 Task: Buy 3 Bottle Pourer Spouts from Bar & Wine Tools section under best seller category for shipping address: Jamie Cooper, 2093 Pike Street, San Diego, California 92126, Cell Number 8585770212. Pay from credit card ending with 9757, CVV 798
Action: Mouse moved to (16, 100)
Screenshot: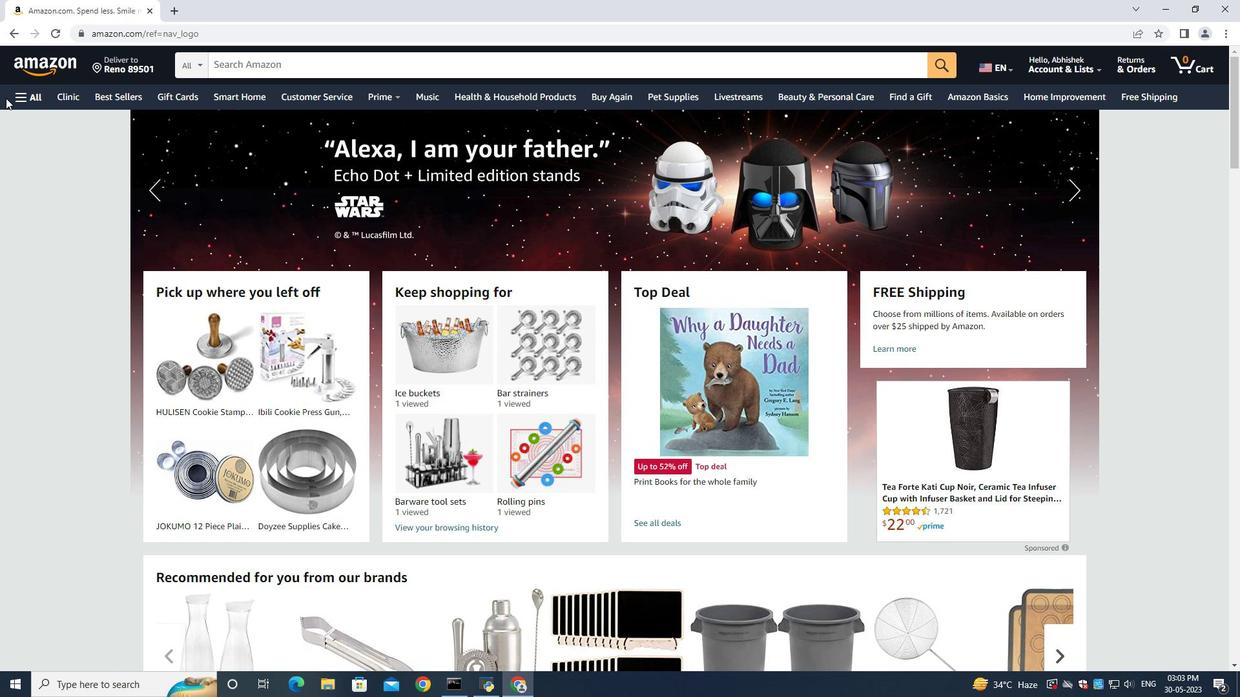 
Action: Mouse pressed left at (16, 100)
Screenshot: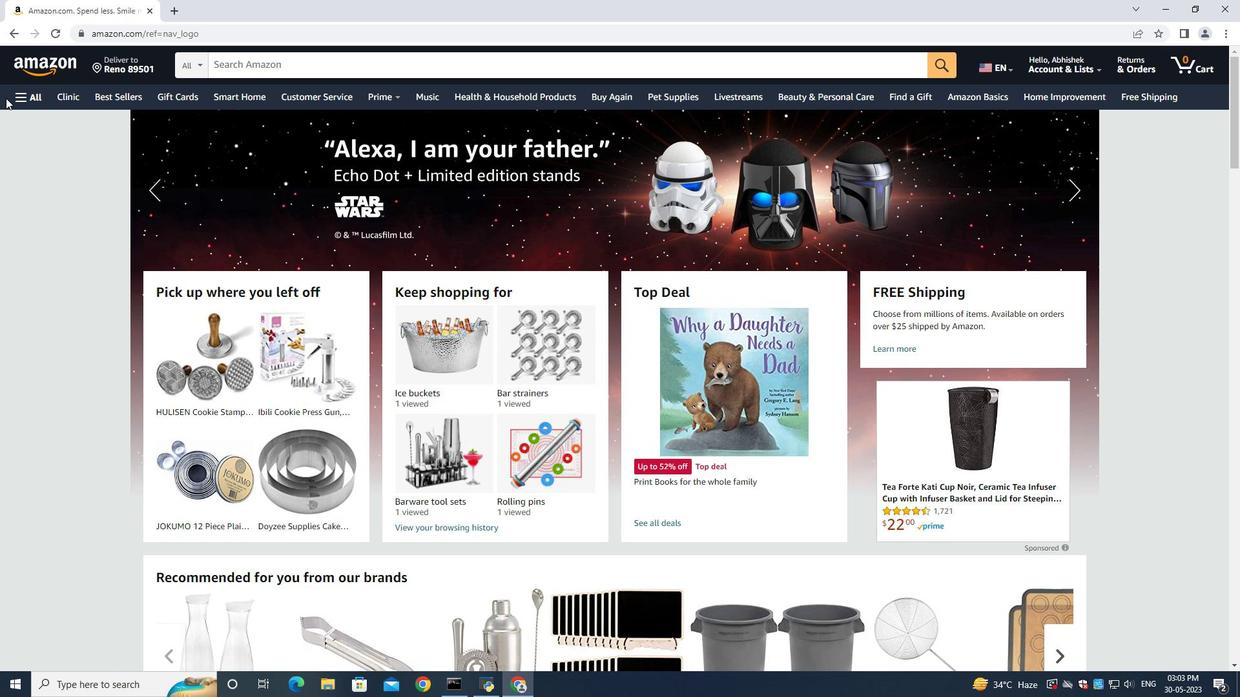 
Action: Mouse moved to (62, 125)
Screenshot: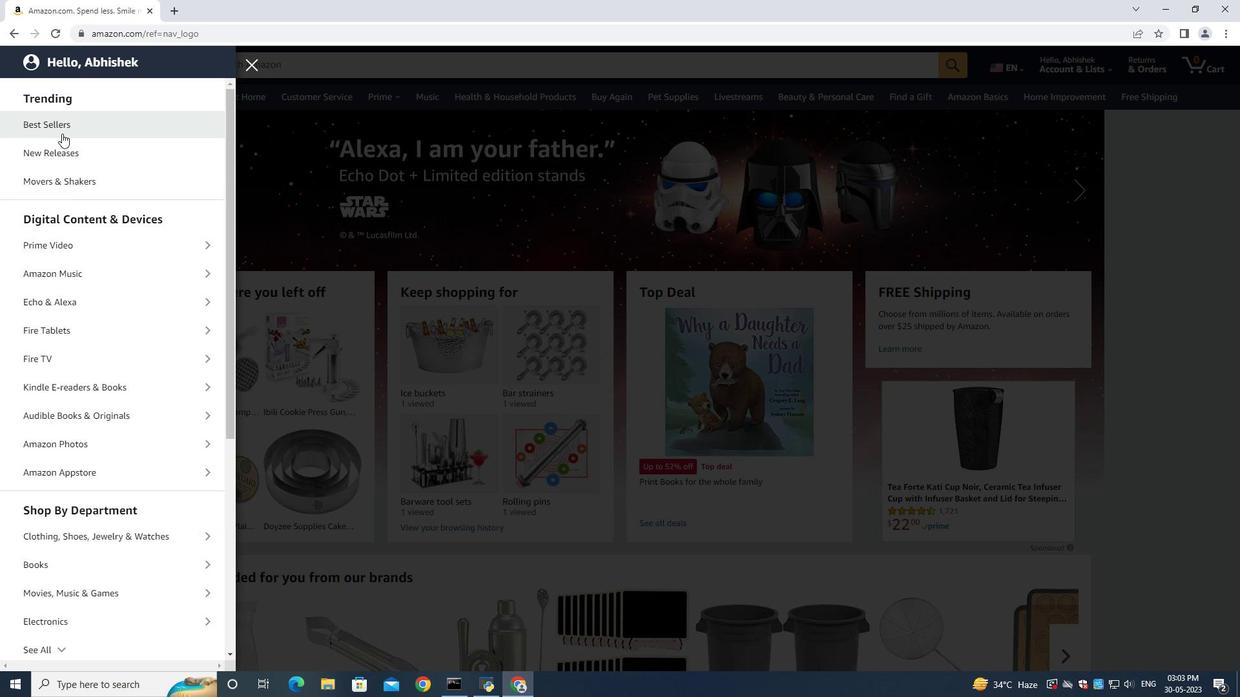 
Action: Mouse pressed left at (62, 125)
Screenshot: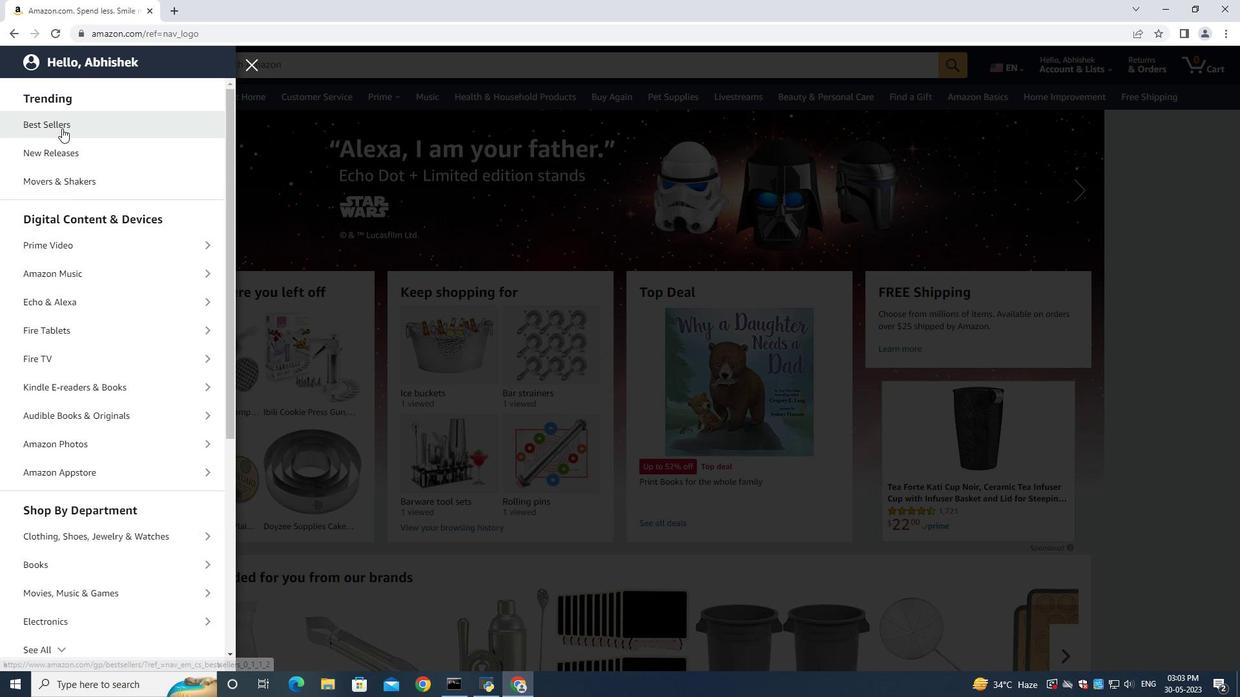 
Action: Mouse moved to (262, 58)
Screenshot: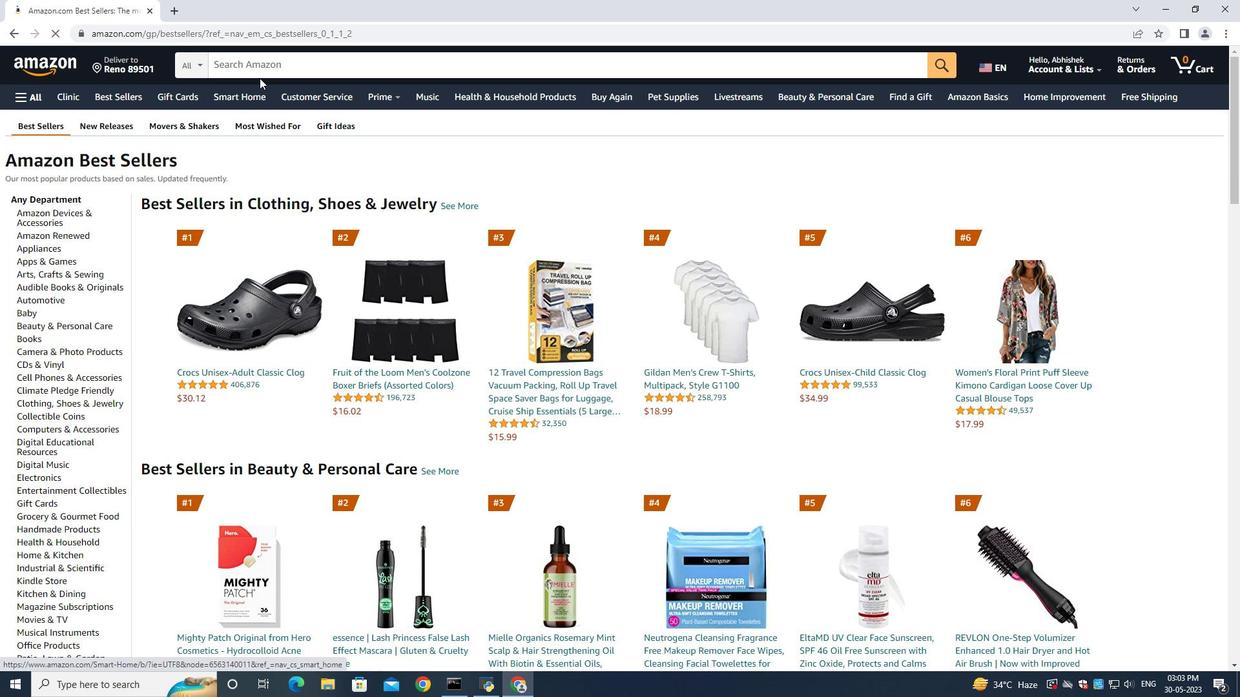 
Action: Mouse pressed left at (262, 58)
Screenshot: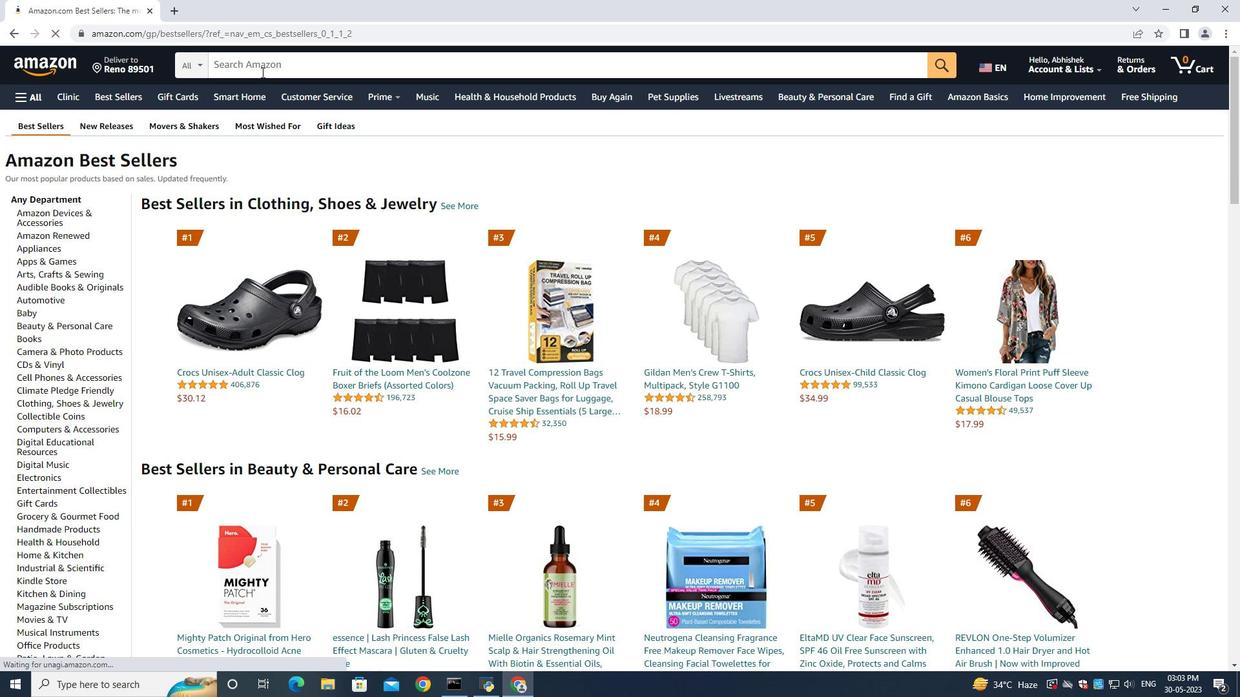 
Action: Mouse moved to (262, 60)
Screenshot: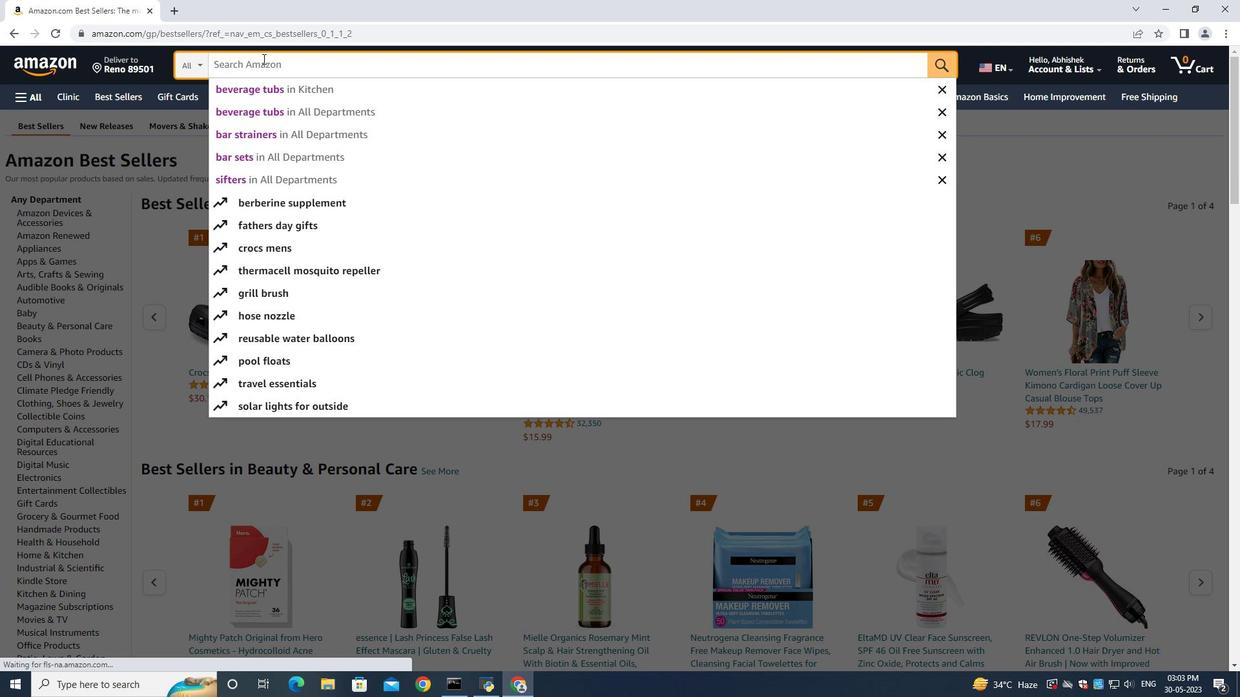 
Action: Key pressed <Key.shift><Key.shift><Key.shift><Key.shift><Key.shift><Key.shift><Key.shift><Key.shift><Key.shift><Key.shift><Key.shift><Key.shift><Key.shift><Key.shift><Key.shift><Key.shift><Key.shift><Key.shift><Key.shift><Key.shift><Key.shift><Key.shift><Key.shift><Key.shift><Key.shift><Key.shift><Key.shift><Key.shift><Key.shift><Key.shift><Key.shift><Key.shift><Key.shift><Key.shift><Key.shift><Key.shift><Key.shift><Key.shift><Key.shift><Key.shift><Key.shift><Key.shift><Key.shift><Key.shift><Key.shift><Key.shift><Key.shift><Key.shift><Key.shift><Key.shift><Key.shift><Key.shift><Key.shift><Key.shift><Key.shift><Key.shift><Key.shift><Key.shift><Key.shift><Key.shift><Key.shift><Key.shift><Key.shift><Key.shift><Key.shift><Key.shift><Key.shift><Key.shift><Key.shift><Key.shift><Key.shift><Key.shift><Key.shift><Key.shift><Key.shift><Key.shift><Key.shift><Key.shift><Key.shift><Key.shift><Key.shift><Key.shift><Key.shift>Bottle<Key.space><Key.shift><Key.shift><Key.shift><Key.shift><Key.shift><Key.shift><Key.shift><Key.shift><Key.shift><Key.shift><Key.shift><Key.shift><Key.shift><Key.shift><Key.shift><Key.shift><Key.shift><Key.shift><Key.shift><Key.shift>Pourerspouts<Key.enter>
Screenshot: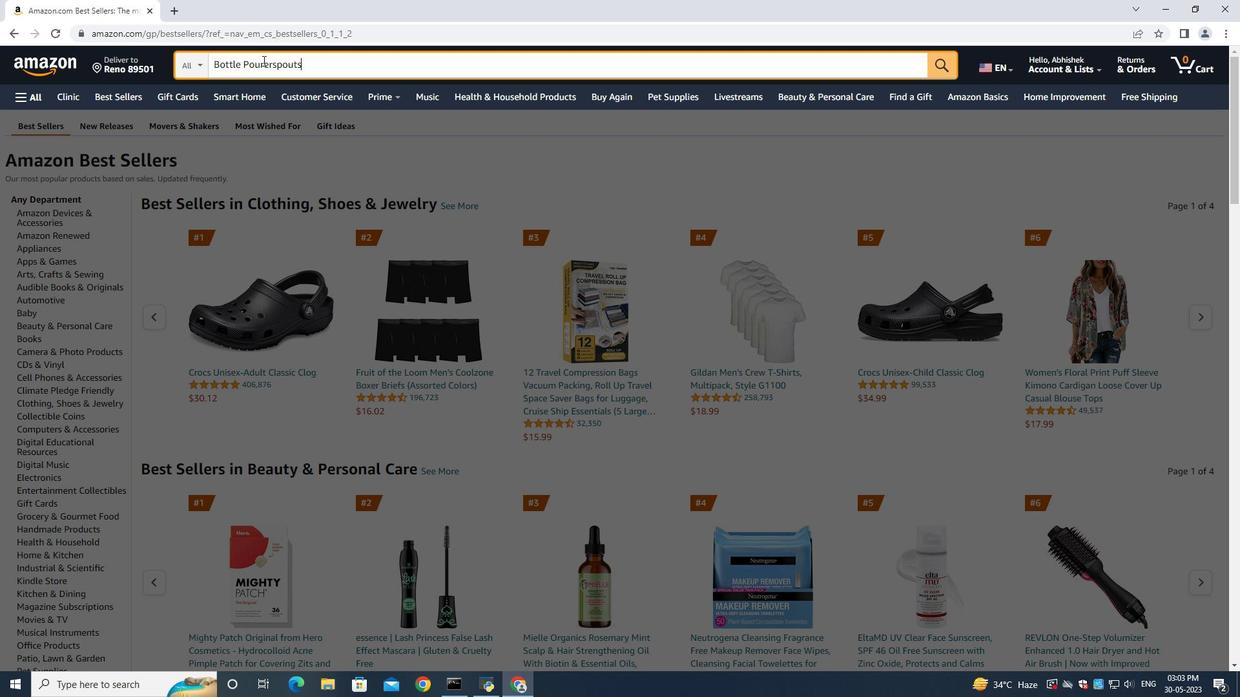 
Action: Mouse moved to (499, 386)
Screenshot: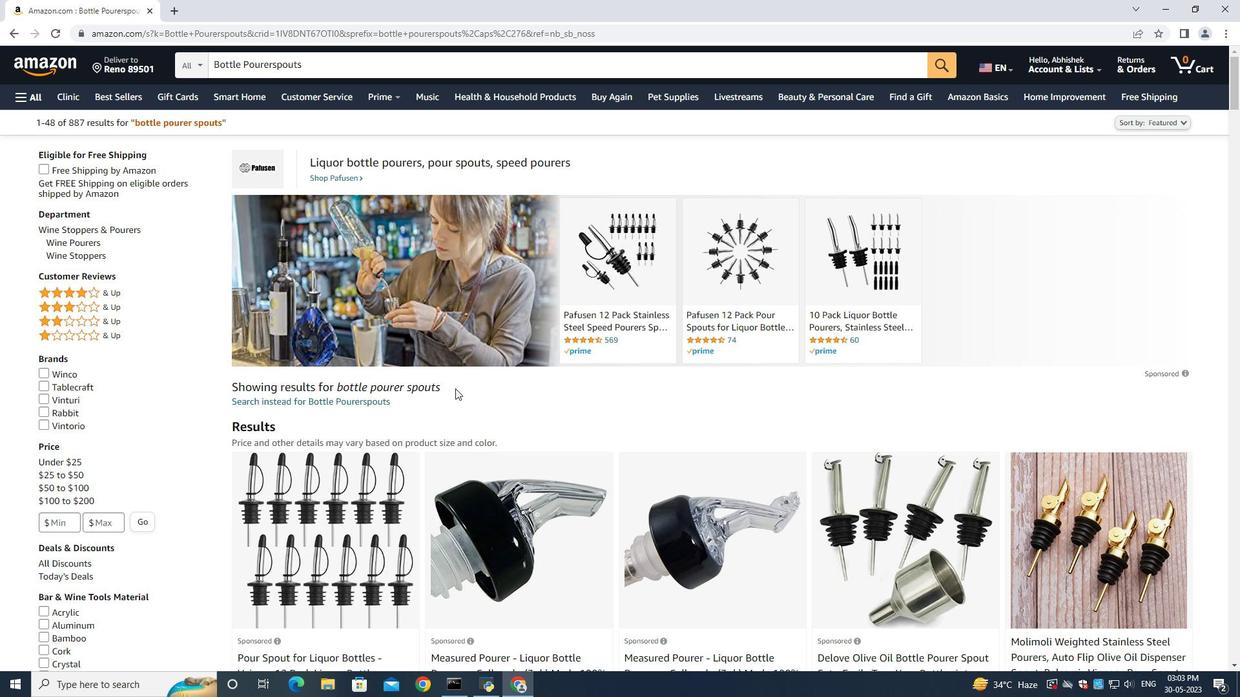 
Action: Mouse scrolled (499, 385) with delta (0, 0)
Screenshot: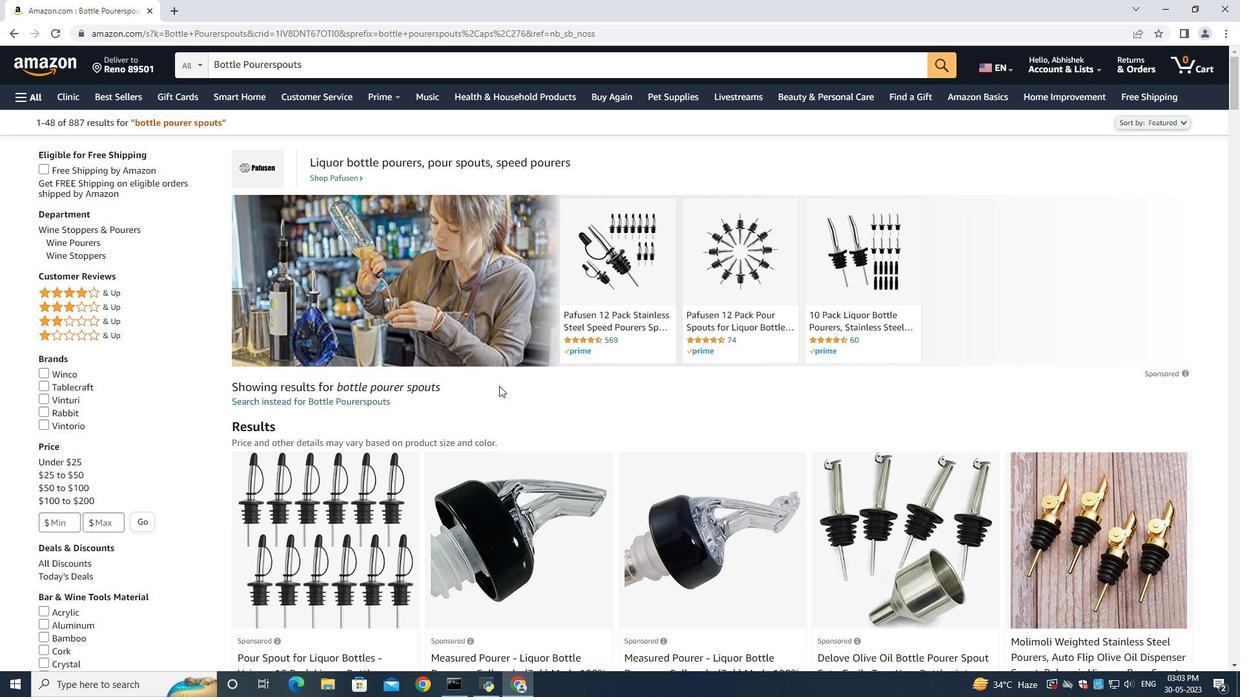 
Action: Mouse scrolled (499, 385) with delta (0, 0)
Screenshot: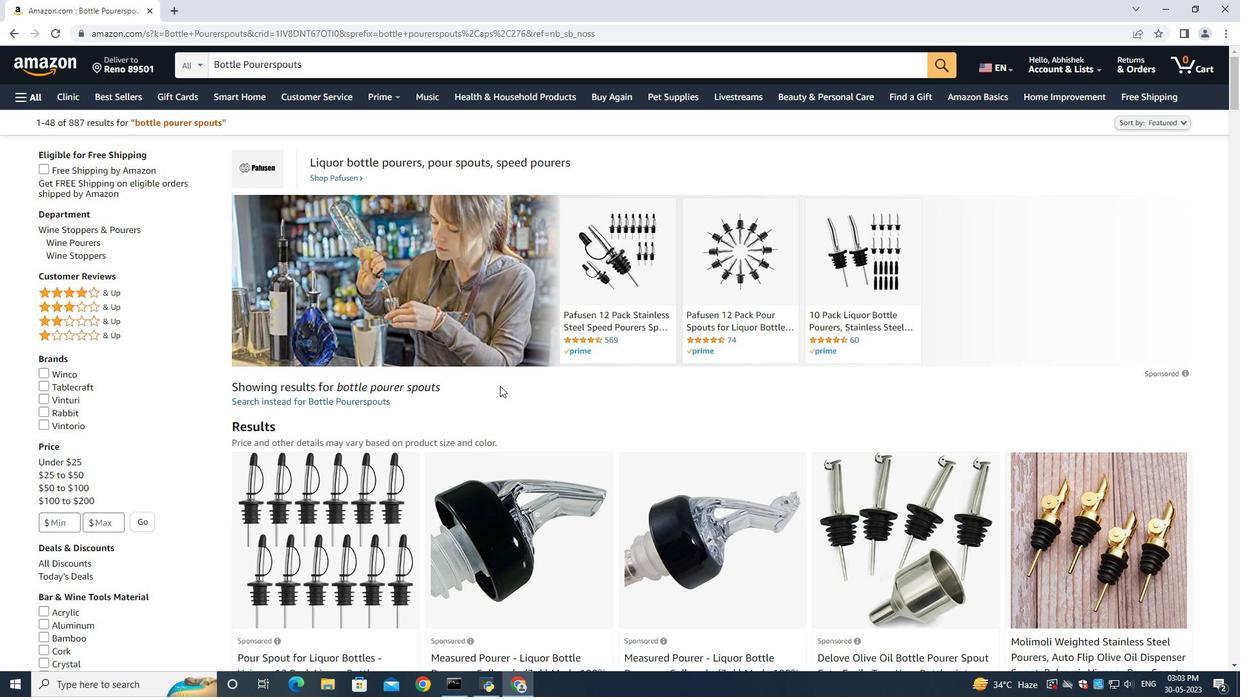 
Action: Mouse moved to (521, 538)
Screenshot: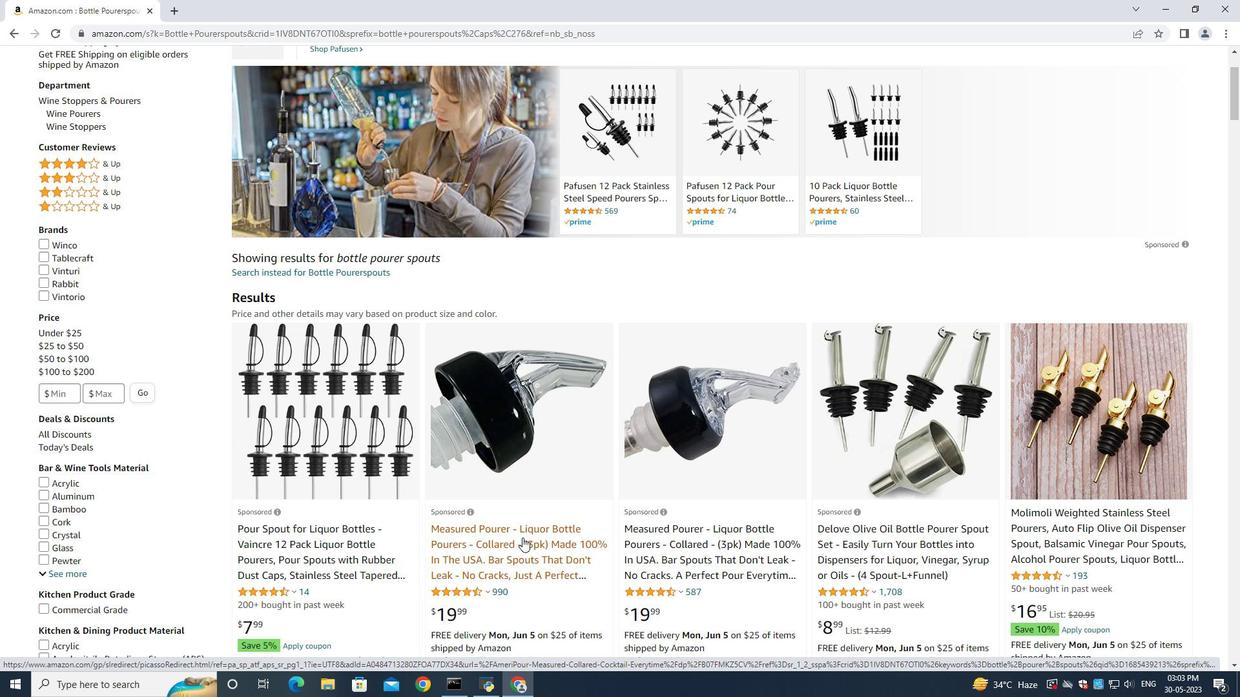 
Action: Mouse scrolled (521, 538) with delta (0, 0)
Screenshot: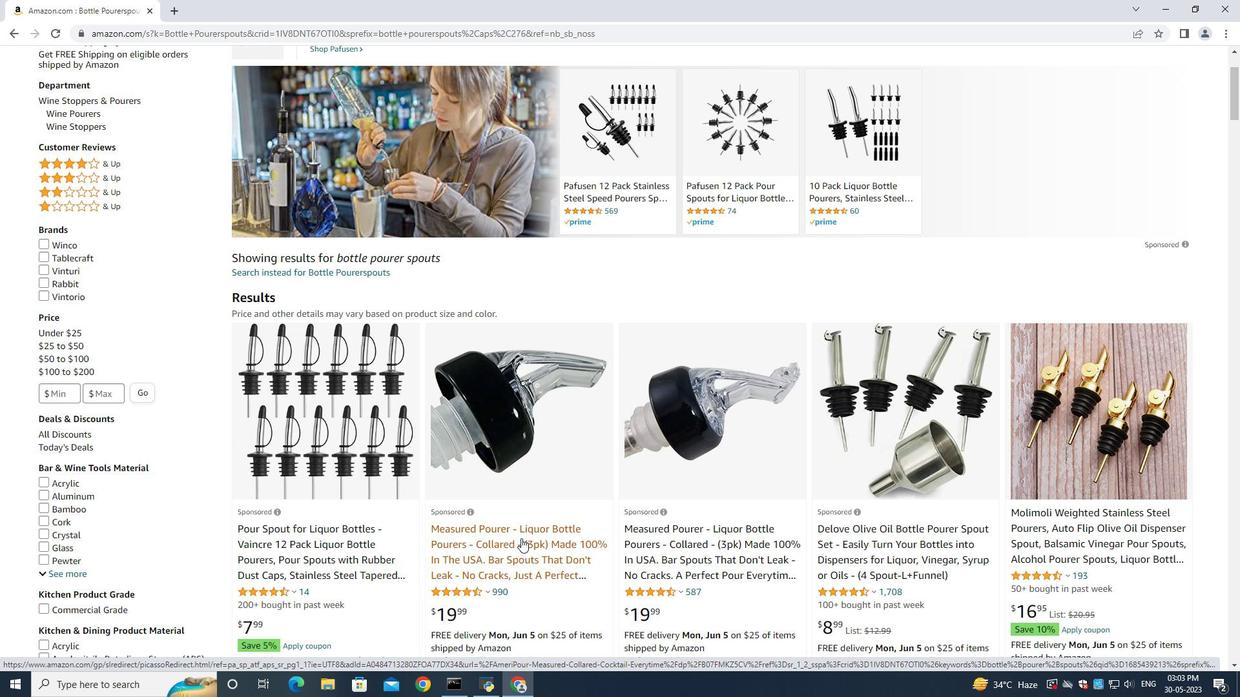 
Action: Mouse moved to (521, 539)
Screenshot: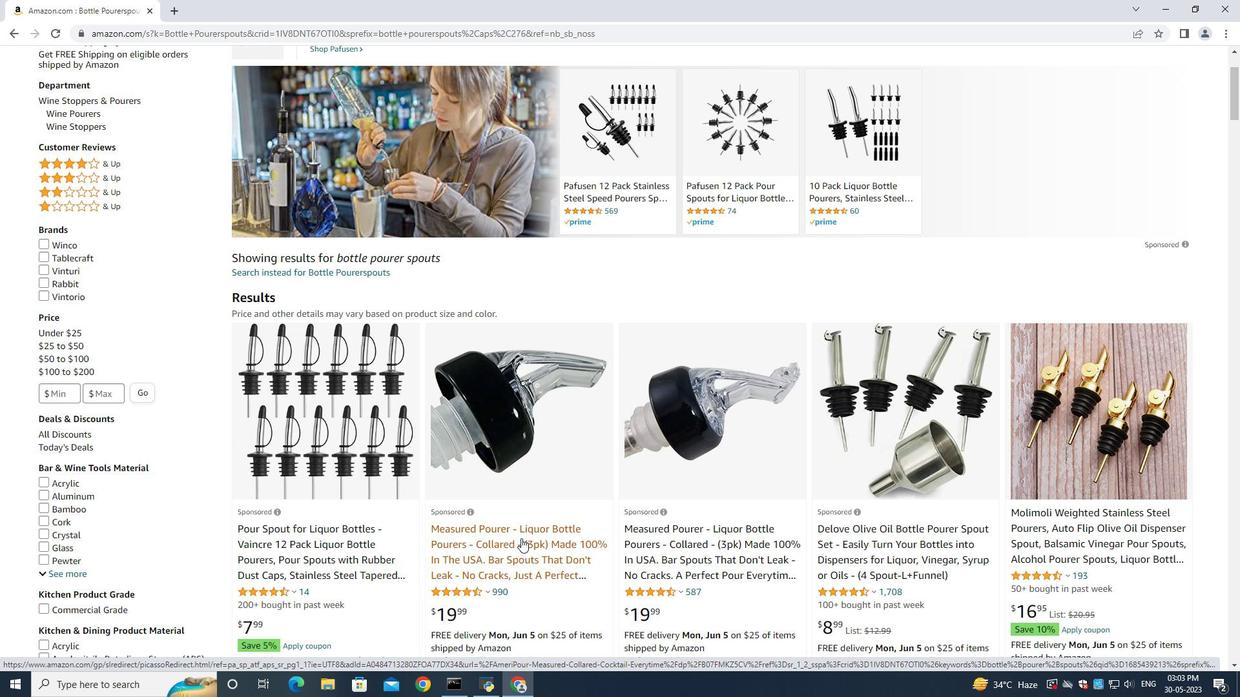 
Action: Mouse scrolled (521, 538) with delta (0, 0)
Screenshot: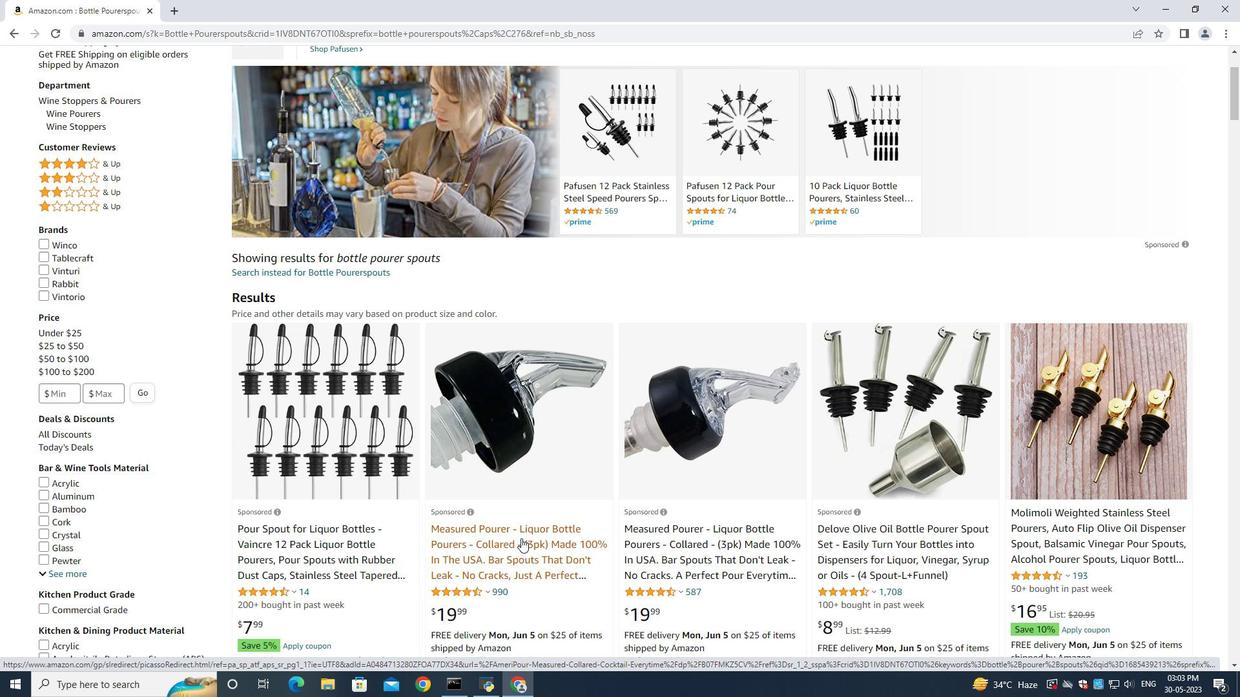 
Action: Mouse moved to (521, 539)
Screenshot: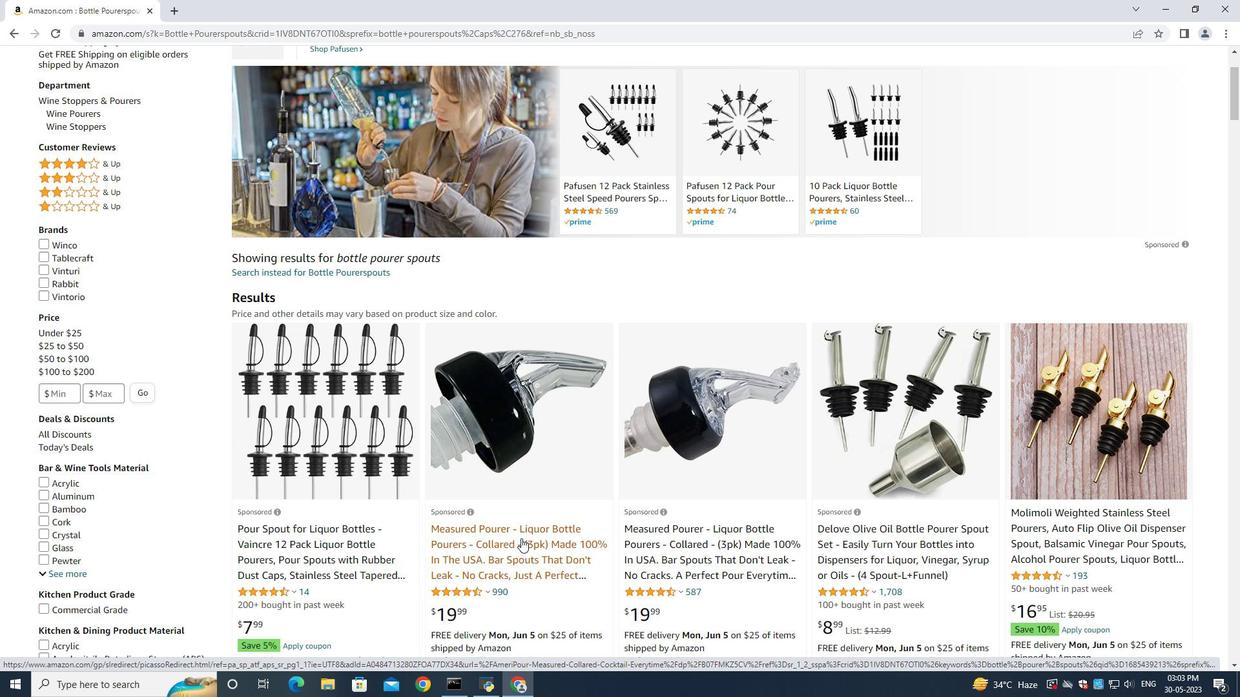 
Action: Mouse scrolled (521, 538) with delta (0, 0)
Screenshot: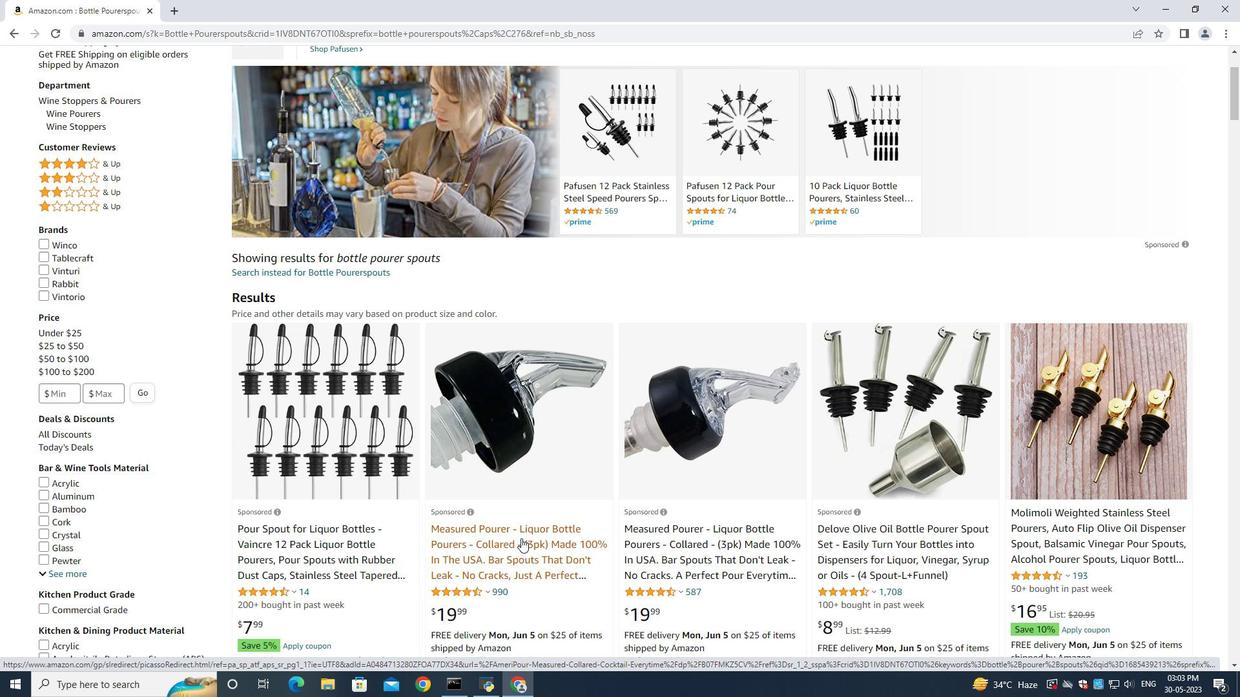 
Action: Mouse scrolled (521, 538) with delta (0, 0)
Screenshot: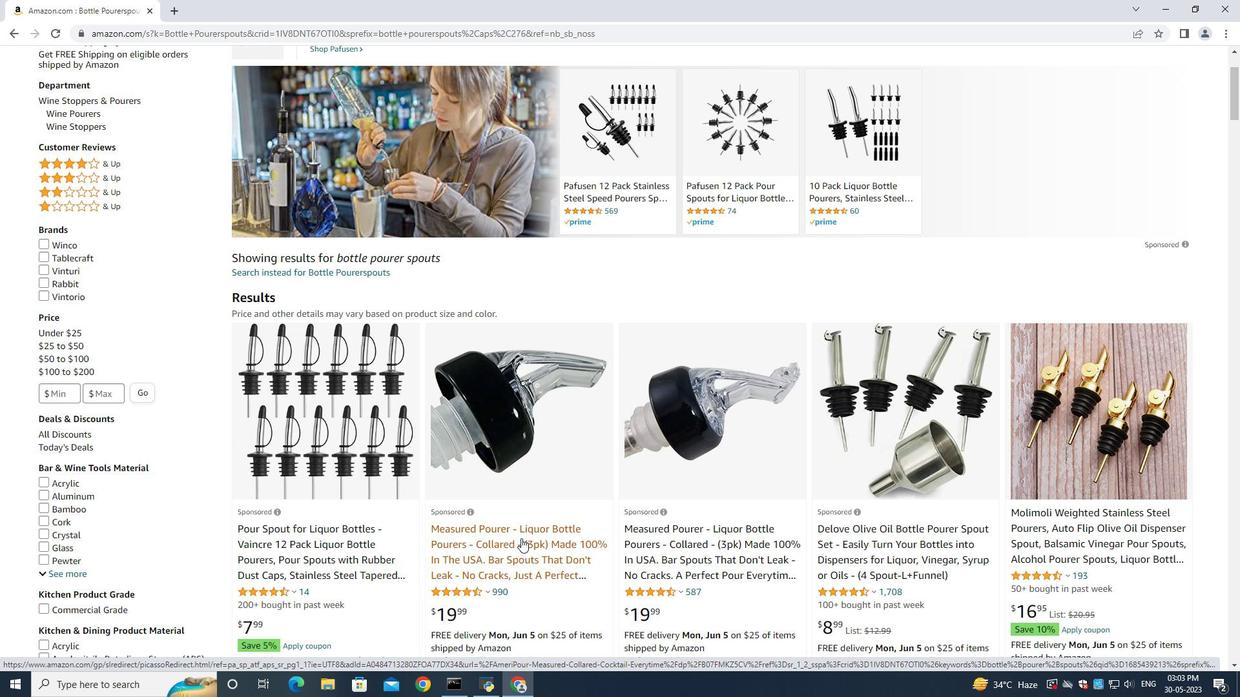 
Action: Mouse moved to (853, 292)
Screenshot: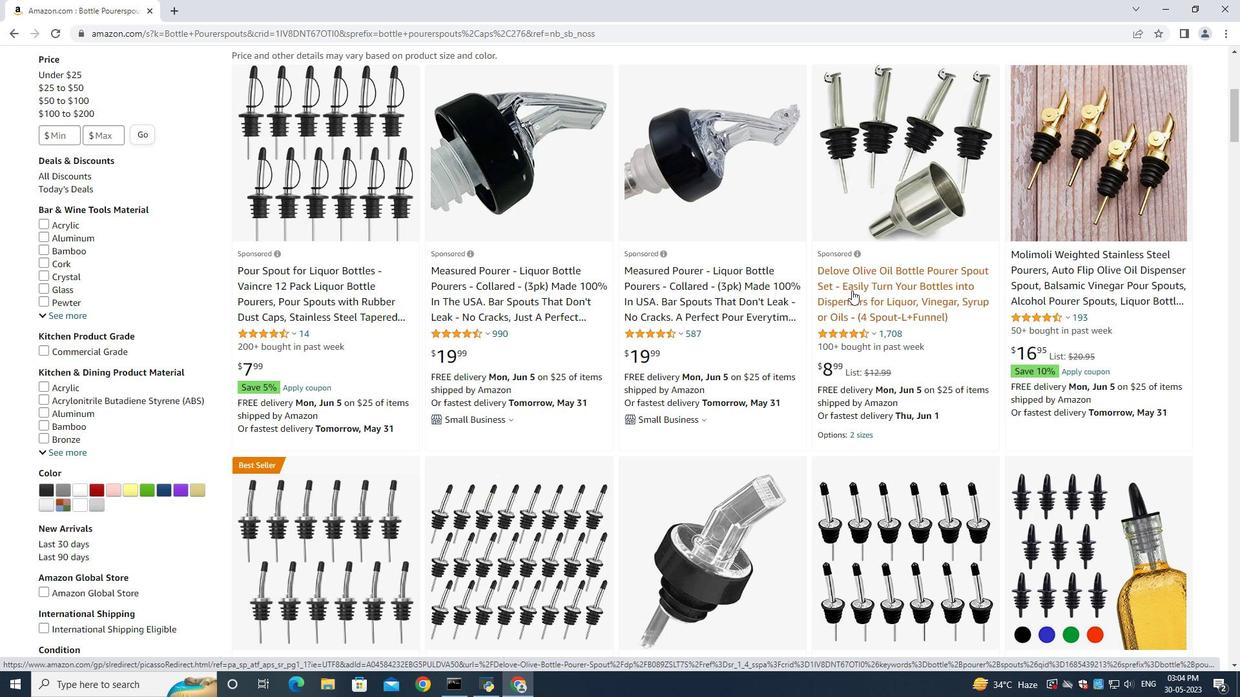 
Action: Mouse pressed left at (853, 292)
Screenshot: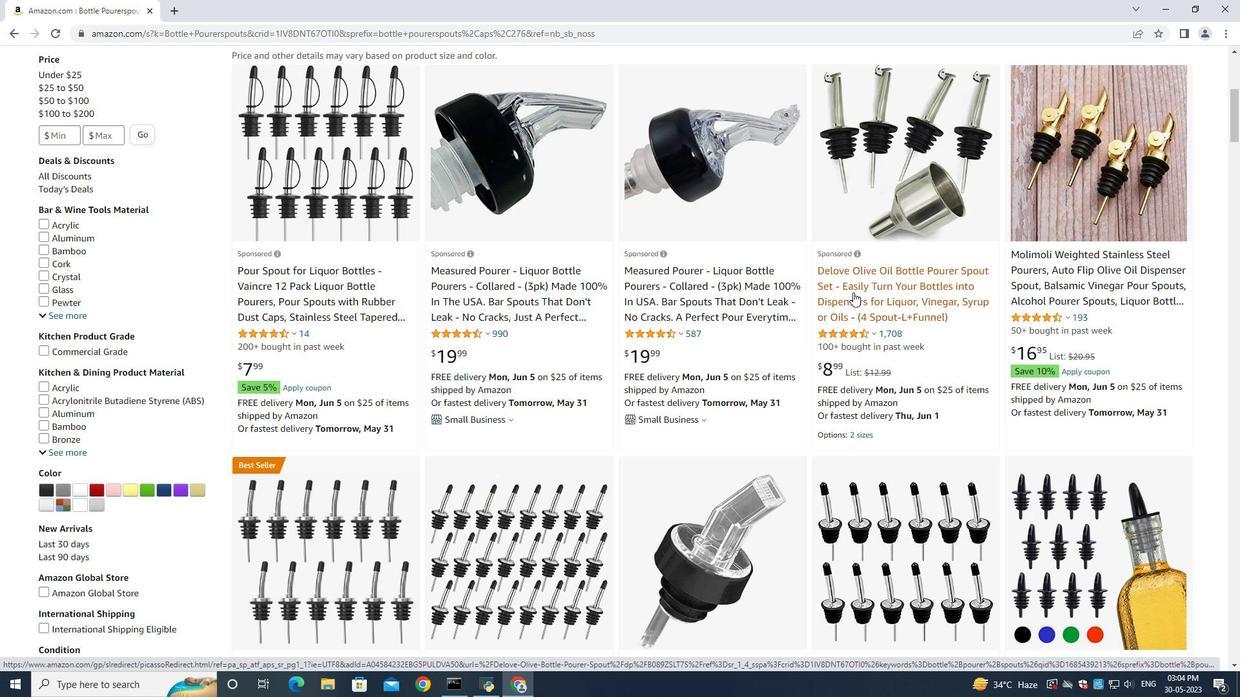 
Action: Mouse moved to (972, 502)
Screenshot: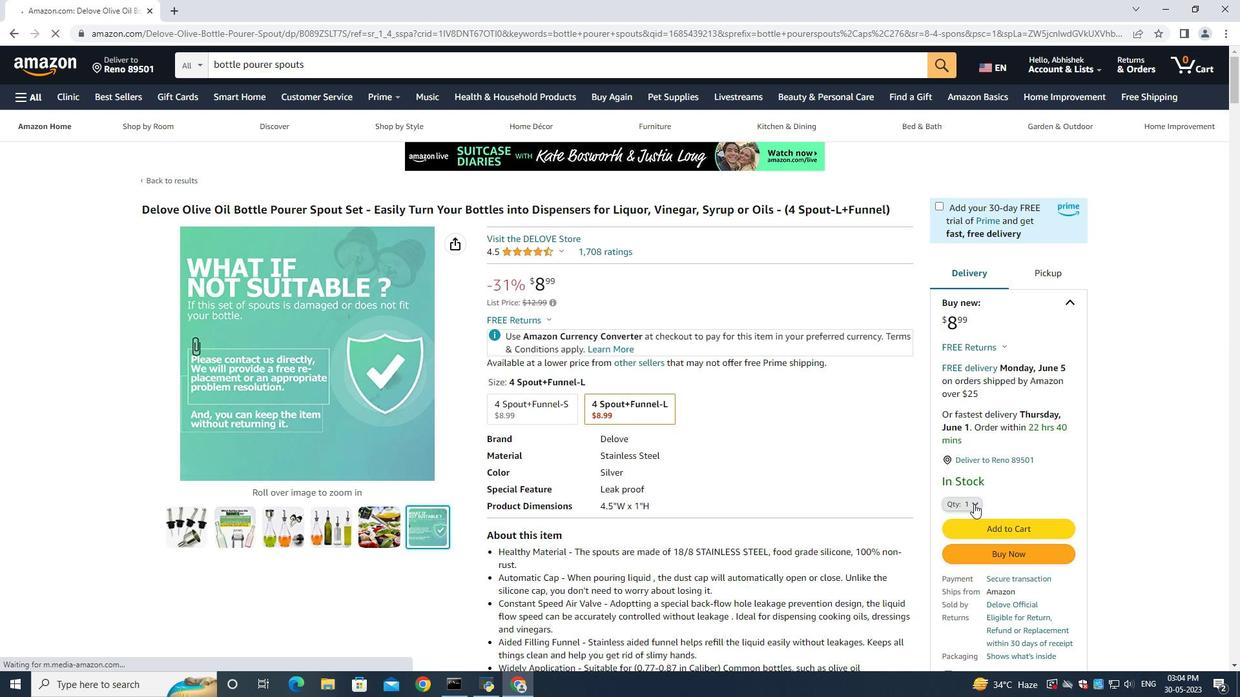 
Action: Mouse pressed left at (972, 502)
Screenshot: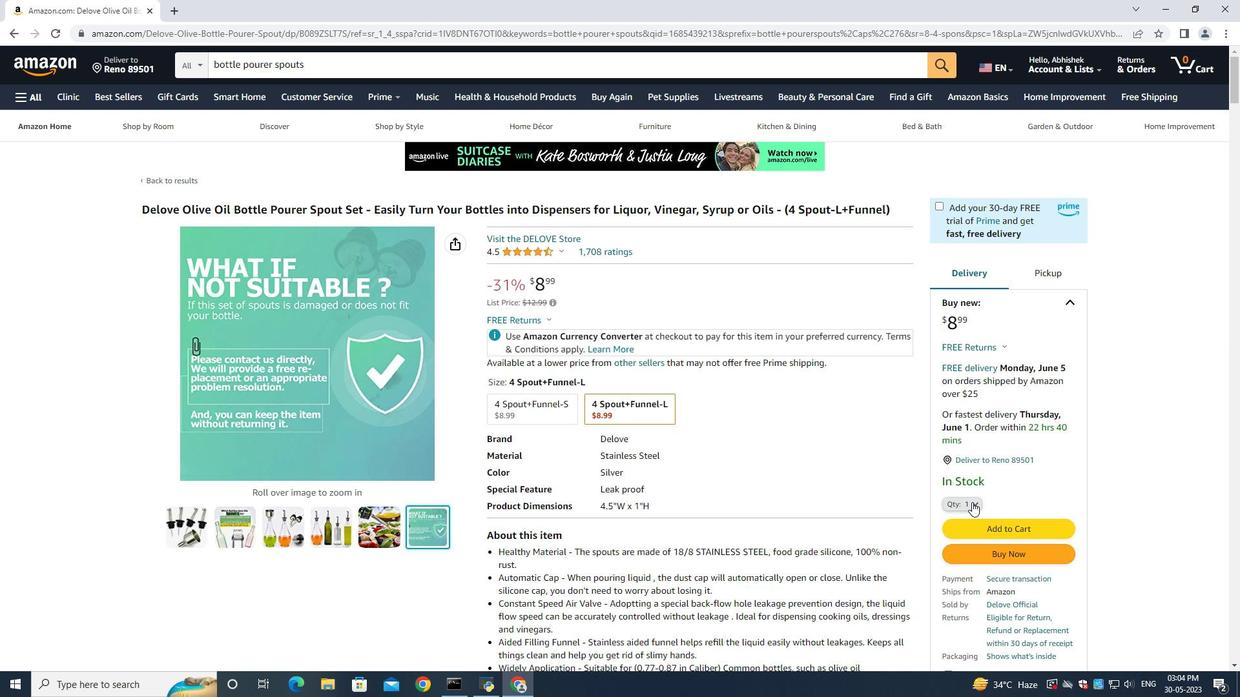 
Action: Mouse moved to (955, 229)
Screenshot: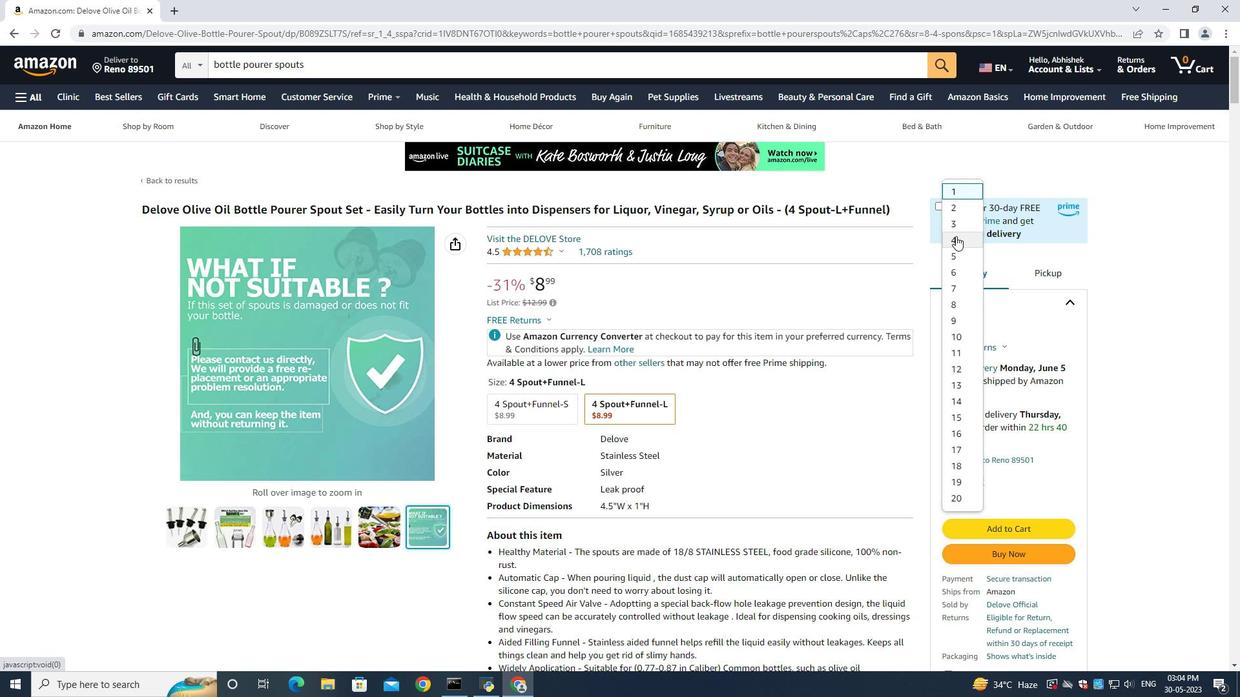 
Action: Mouse pressed left at (955, 229)
Screenshot: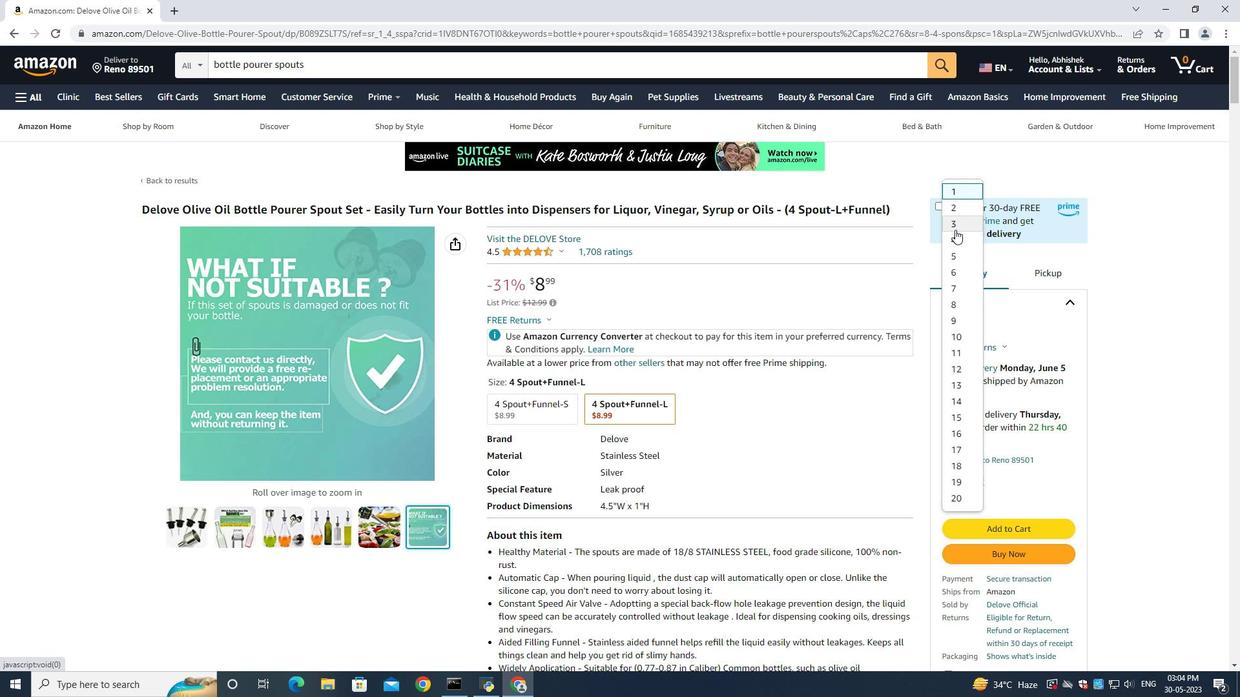 
Action: Mouse moved to (1001, 516)
Screenshot: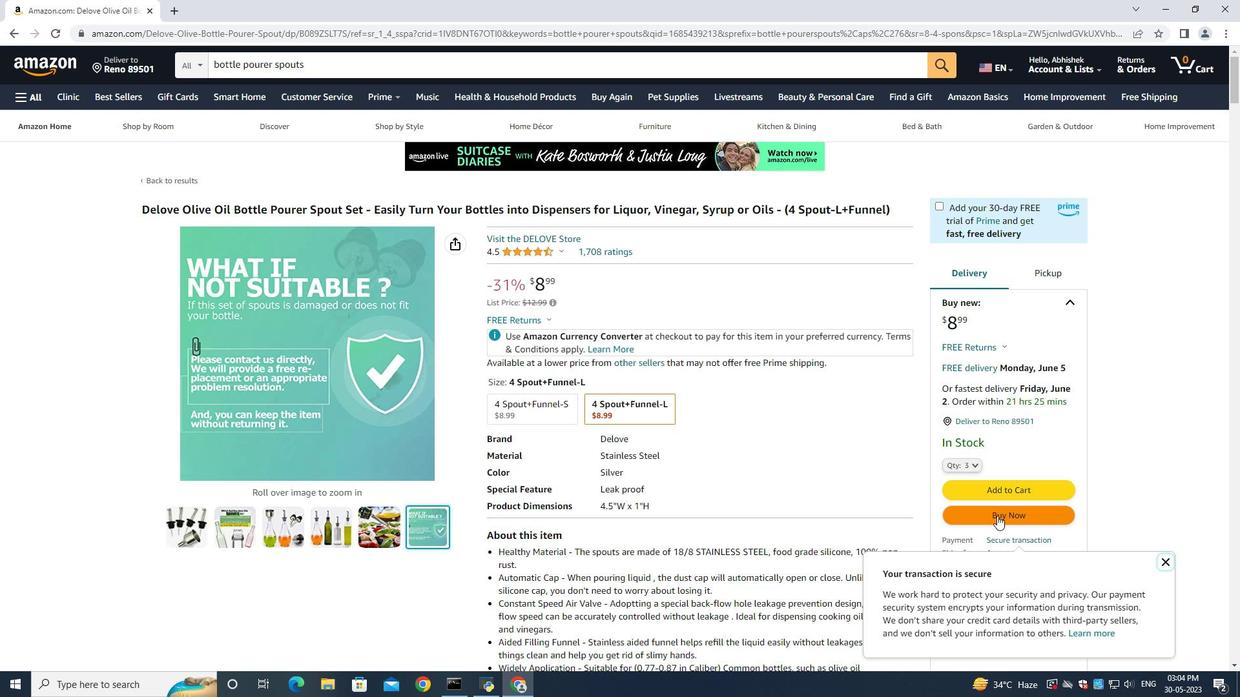 
Action: Mouse pressed left at (1001, 516)
Screenshot: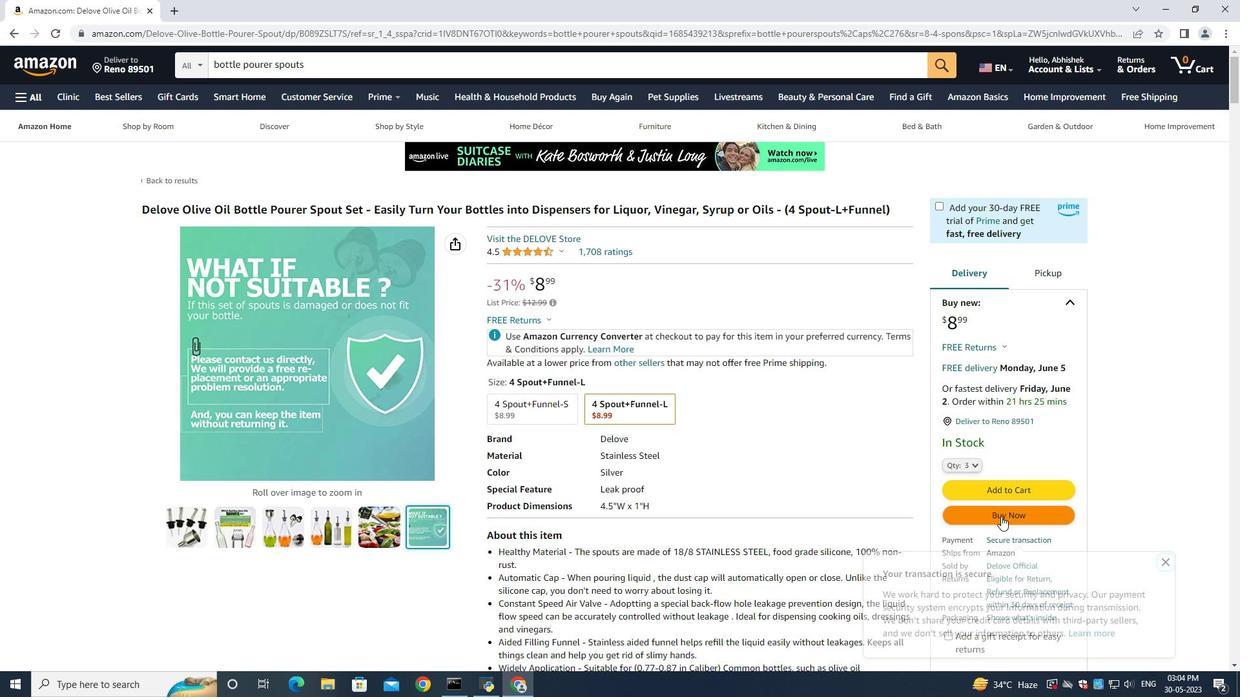
Action: Mouse moved to (603, 374)
Screenshot: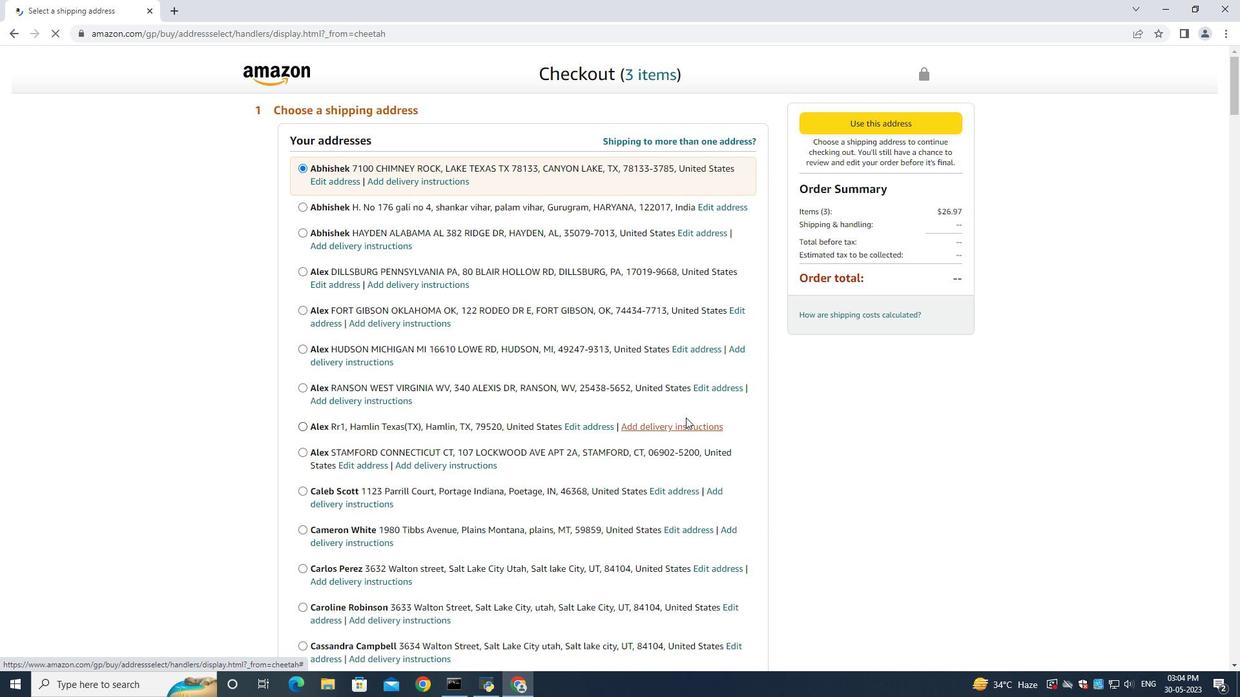 
Action: Mouse scrolled (603, 373) with delta (0, 0)
Screenshot: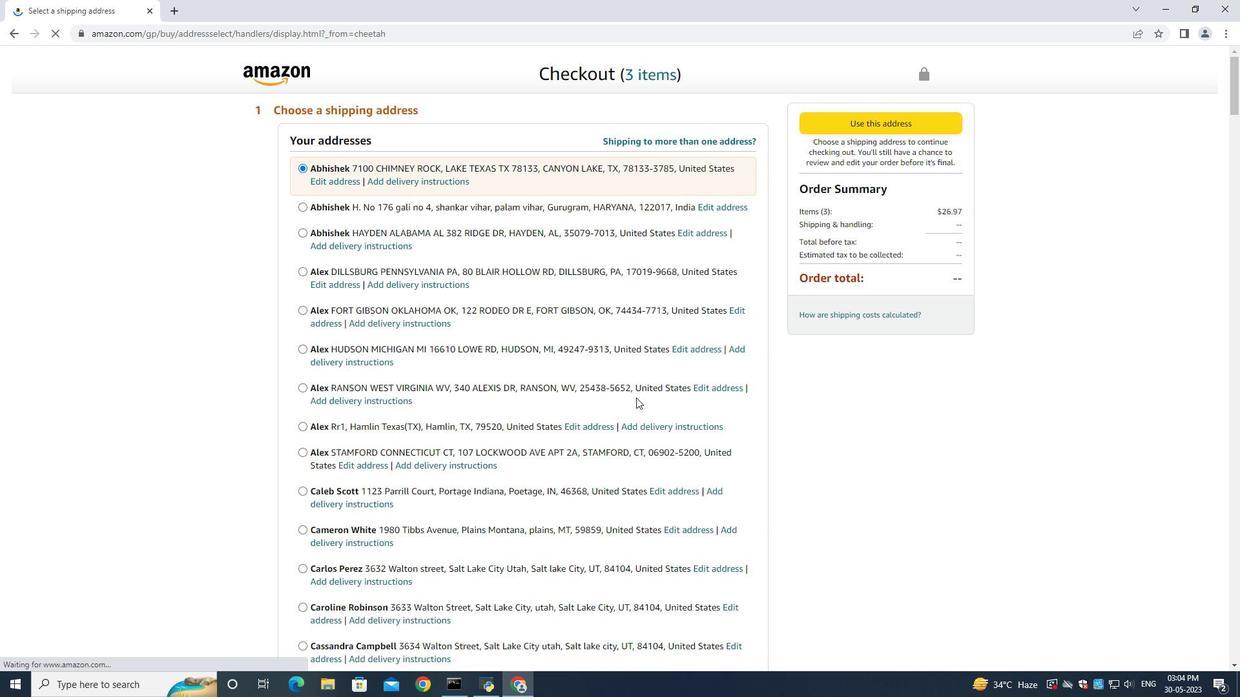 
Action: Mouse moved to (602, 377)
Screenshot: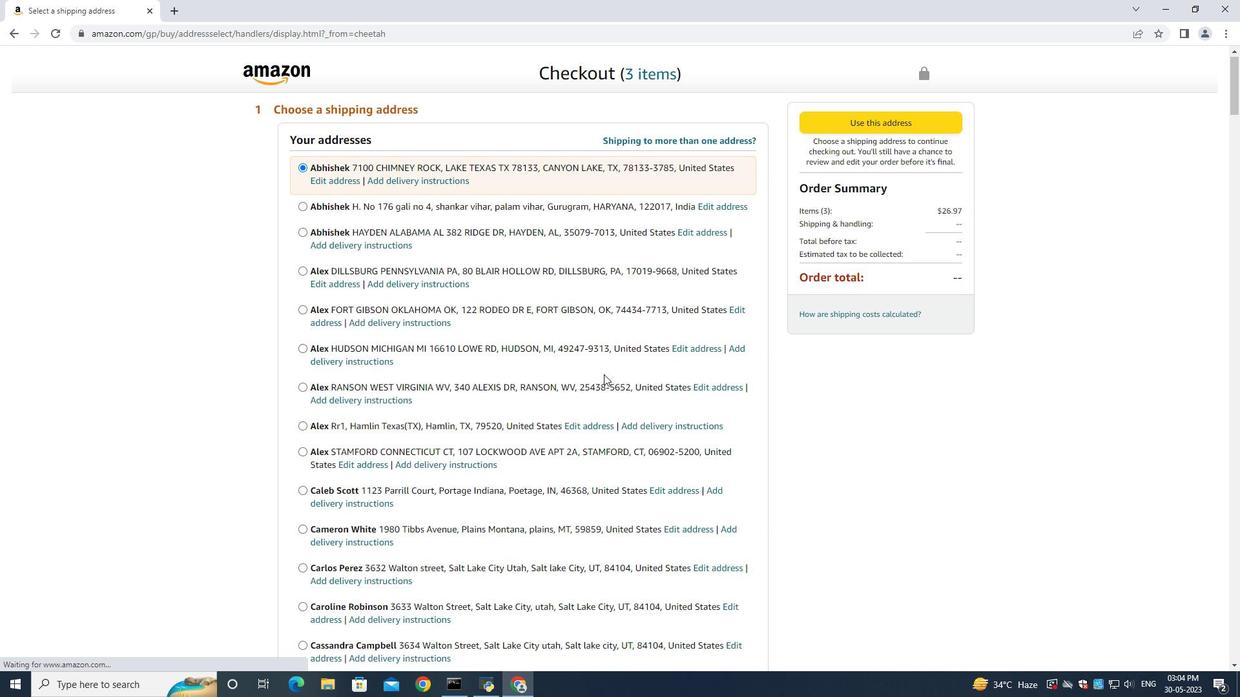 
Action: Mouse scrolled (602, 375) with delta (0, 0)
Screenshot: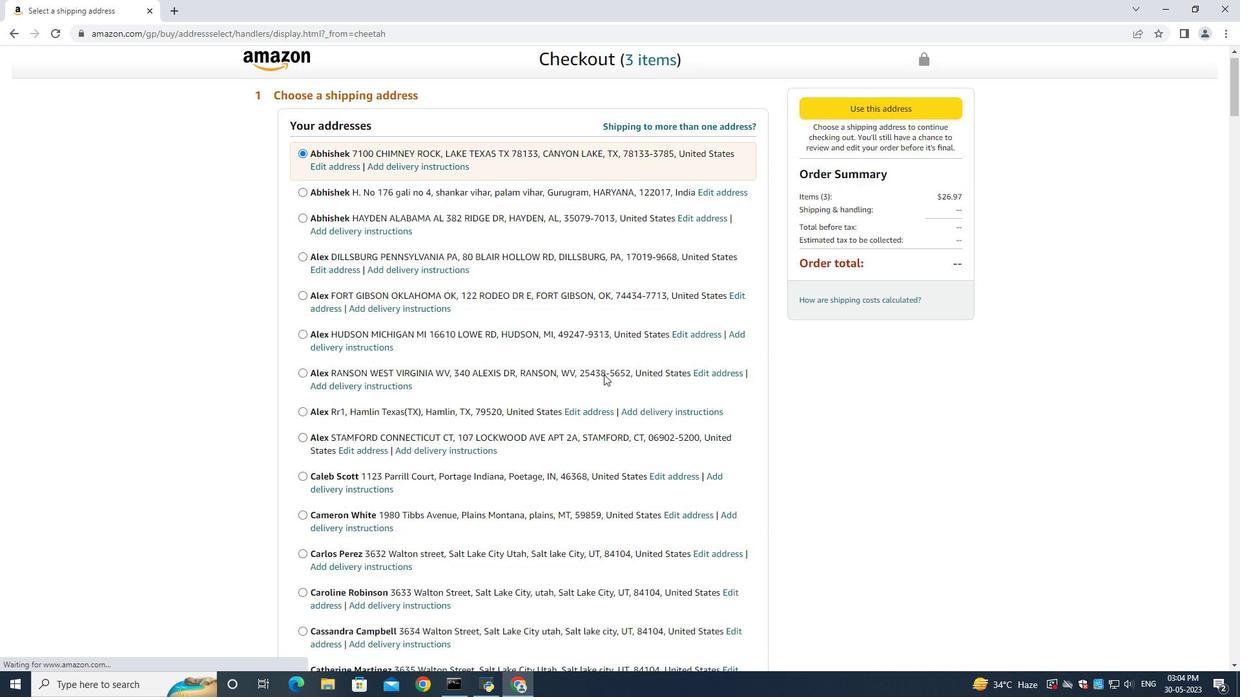 
Action: Mouse scrolled (602, 377) with delta (0, 0)
Screenshot: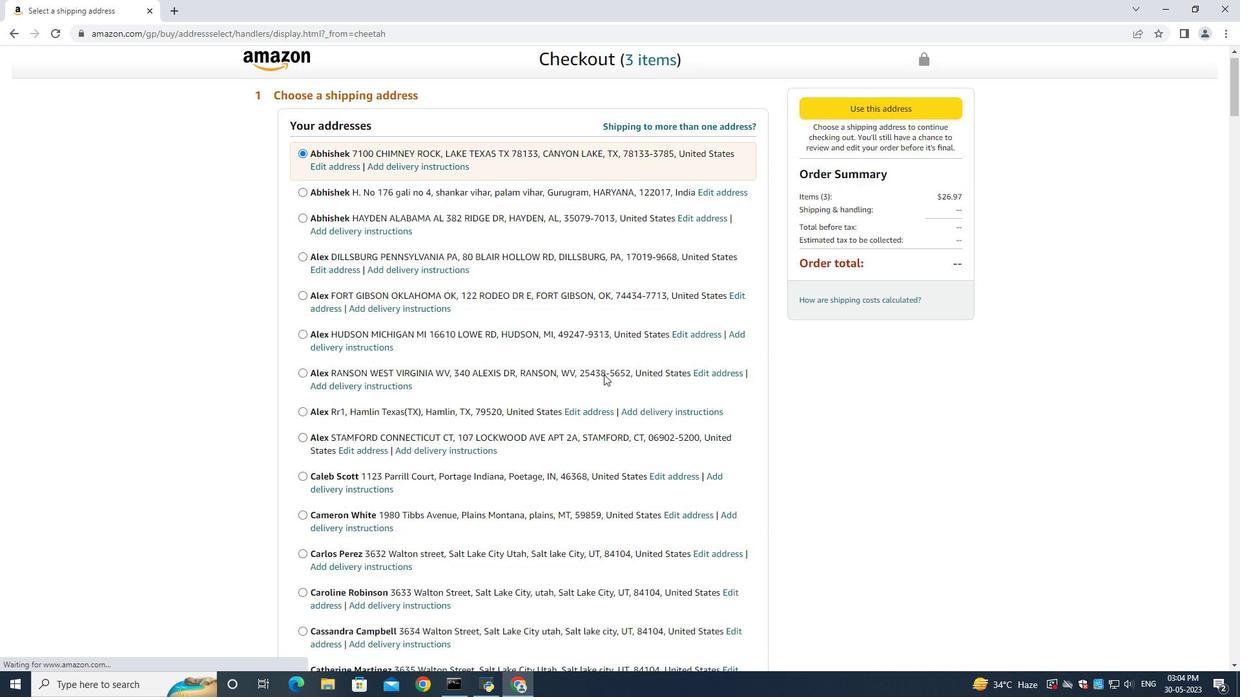 
Action: Mouse scrolled (602, 377) with delta (0, 0)
Screenshot: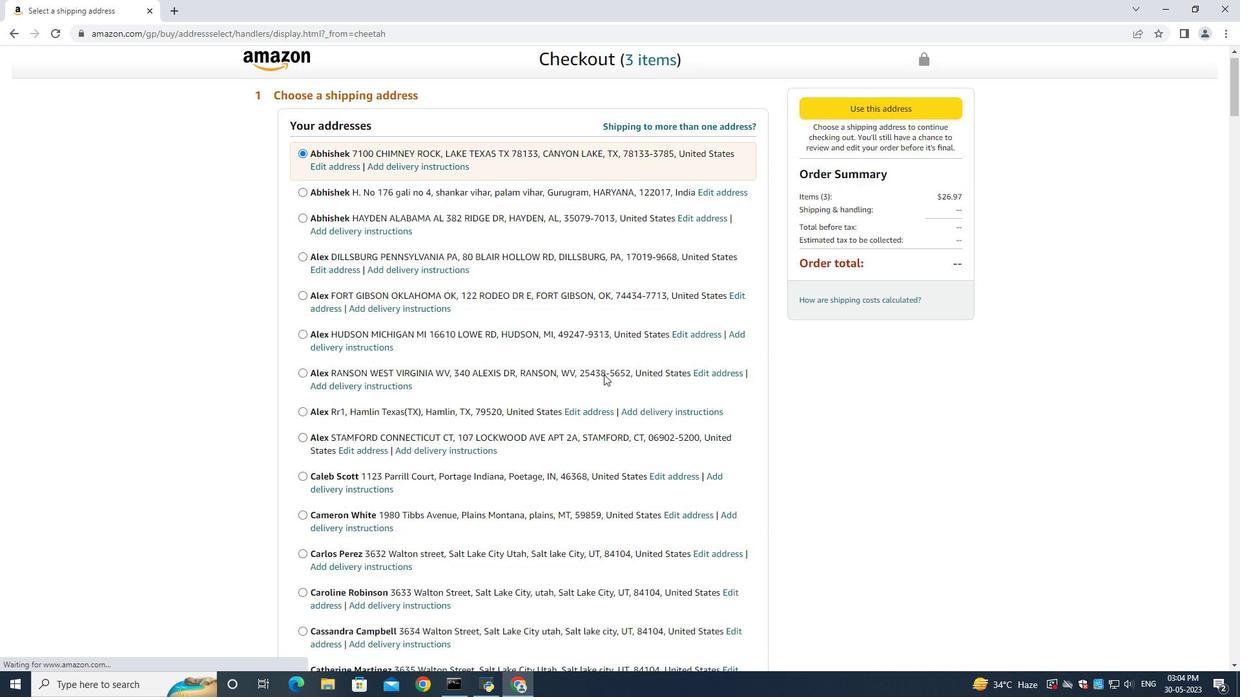 
Action: Mouse scrolled (602, 377) with delta (0, 0)
Screenshot: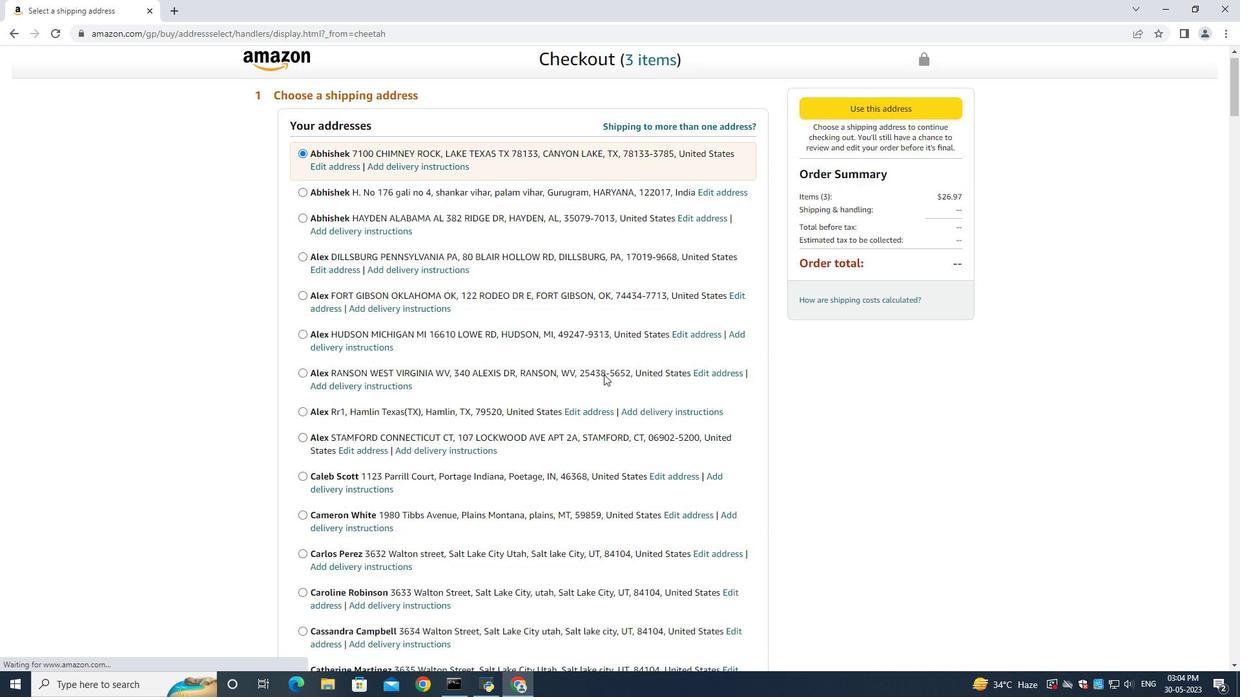 
Action: Mouse scrolled (602, 377) with delta (0, 0)
Screenshot: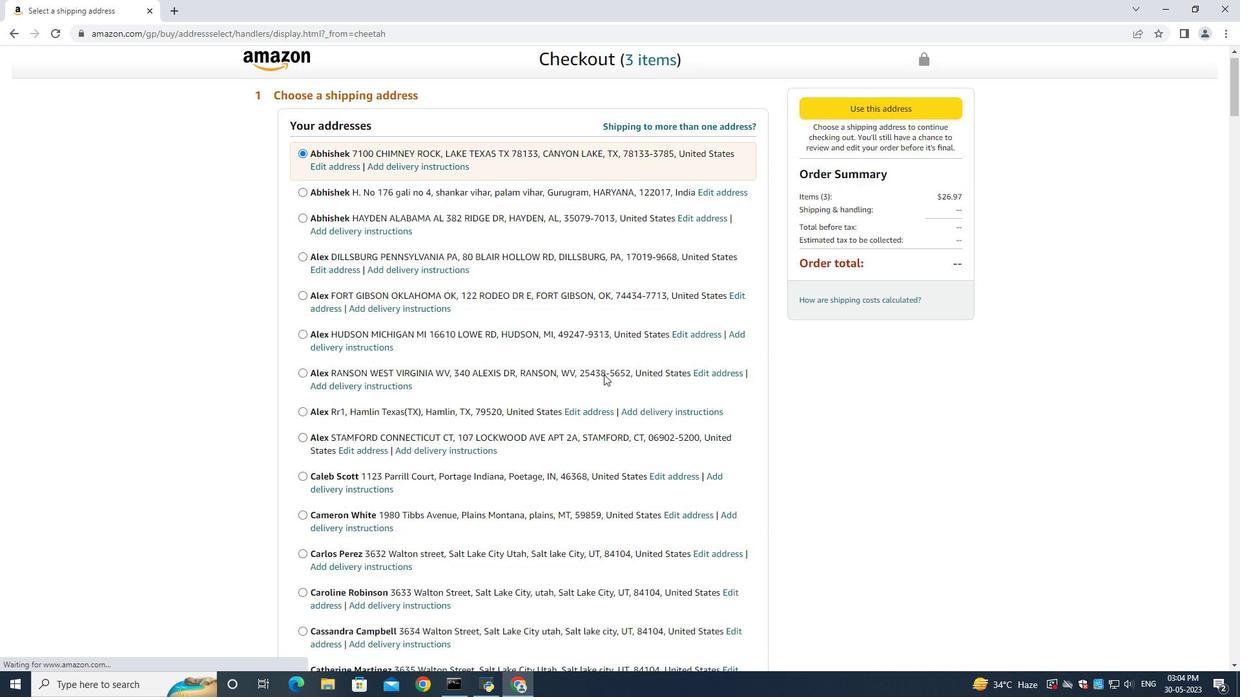 
Action: Mouse scrolled (602, 377) with delta (0, 0)
Screenshot: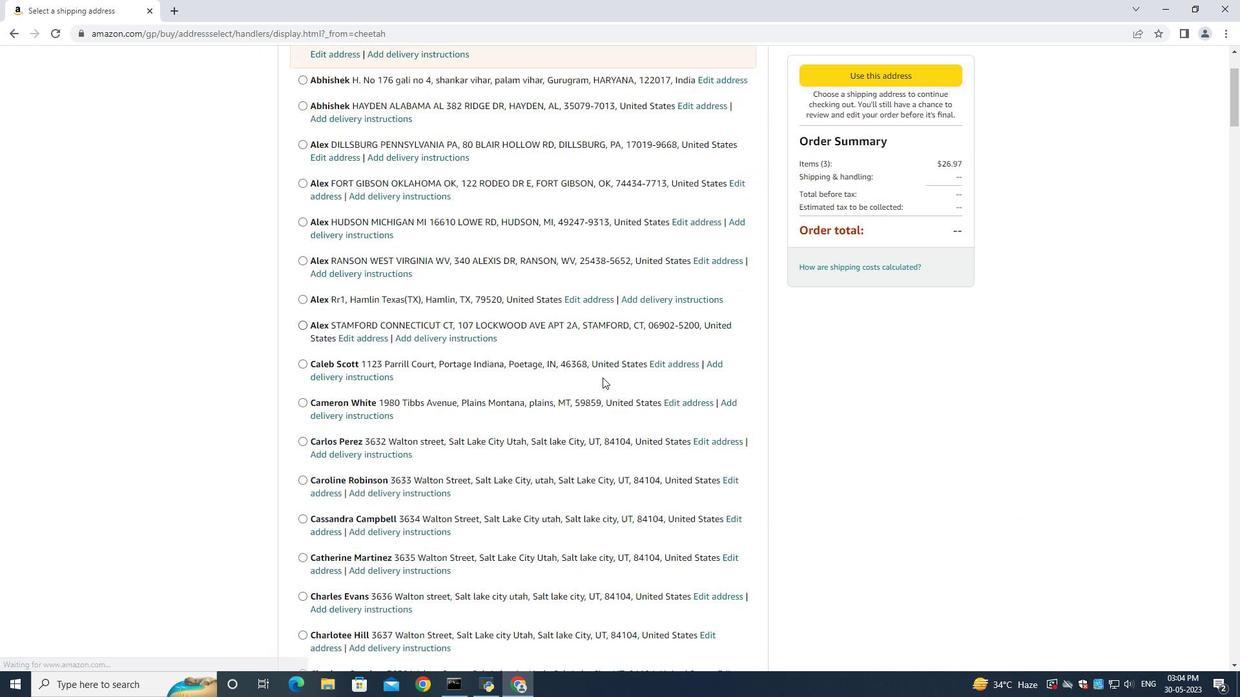 
Action: Mouse scrolled (602, 377) with delta (0, 0)
Screenshot: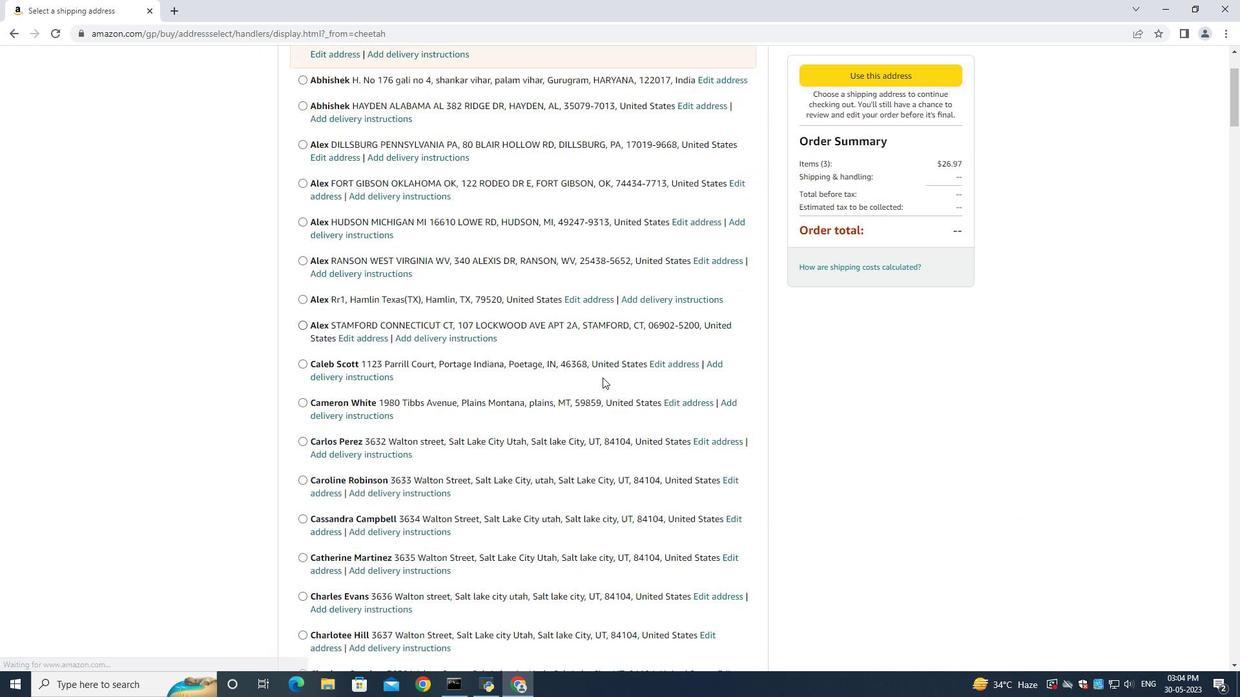 
Action: Mouse scrolled (602, 377) with delta (0, 0)
Screenshot: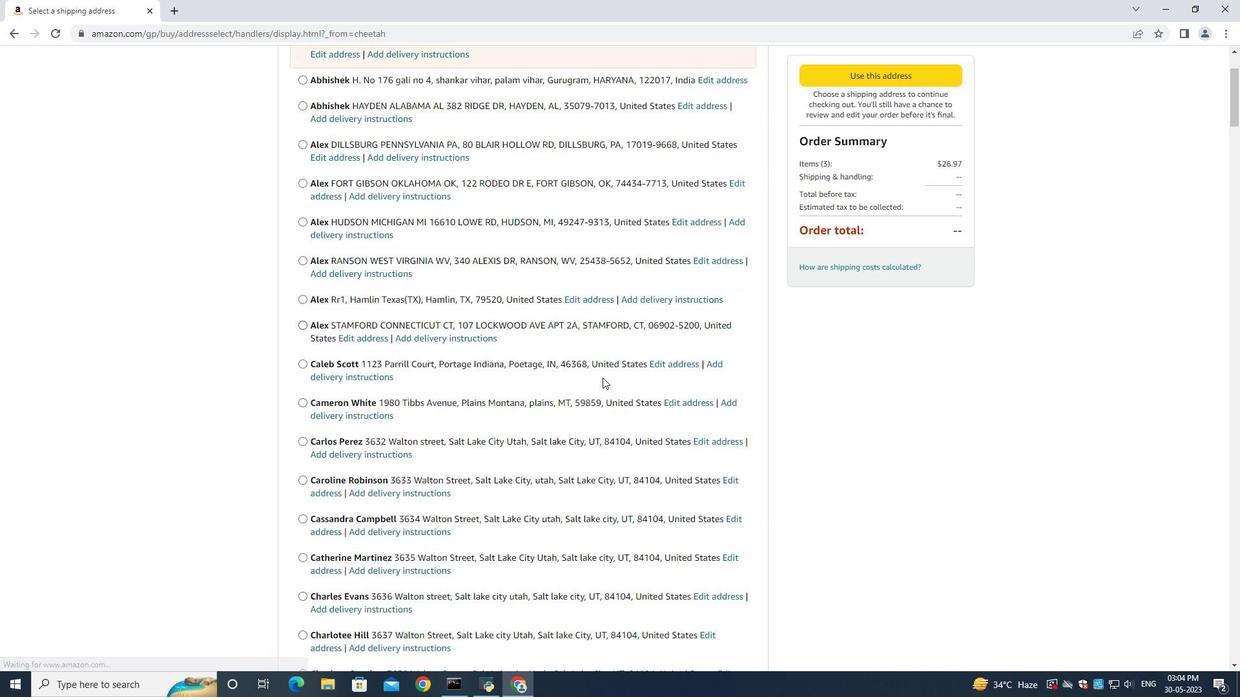 
Action: Mouse scrolled (602, 377) with delta (0, 0)
Screenshot: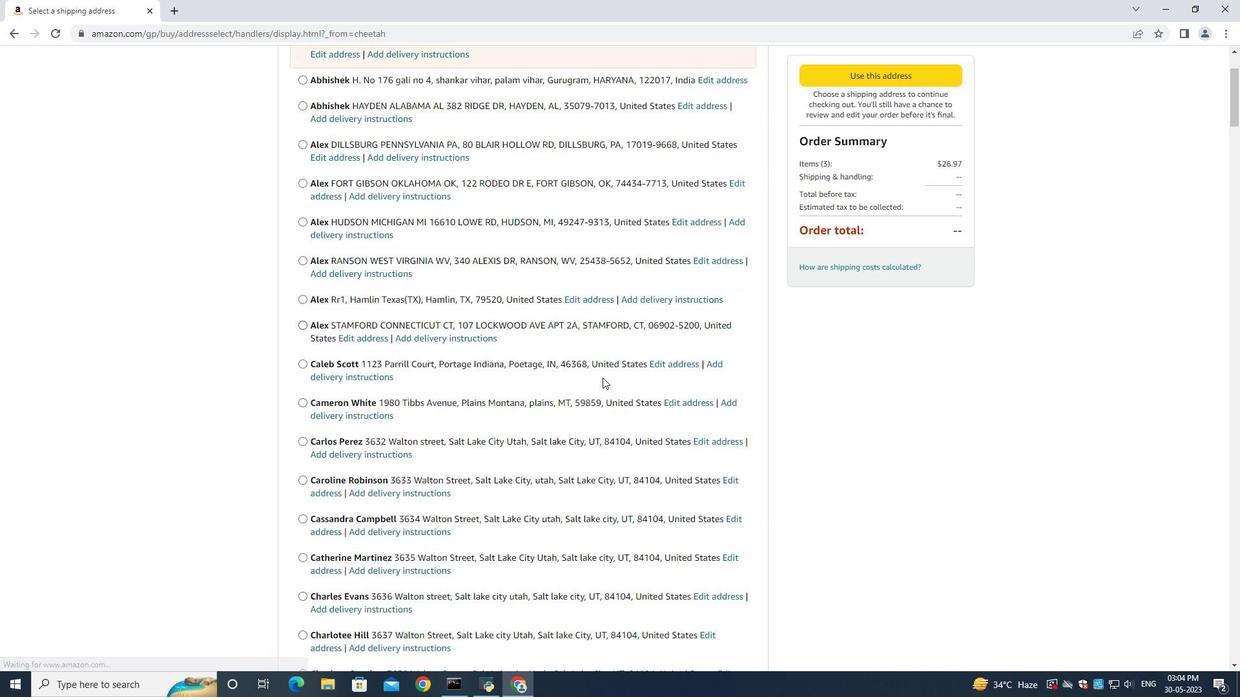 
Action: Mouse scrolled (602, 377) with delta (0, 0)
Screenshot: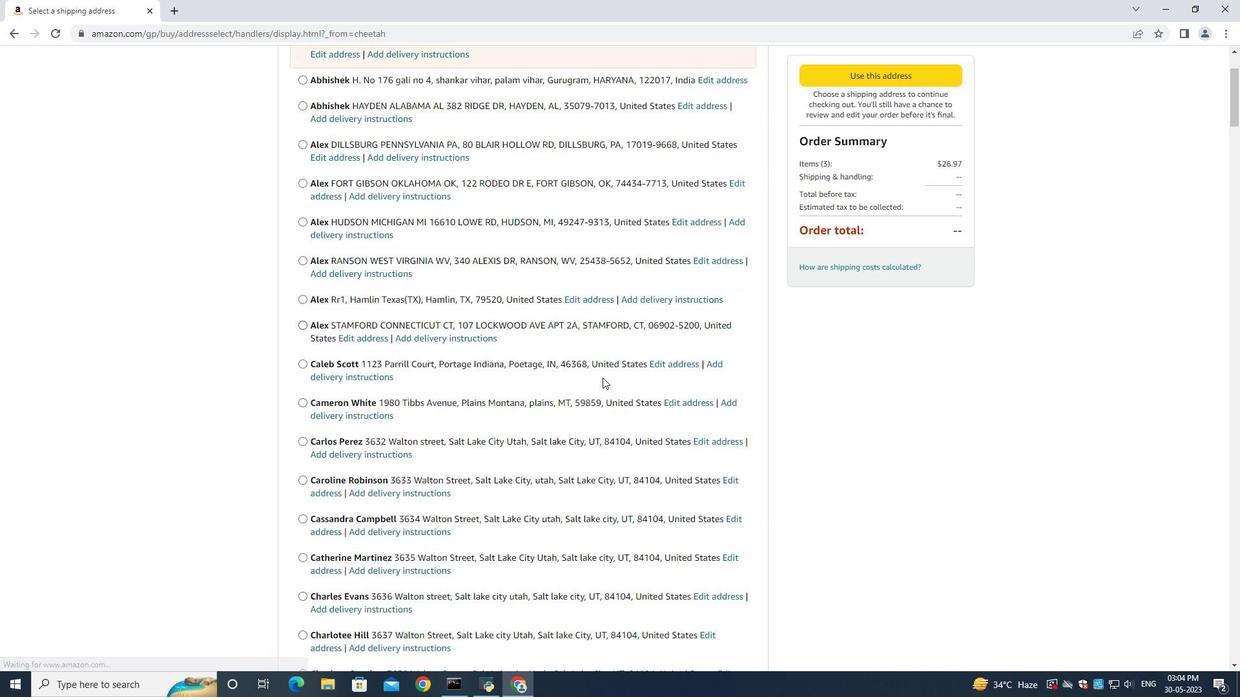 
Action: Mouse scrolled (602, 377) with delta (0, 0)
Screenshot: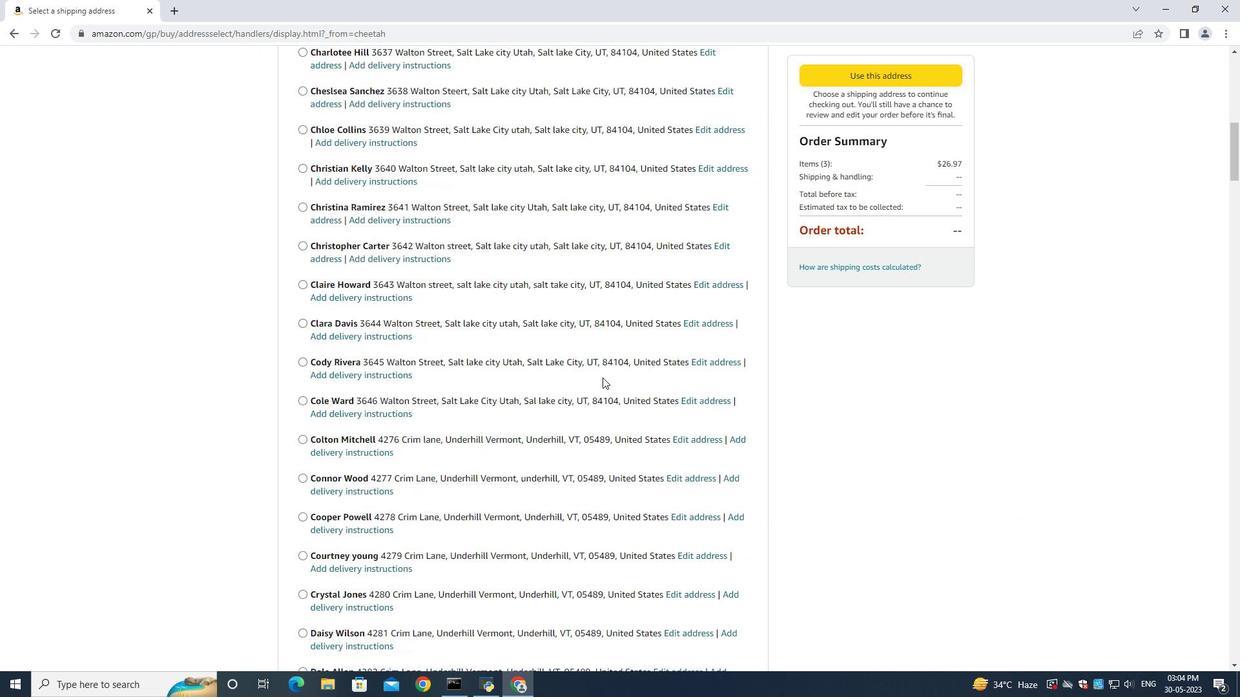 
Action: Mouse scrolled (602, 377) with delta (0, 0)
Screenshot: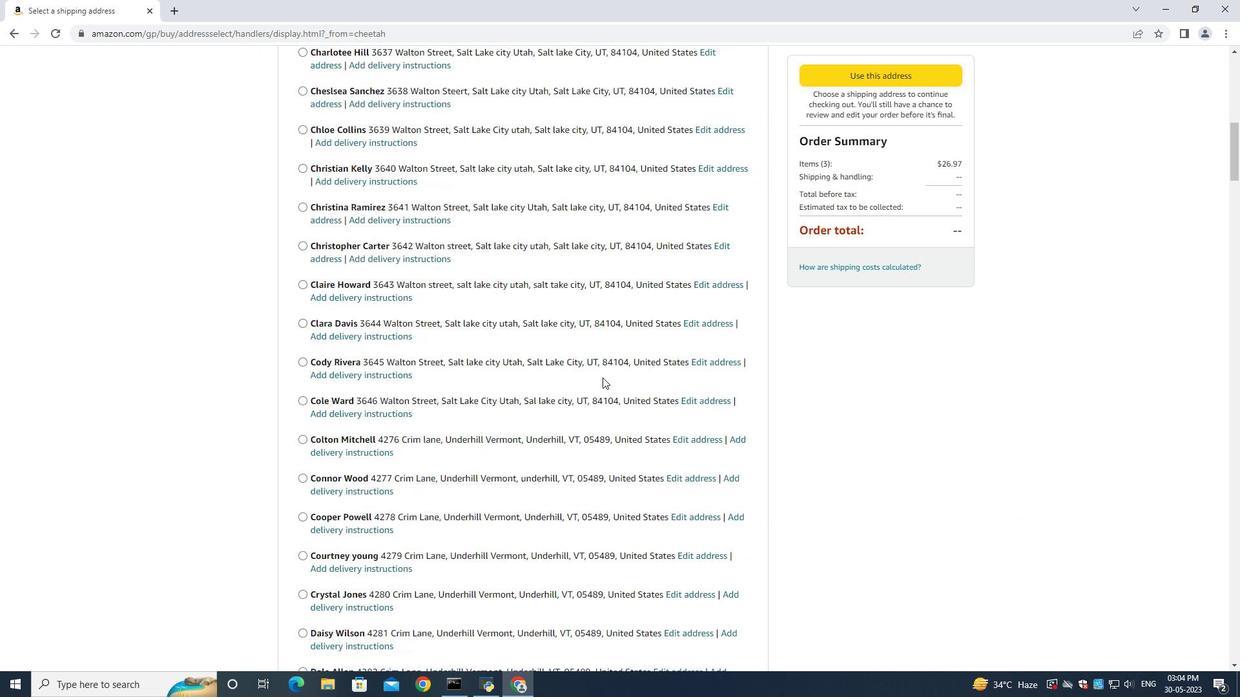 
Action: Mouse scrolled (602, 377) with delta (0, 0)
Screenshot: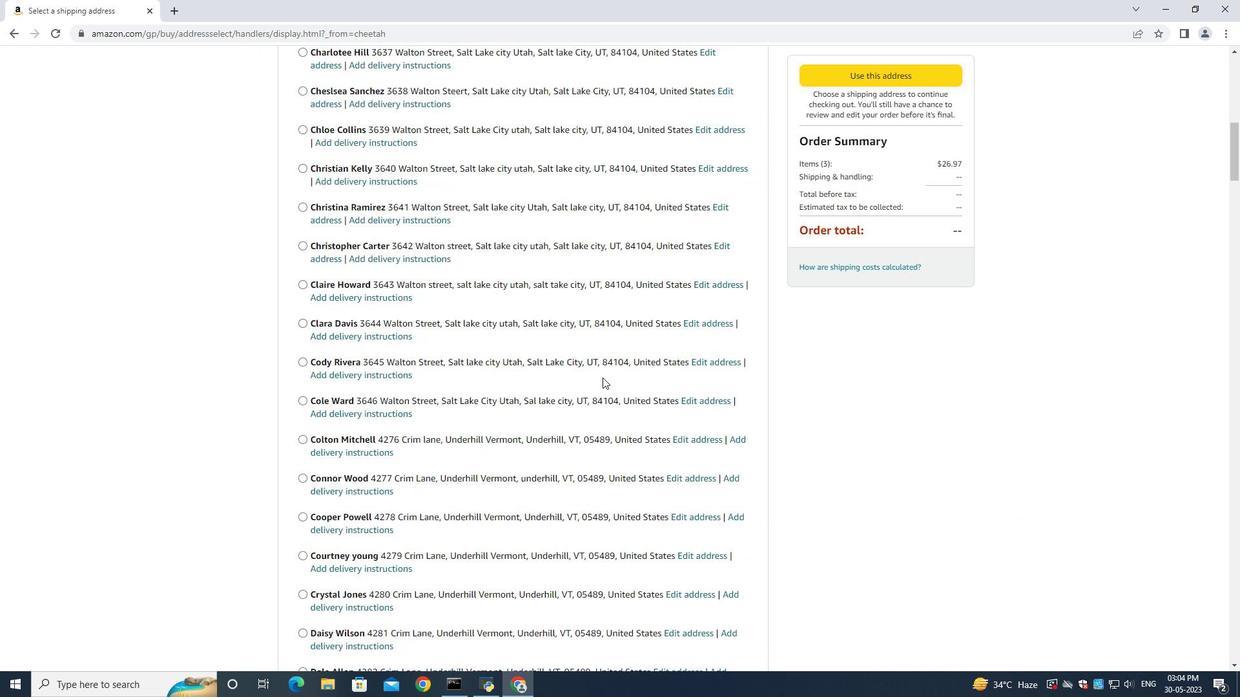 
Action: Mouse scrolled (602, 377) with delta (0, 0)
Screenshot: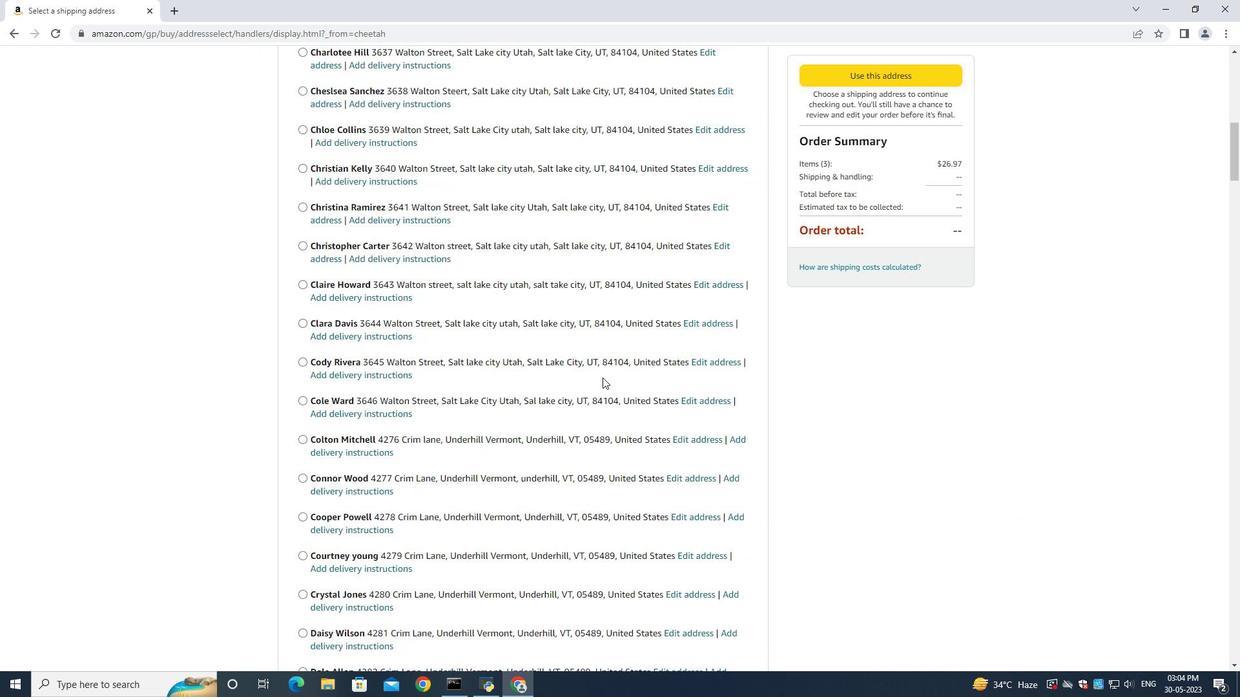 
Action: Mouse scrolled (602, 377) with delta (0, 0)
Screenshot: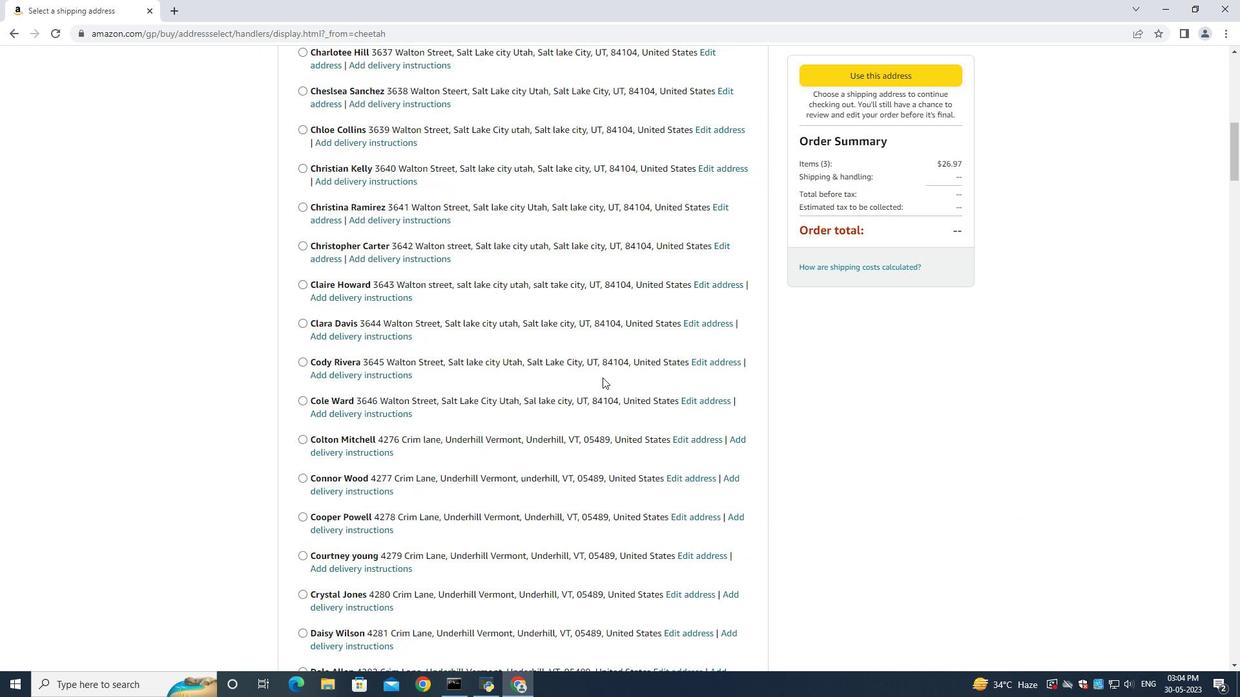 
Action: Mouse scrolled (602, 377) with delta (0, 0)
Screenshot: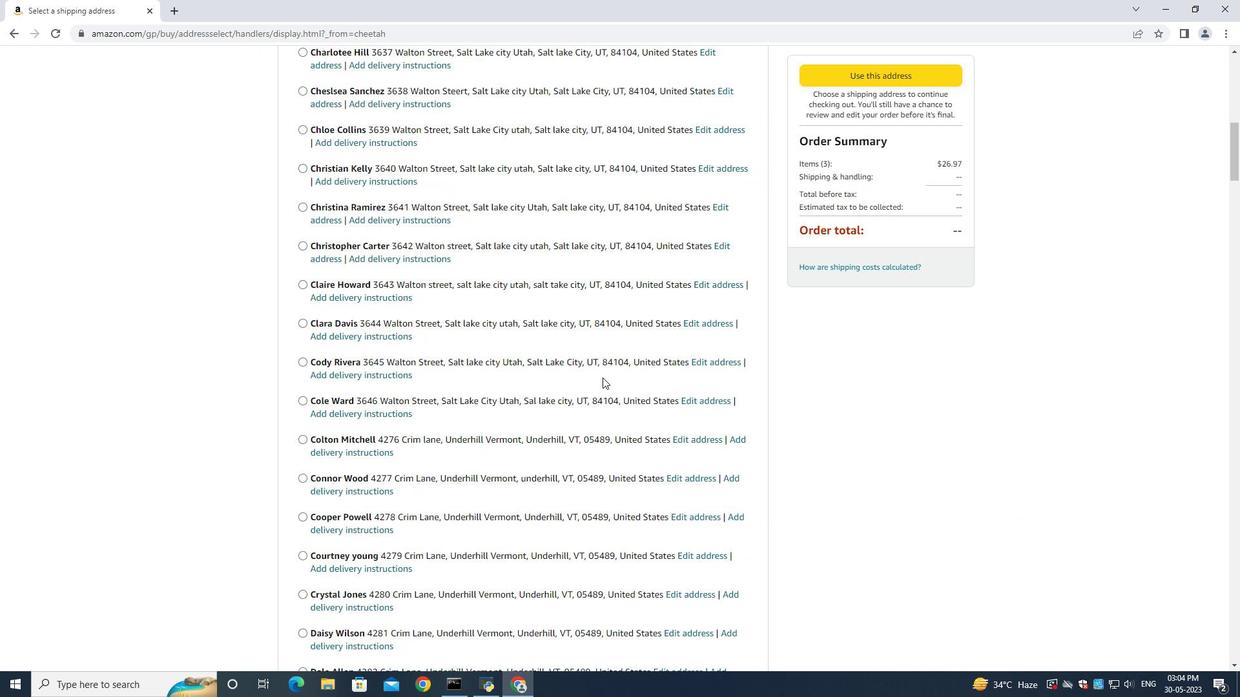 
Action: Mouse scrolled (602, 377) with delta (0, 0)
Screenshot: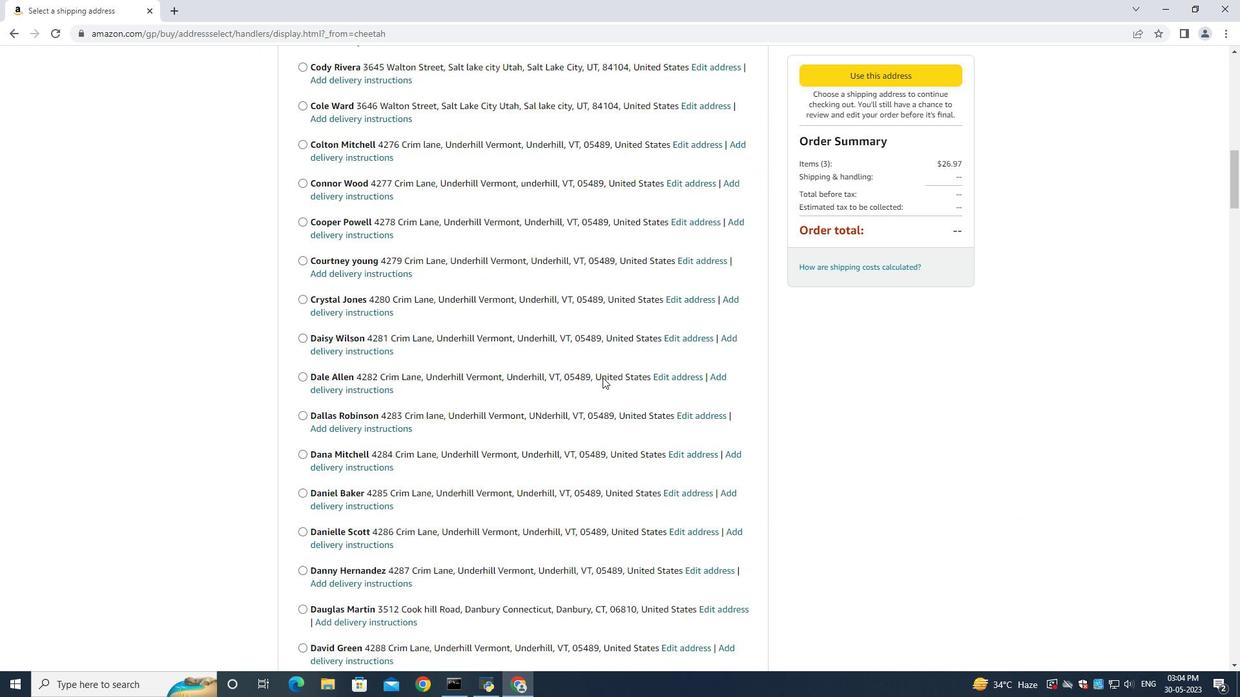 
Action: Mouse scrolled (602, 377) with delta (0, 0)
Screenshot: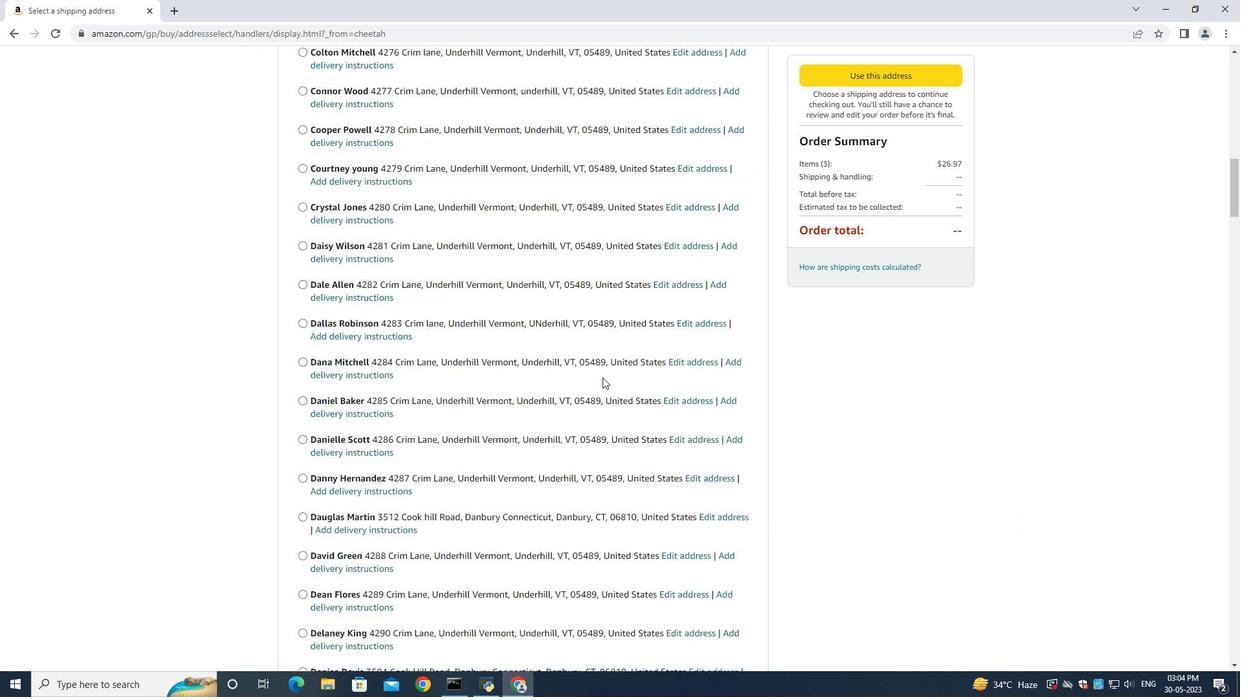 
Action: Mouse scrolled (602, 377) with delta (0, 0)
Screenshot: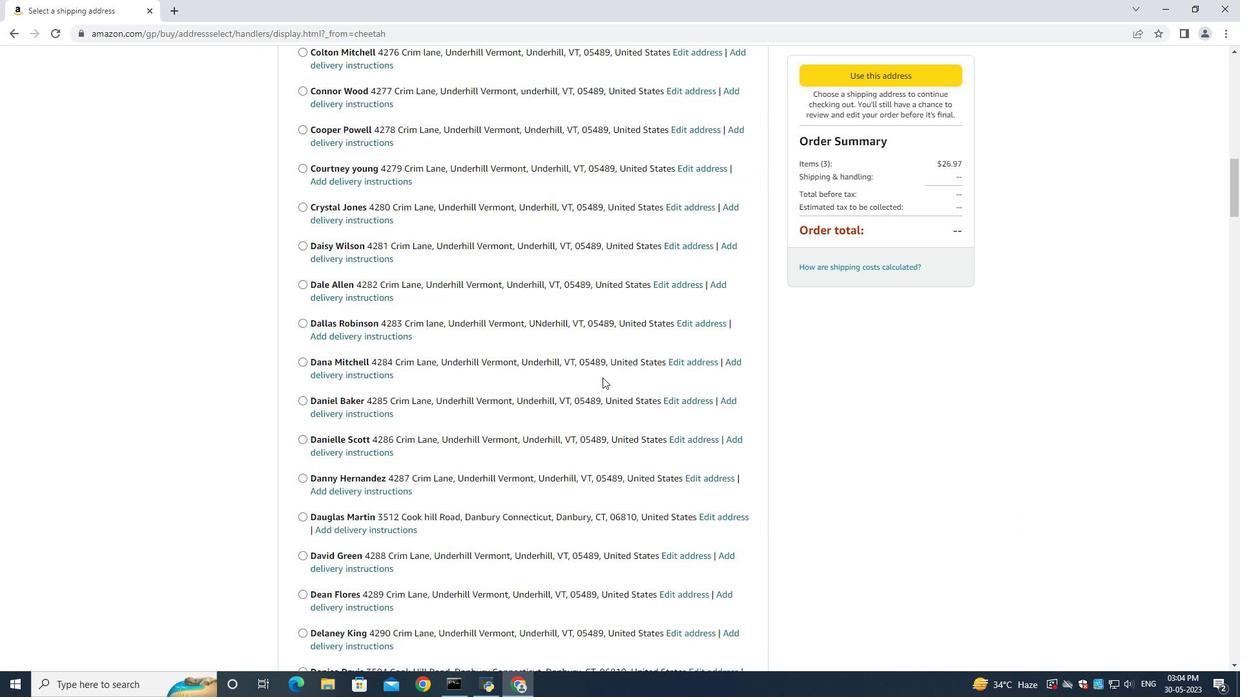 
Action: Mouse scrolled (602, 377) with delta (0, 0)
Screenshot: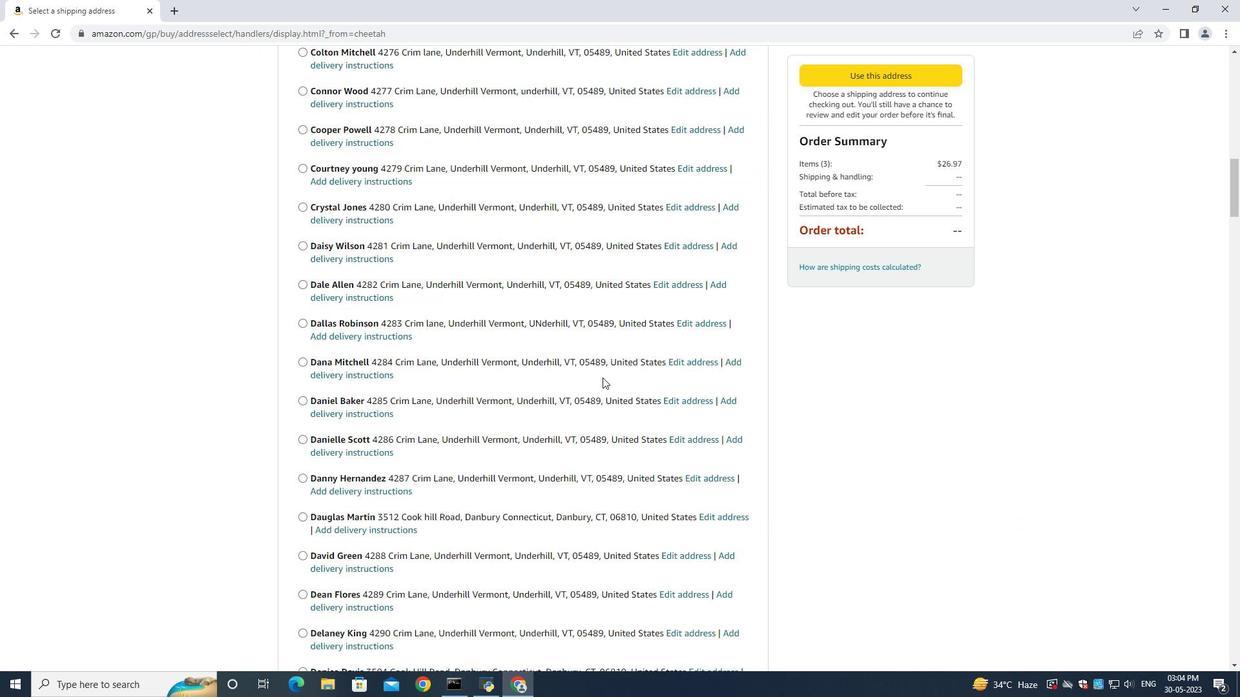 
Action: Mouse scrolled (602, 377) with delta (0, 0)
Screenshot: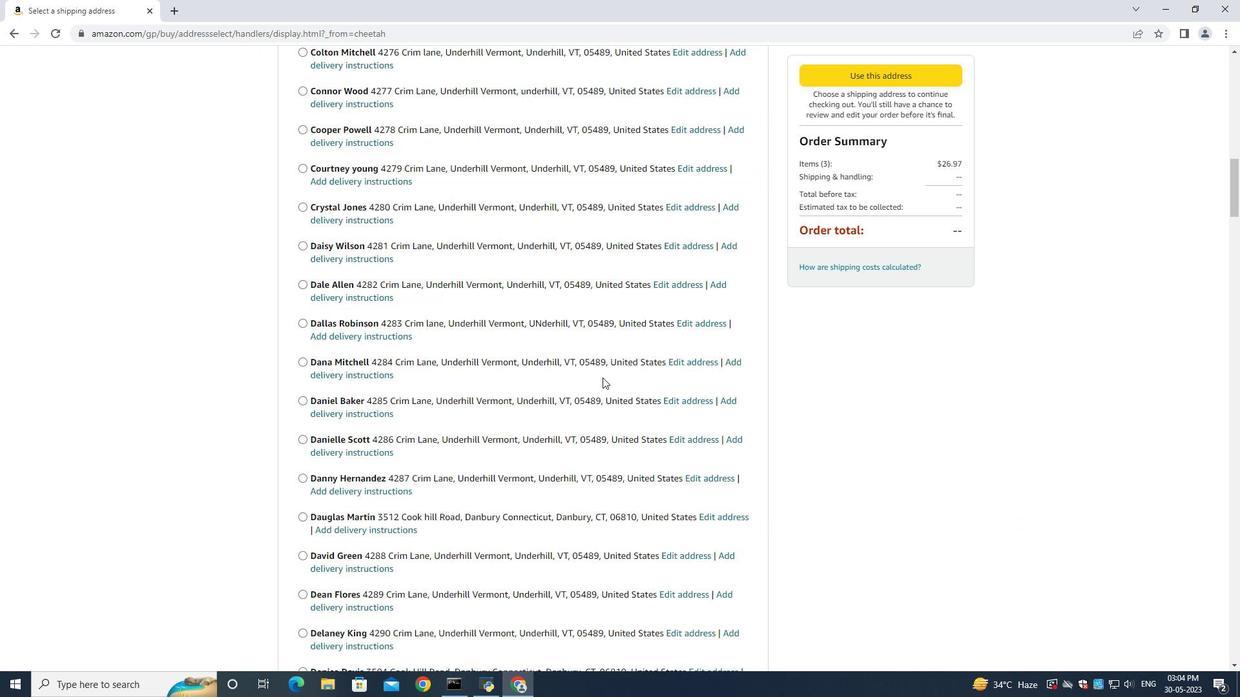 
Action: Mouse moved to (569, 403)
Screenshot: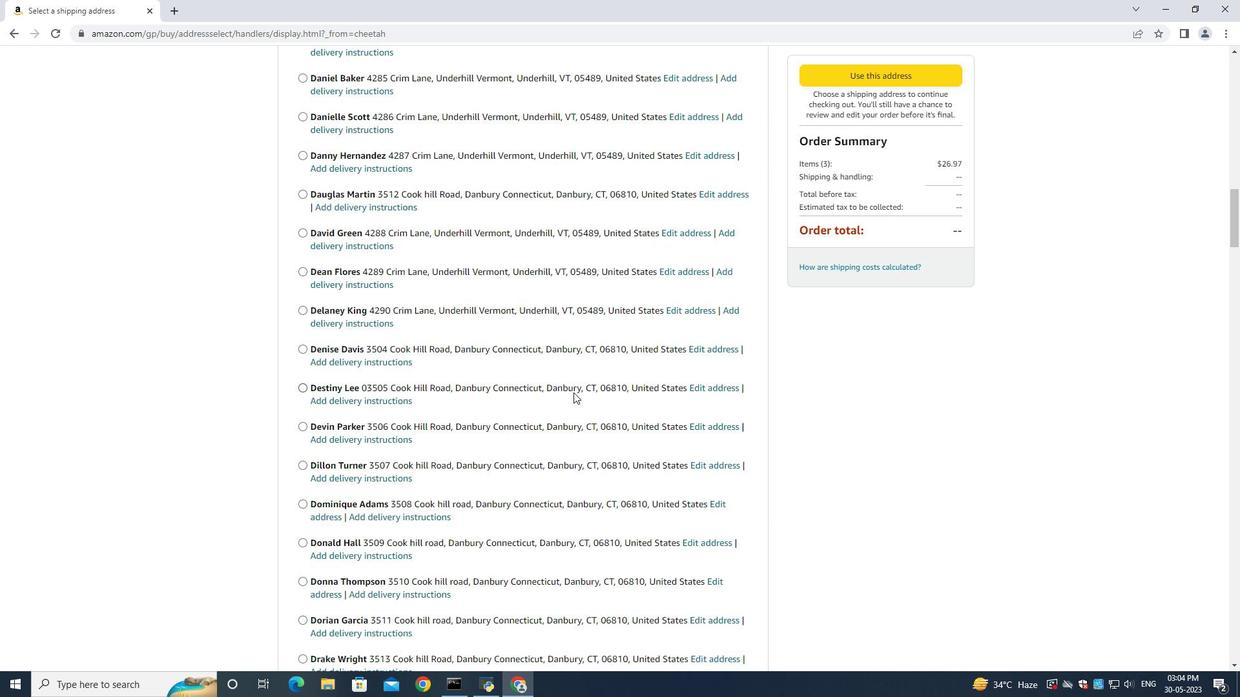 
Action: Mouse scrolled (571, 396) with delta (0, 0)
Screenshot: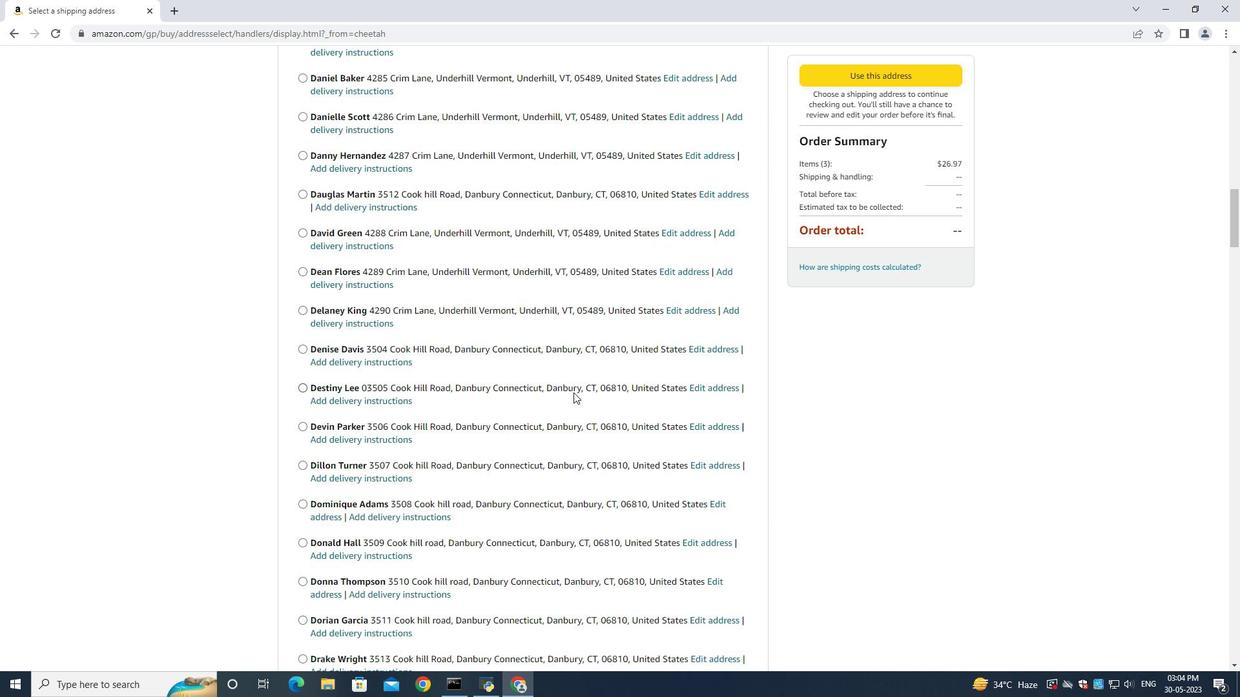 
Action: Mouse moved to (569, 403)
Screenshot: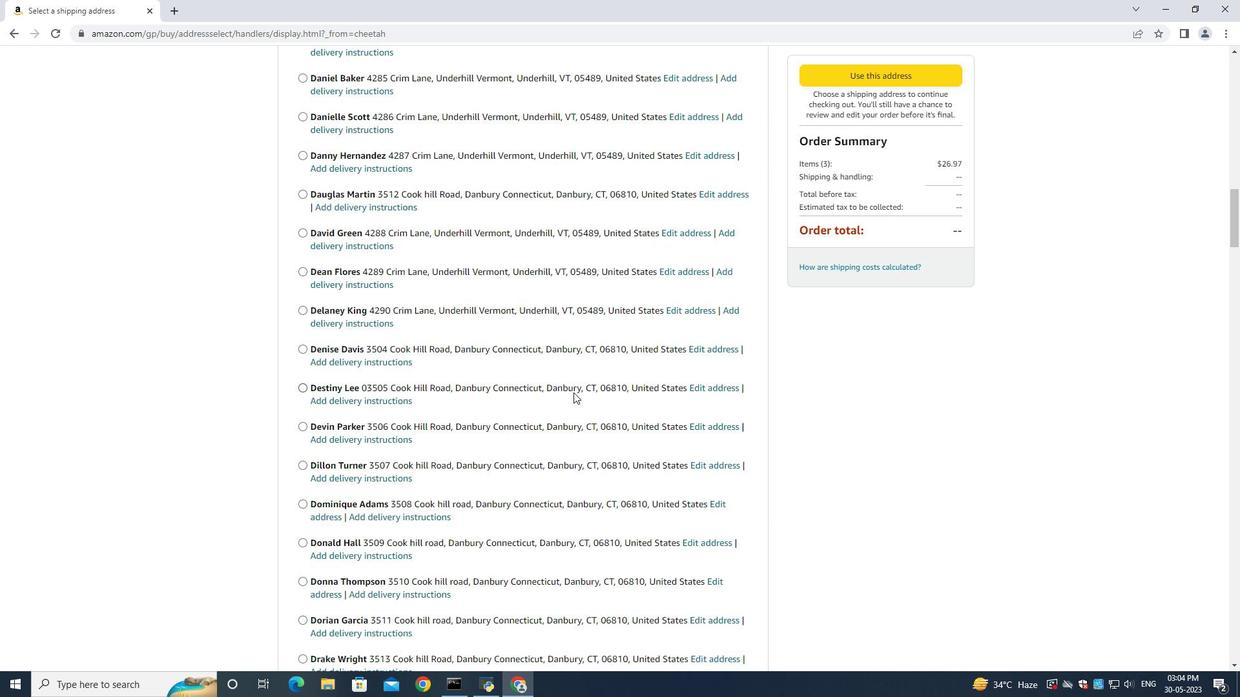 
Action: Mouse scrolled (570, 399) with delta (0, 0)
Screenshot: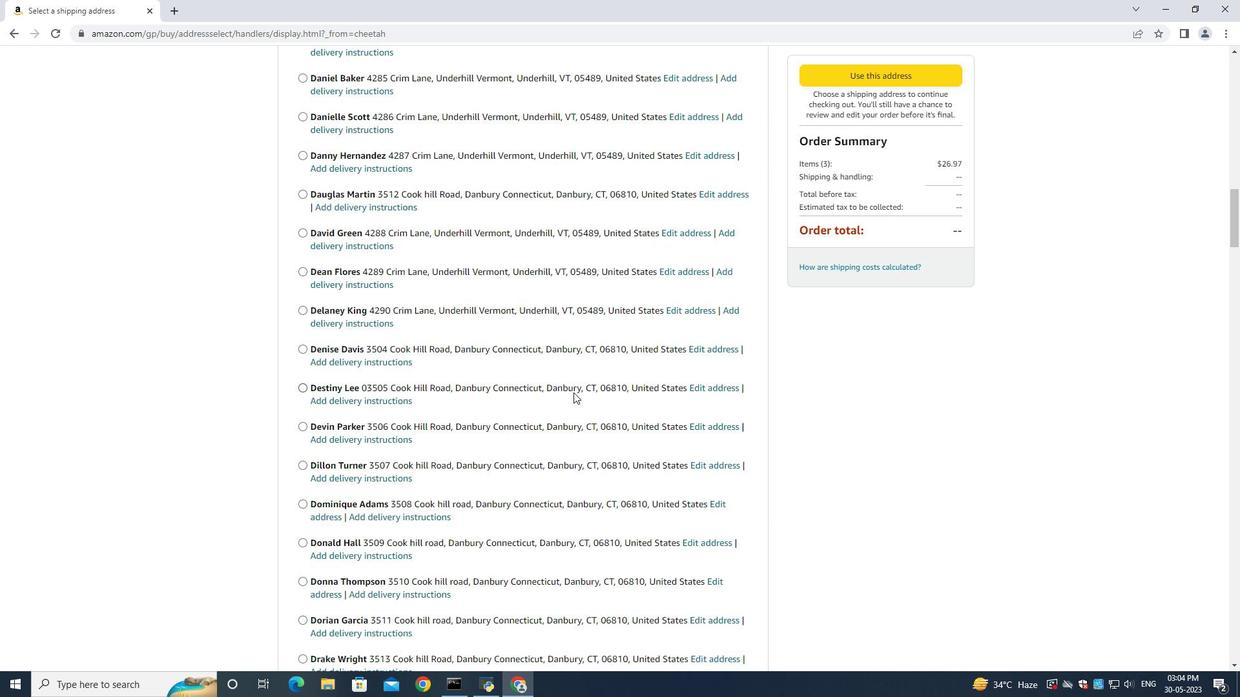 
Action: Mouse scrolled (569, 401) with delta (0, 0)
Screenshot: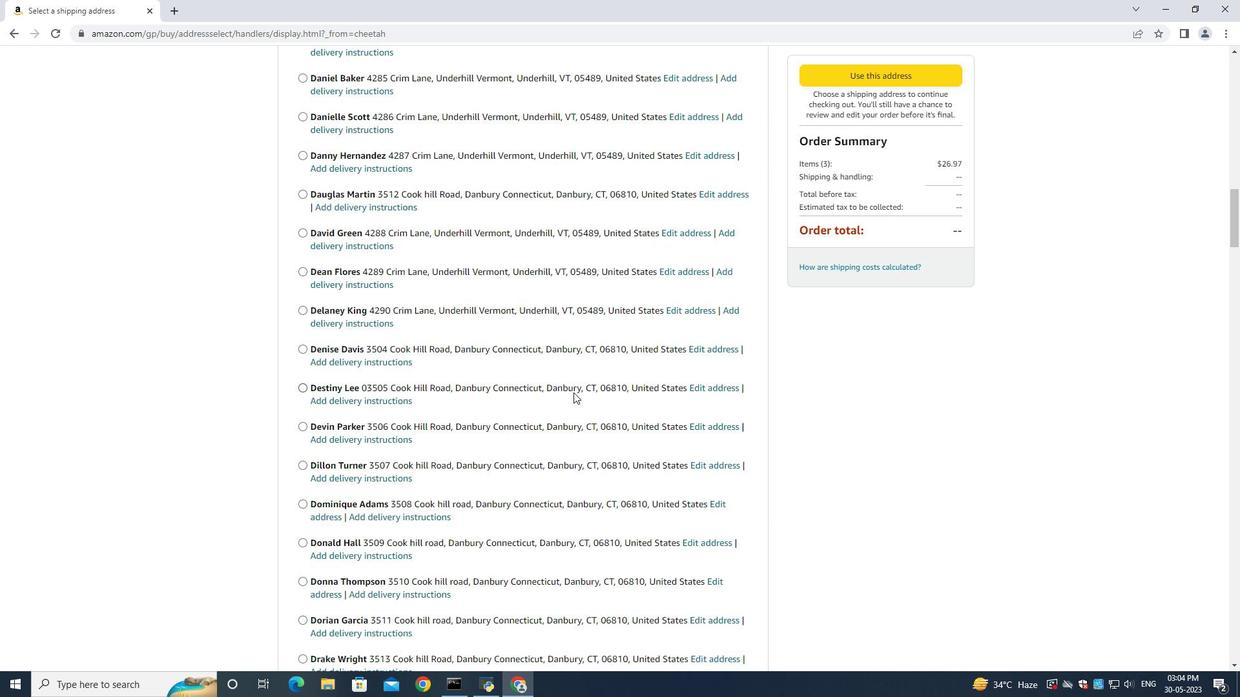 
Action: Mouse scrolled (569, 403) with delta (0, 0)
Screenshot: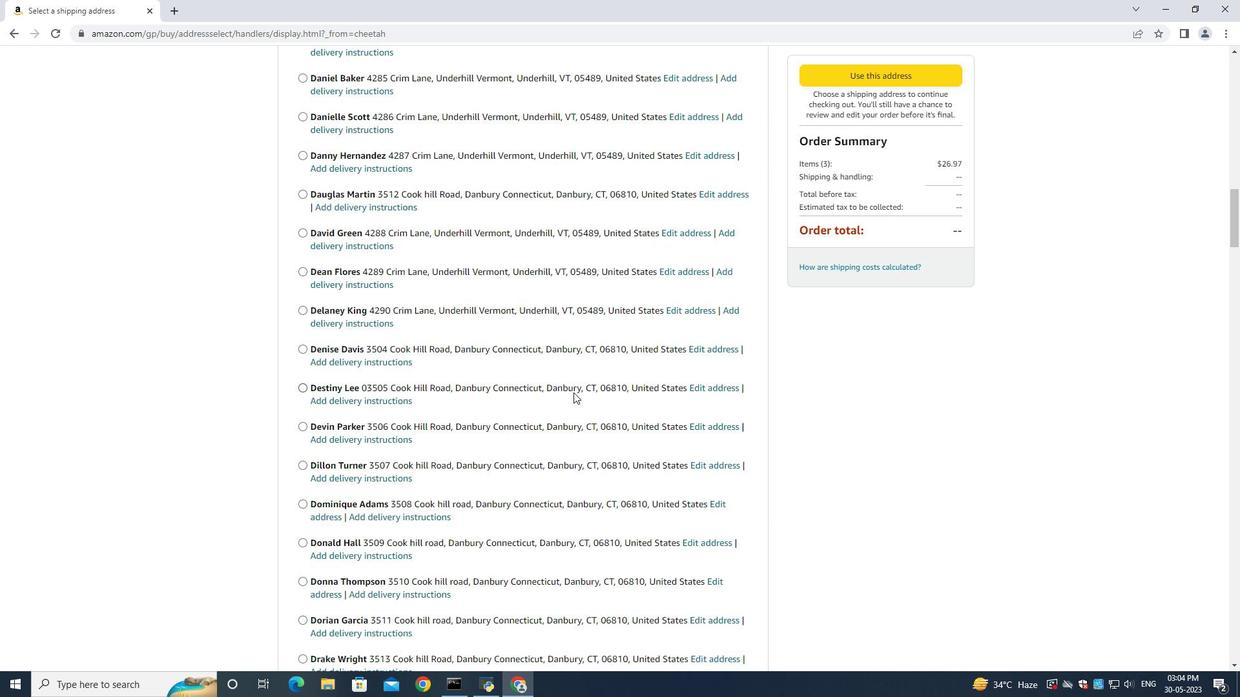 
Action: Mouse scrolled (569, 403) with delta (0, 0)
Screenshot: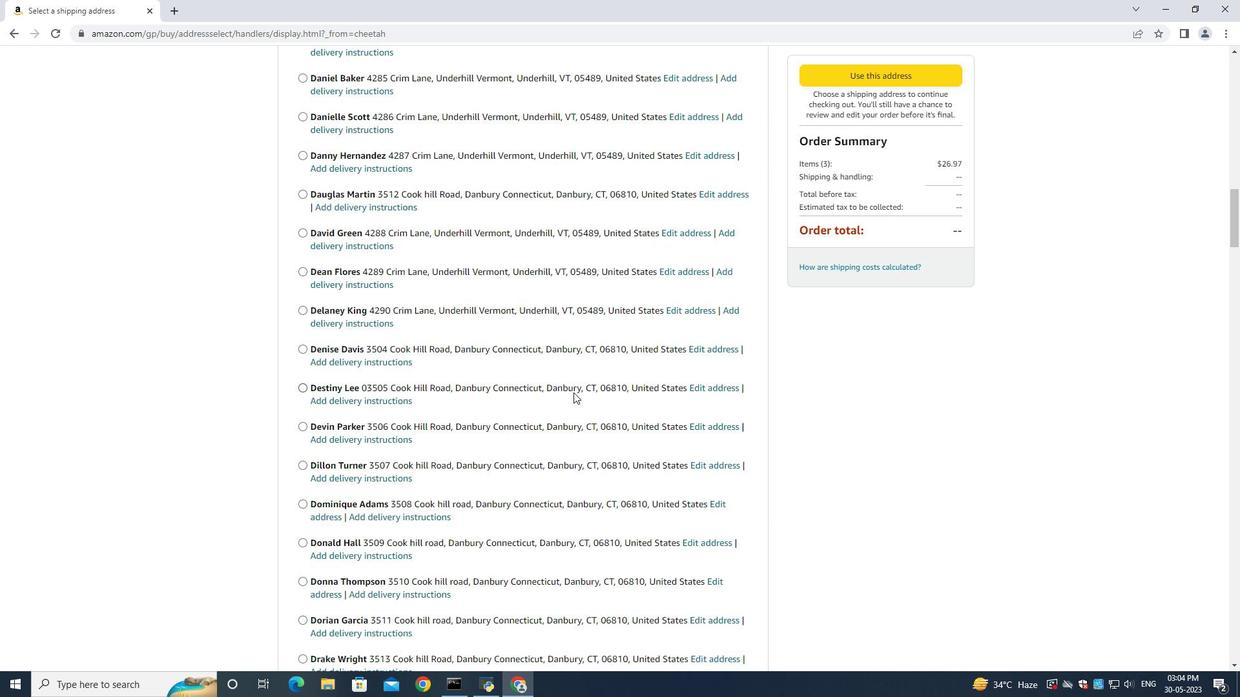 
Action: Mouse moved to (569, 404)
Screenshot: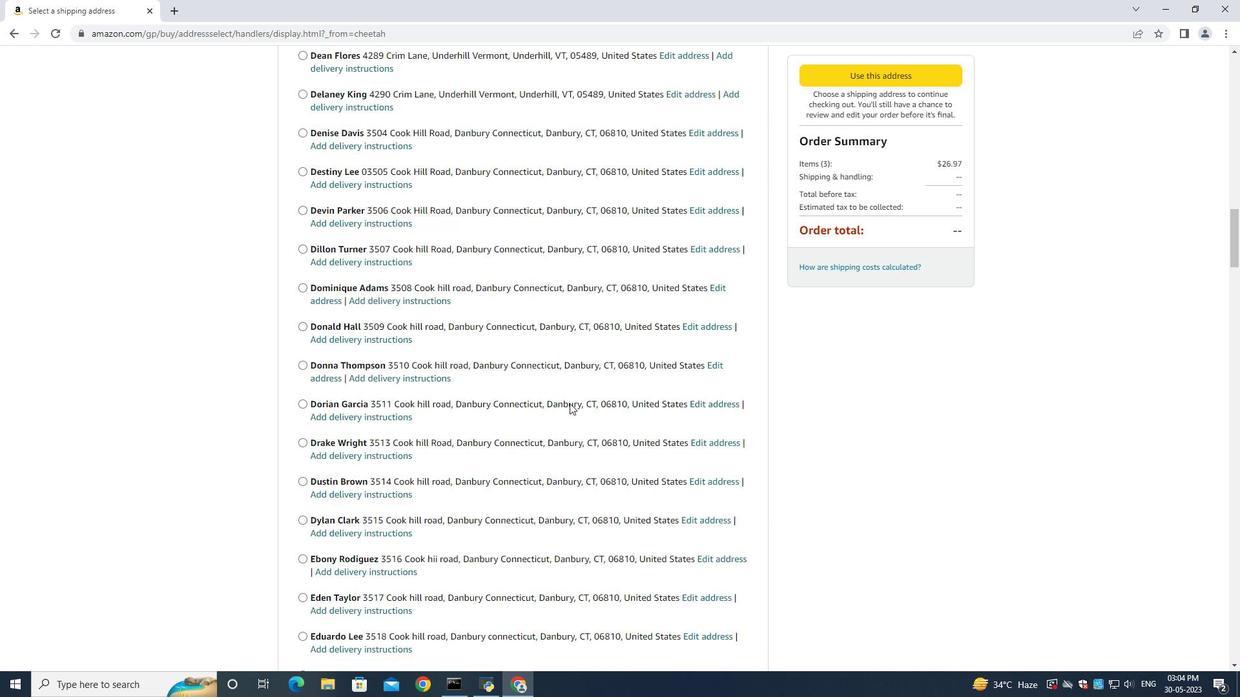
Action: Mouse scrolled (569, 404) with delta (0, 0)
Screenshot: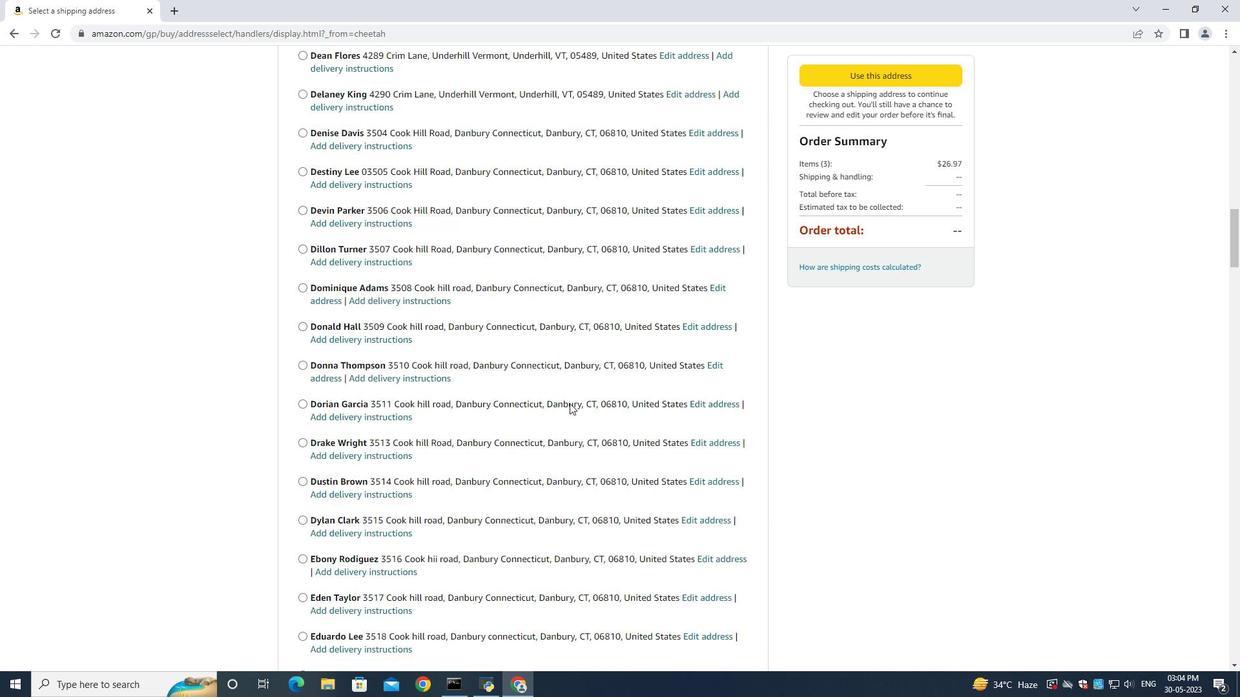 
Action: Mouse moved to (569, 405)
Screenshot: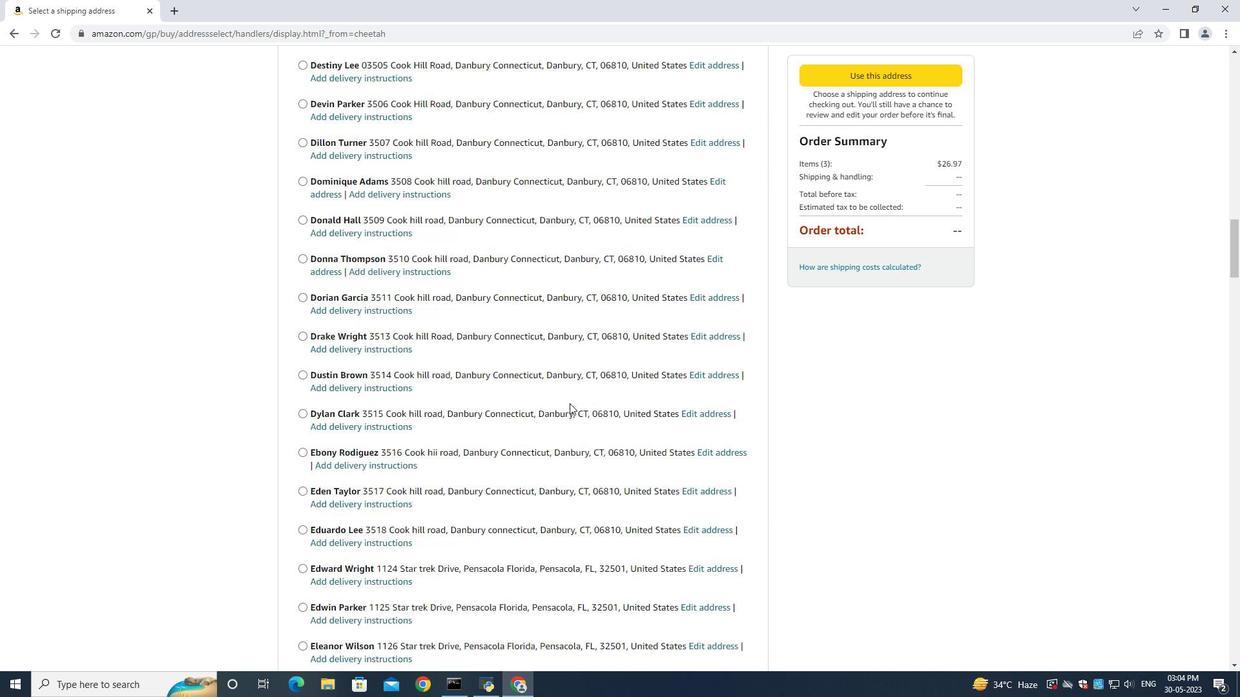 
Action: Mouse scrolled (569, 404) with delta (0, 0)
Screenshot: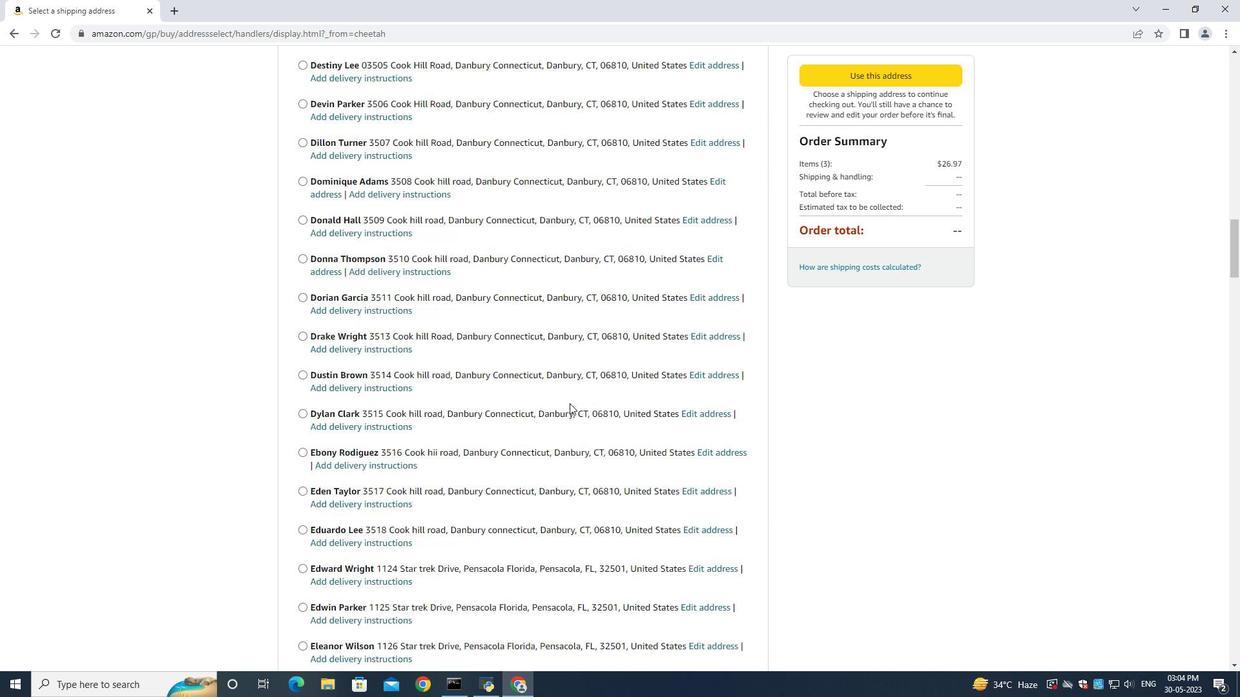 
Action: Mouse scrolled (569, 404) with delta (0, 0)
Screenshot: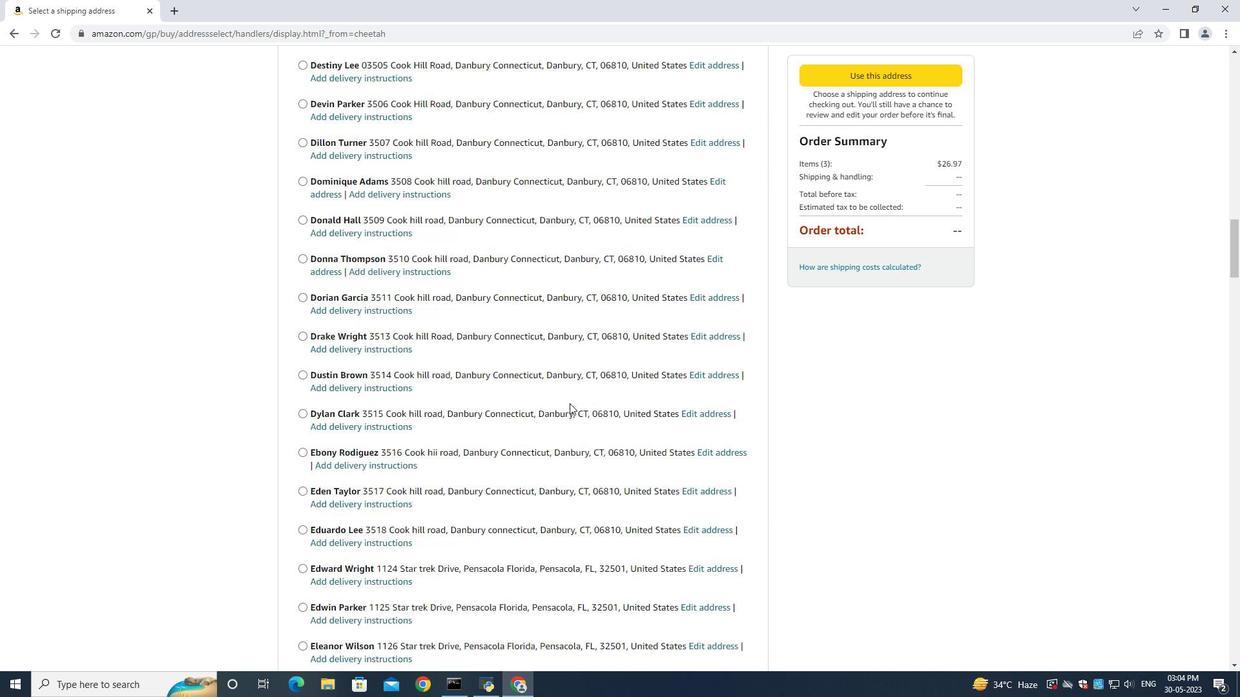 
Action: Mouse scrolled (569, 404) with delta (0, 0)
Screenshot: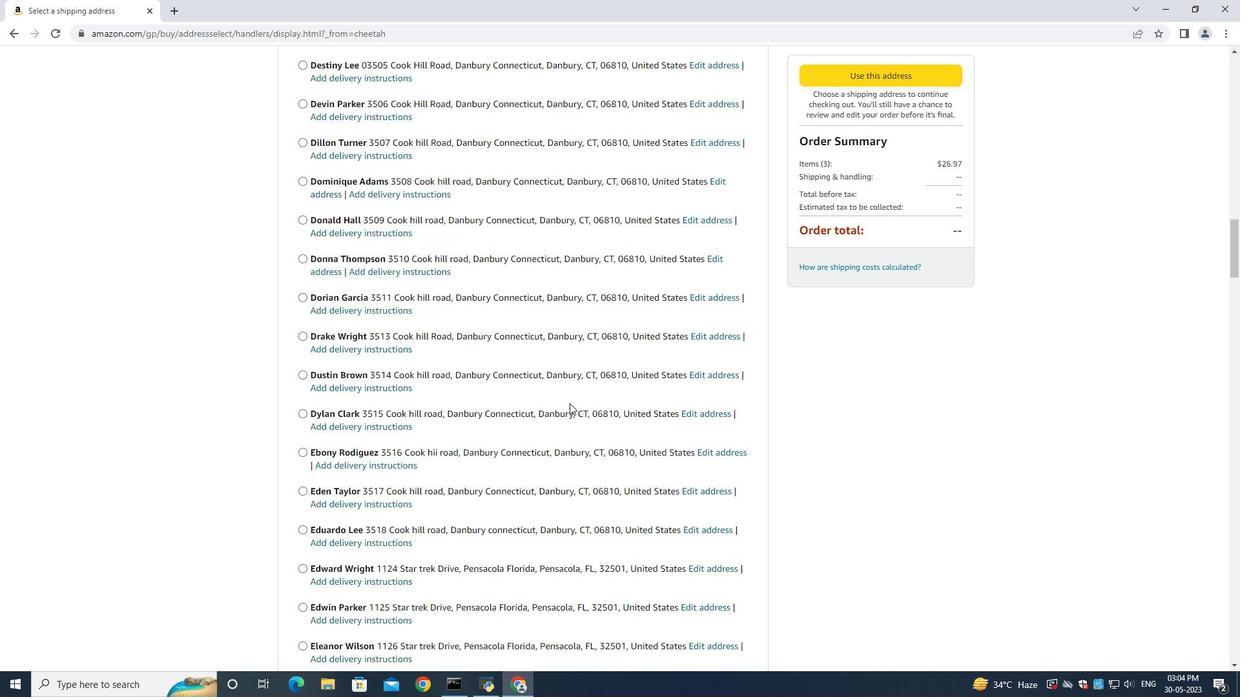 
Action: Mouse moved to (569, 406)
Screenshot: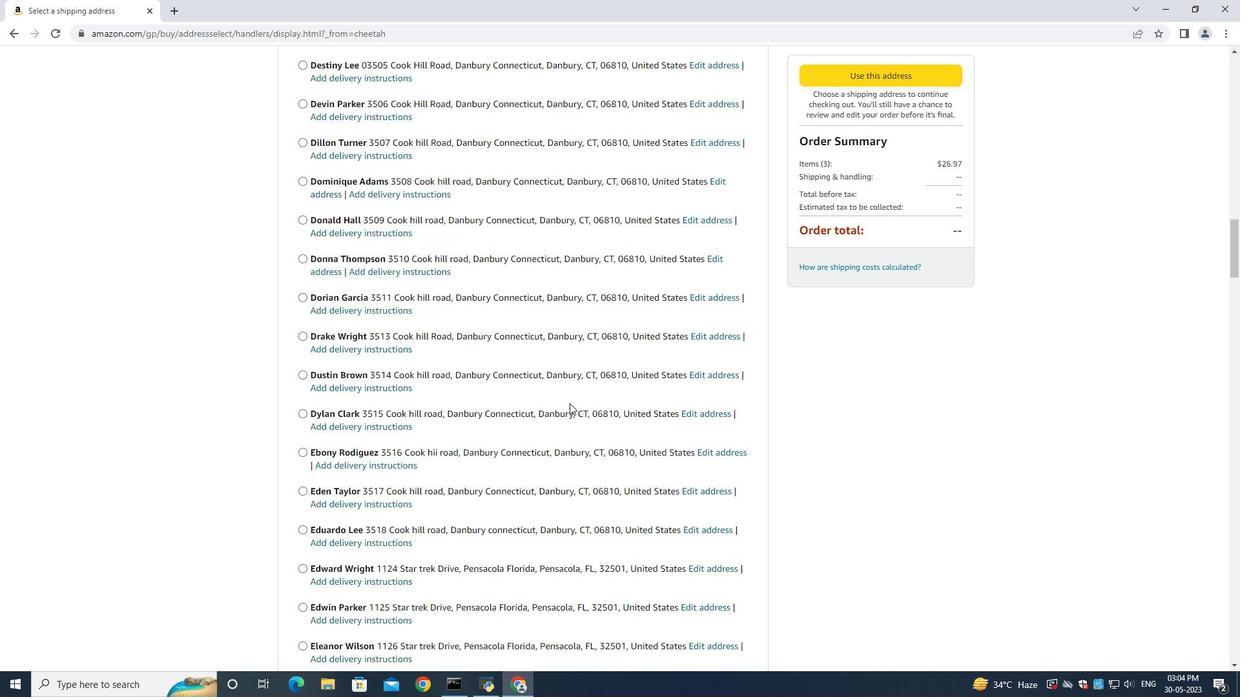 
Action: Mouse scrolled (569, 405) with delta (0, 0)
Screenshot: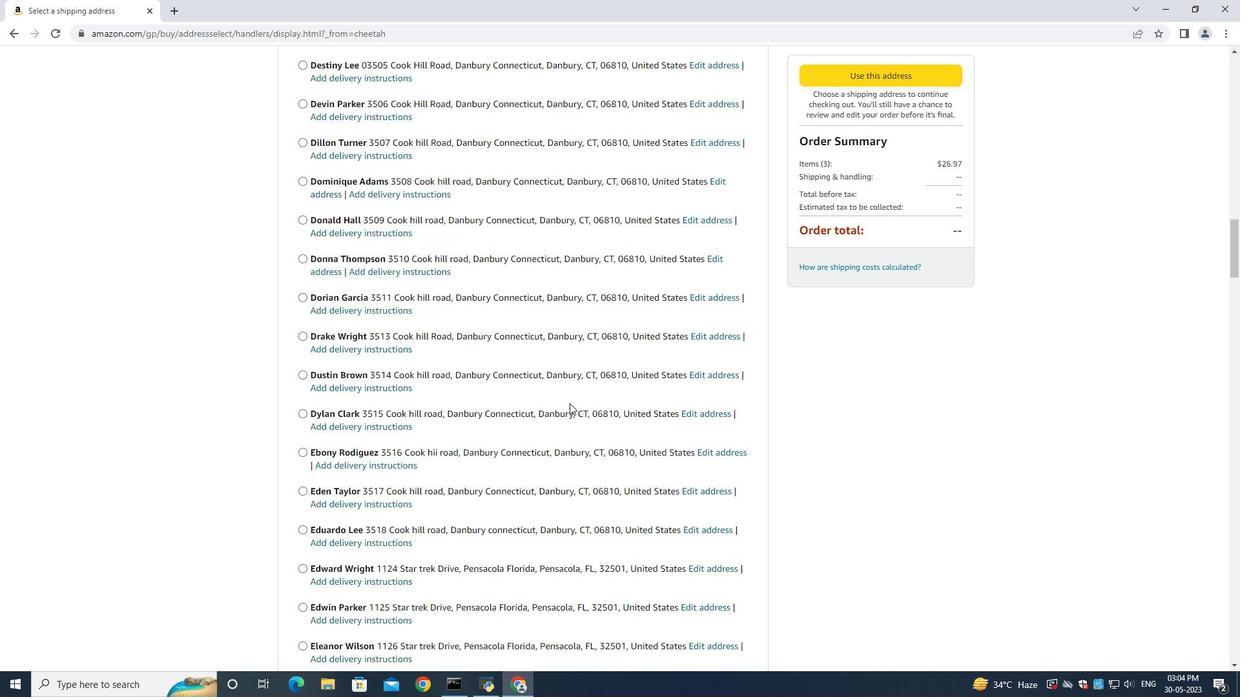 
Action: Mouse scrolled (569, 405) with delta (0, 0)
Screenshot: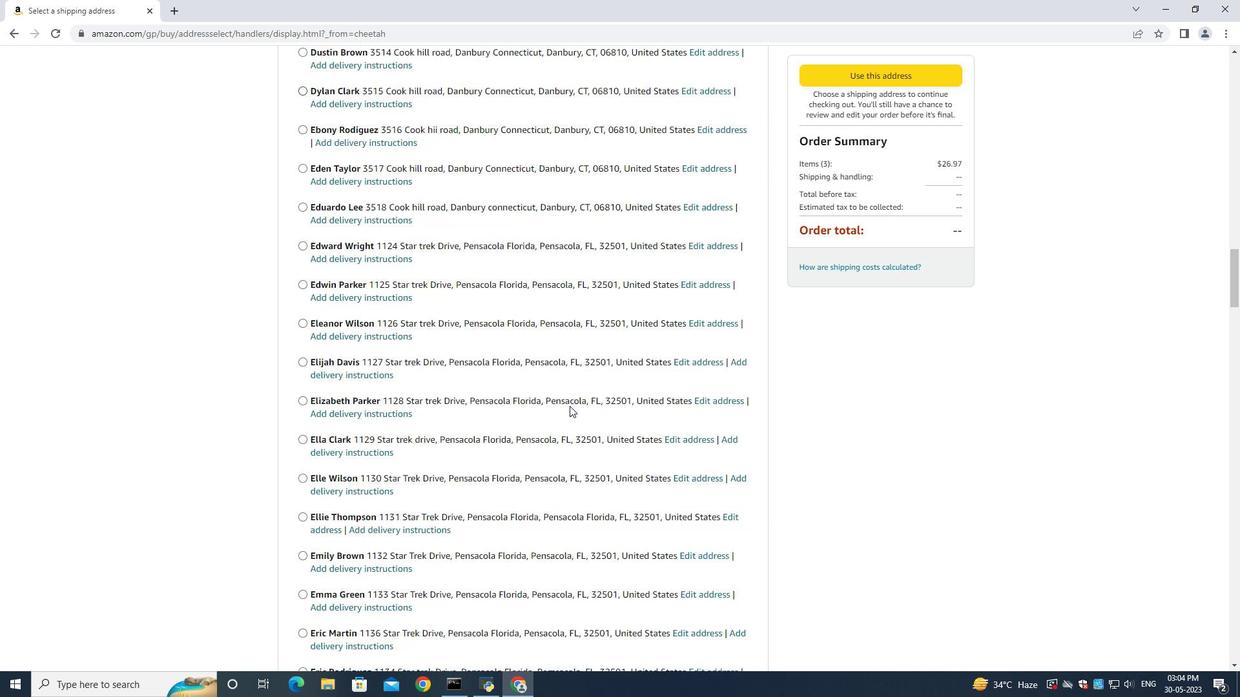 
Action: Mouse moved to (569, 406)
Screenshot: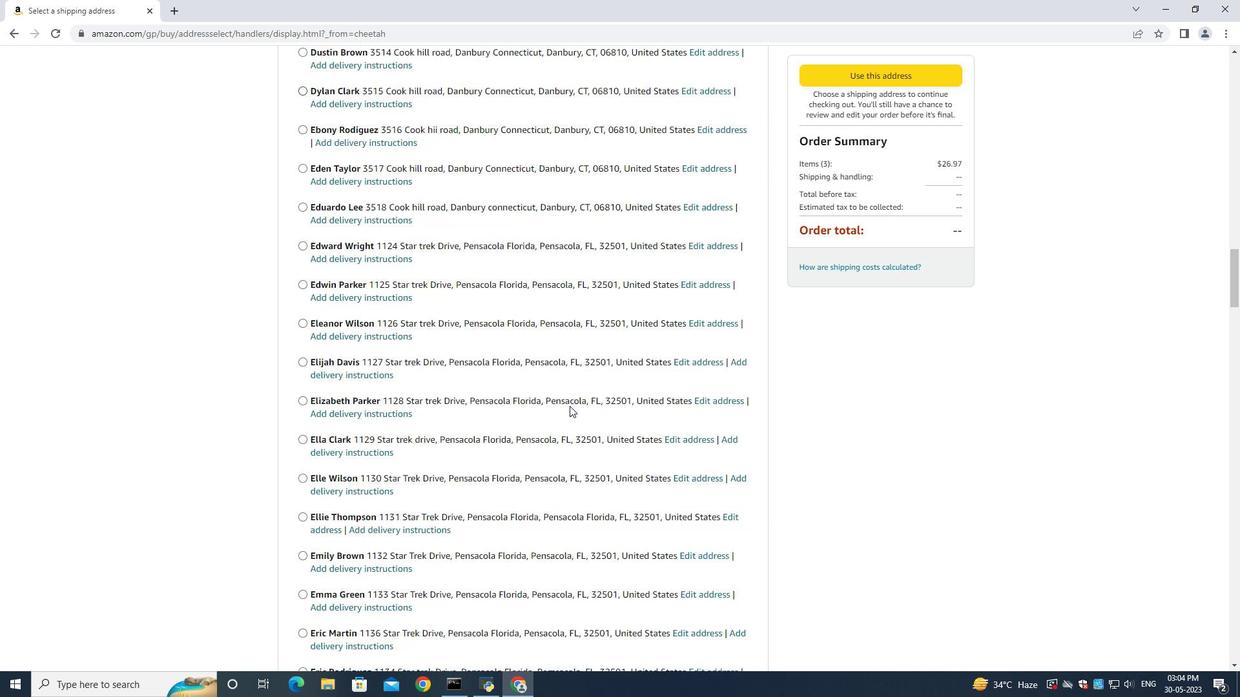 
Action: Mouse scrolled (569, 405) with delta (0, 0)
Screenshot: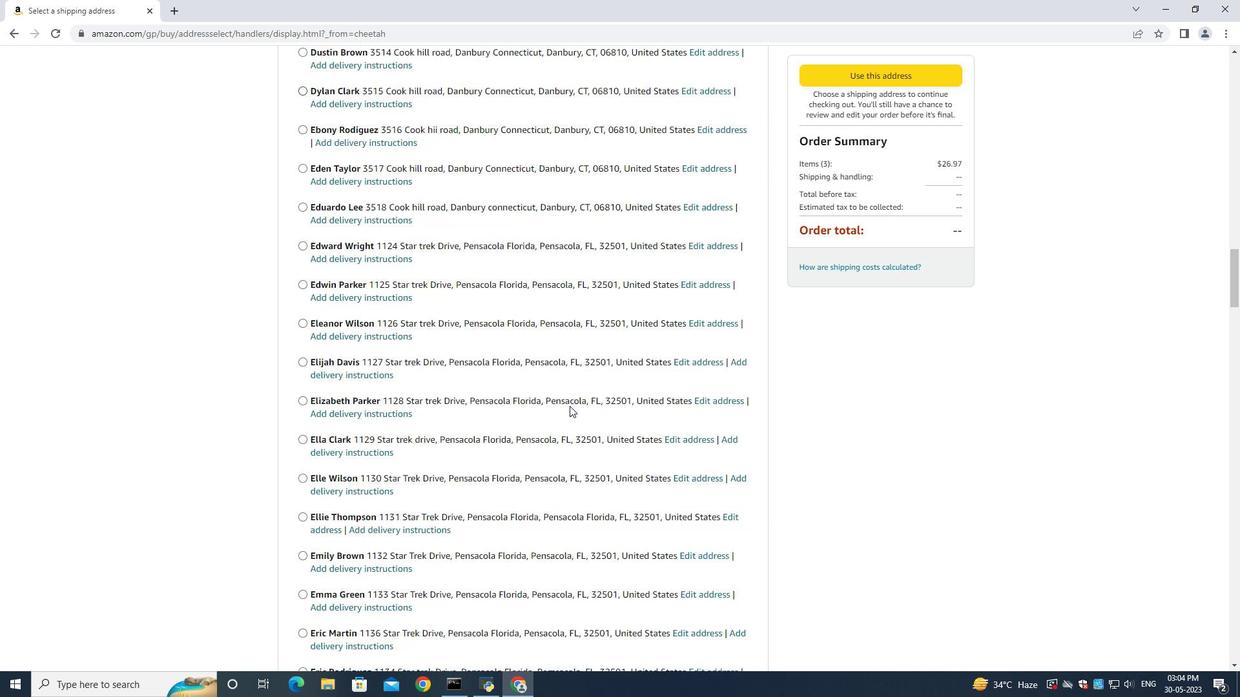 
Action: Mouse moved to (569, 406)
Screenshot: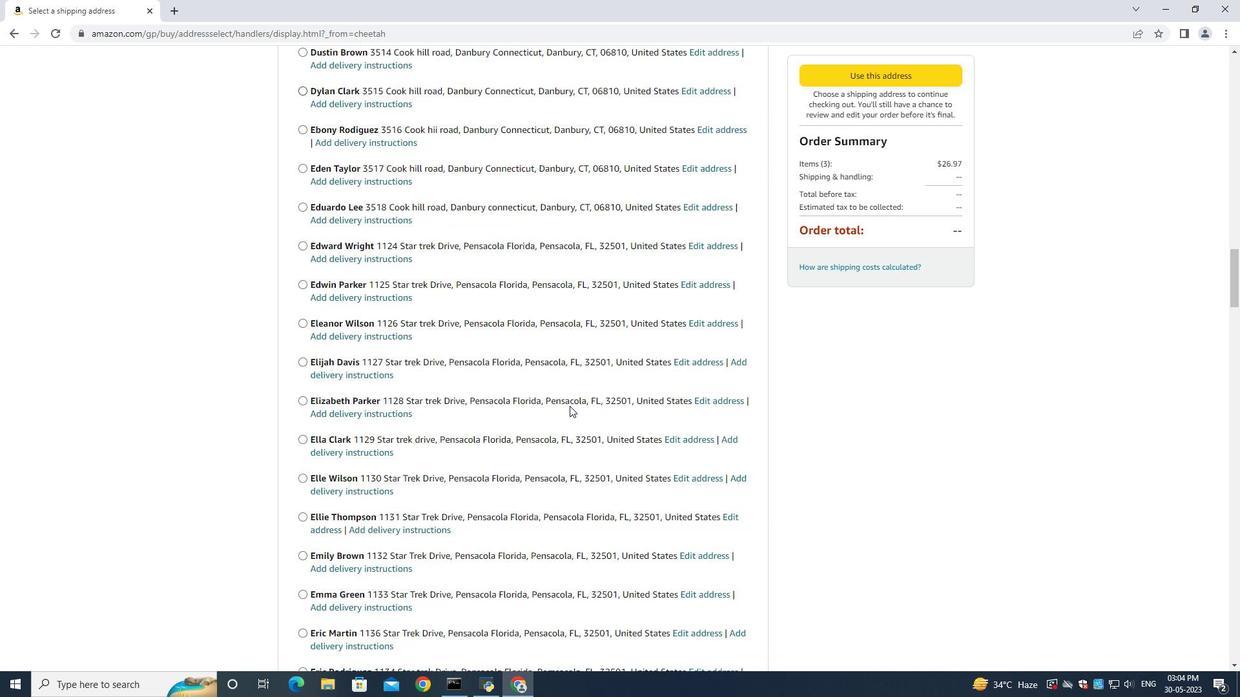 
Action: Mouse scrolled (569, 406) with delta (0, 0)
Screenshot: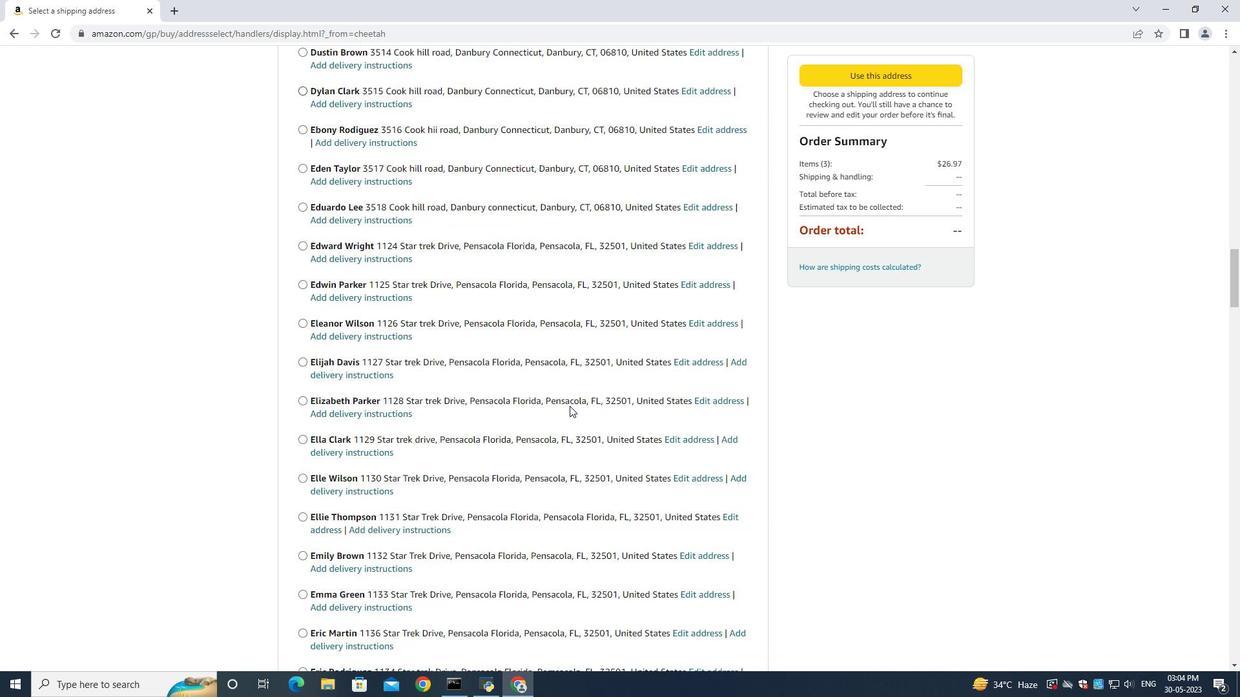 
Action: Mouse moved to (569, 406)
Screenshot: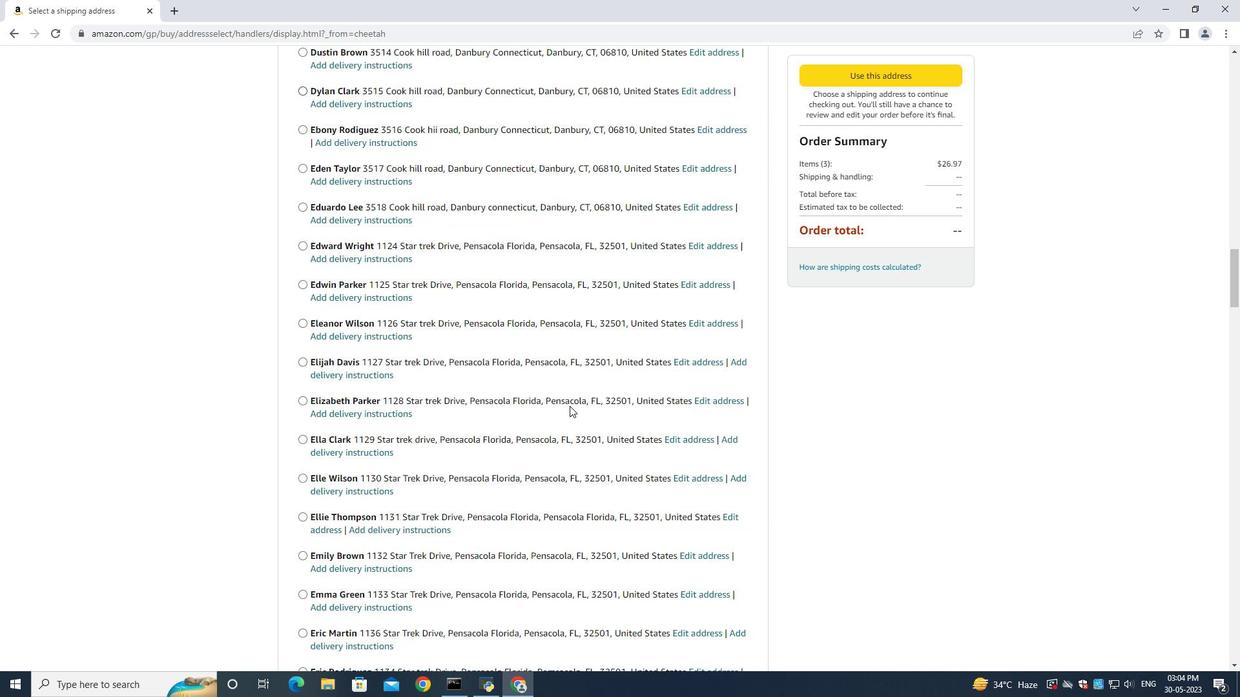 
Action: Mouse scrolled (569, 406) with delta (0, 0)
Screenshot: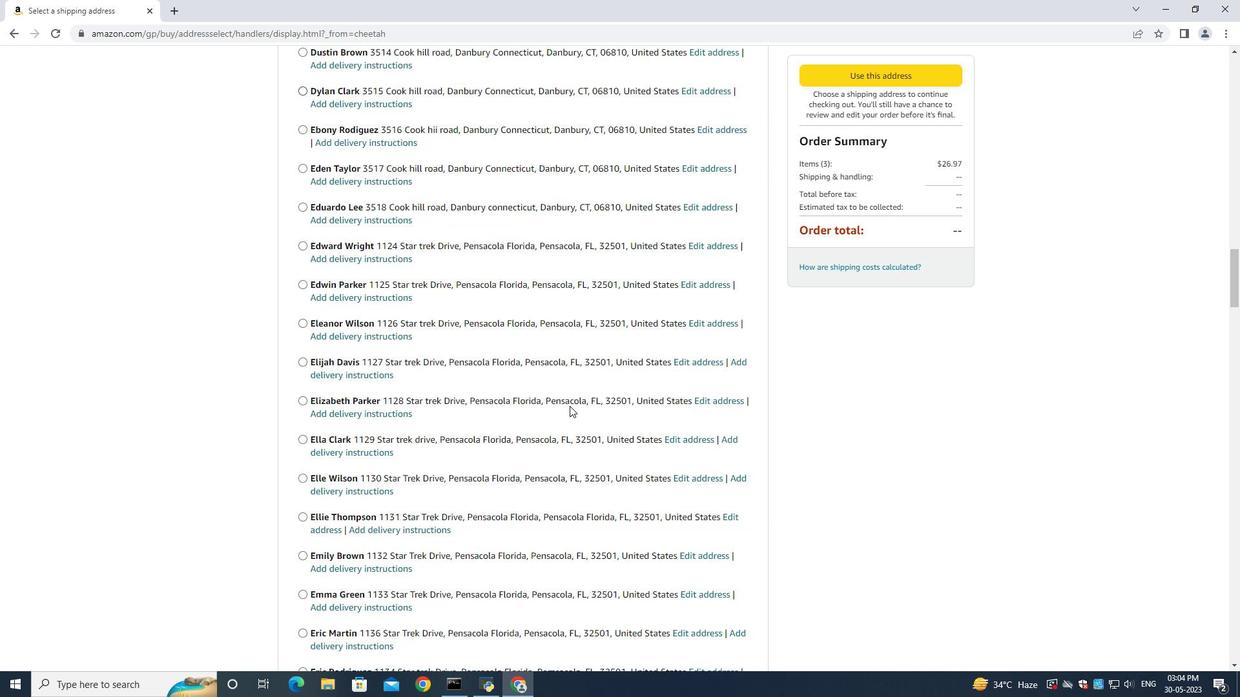 
Action: Mouse moved to (569, 407)
Screenshot: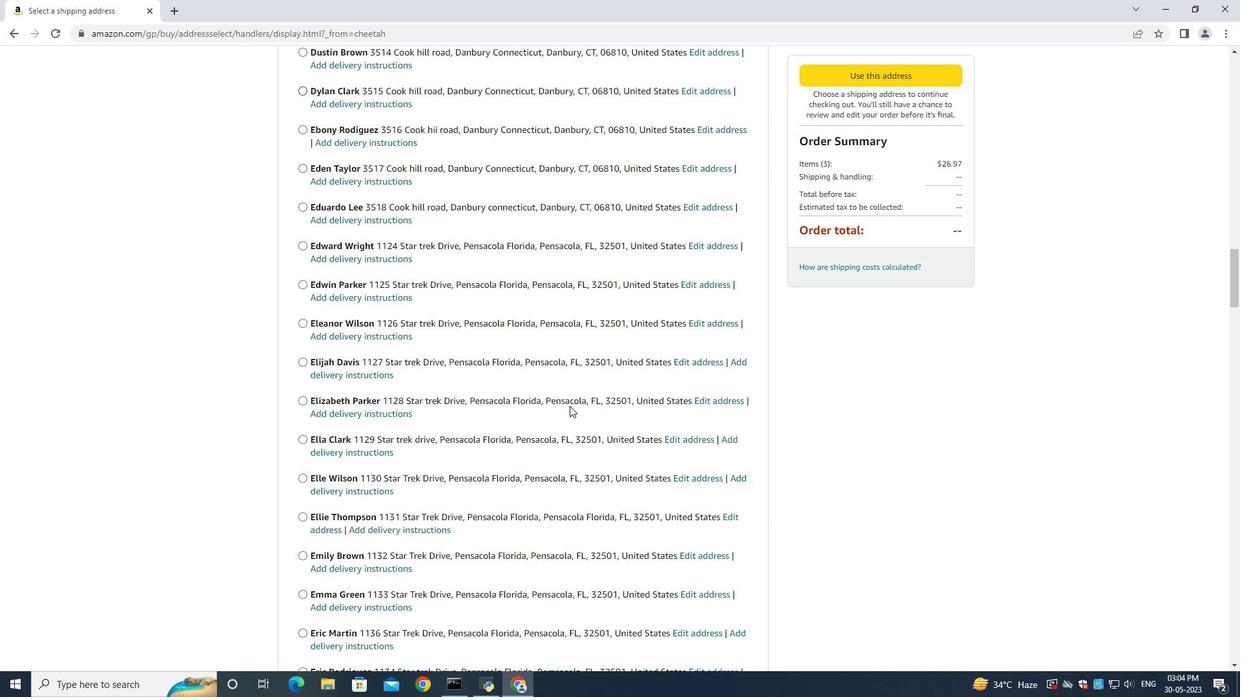 
Action: Mouse scrolled (569, 406) with delta (0, 0)
Screenshot: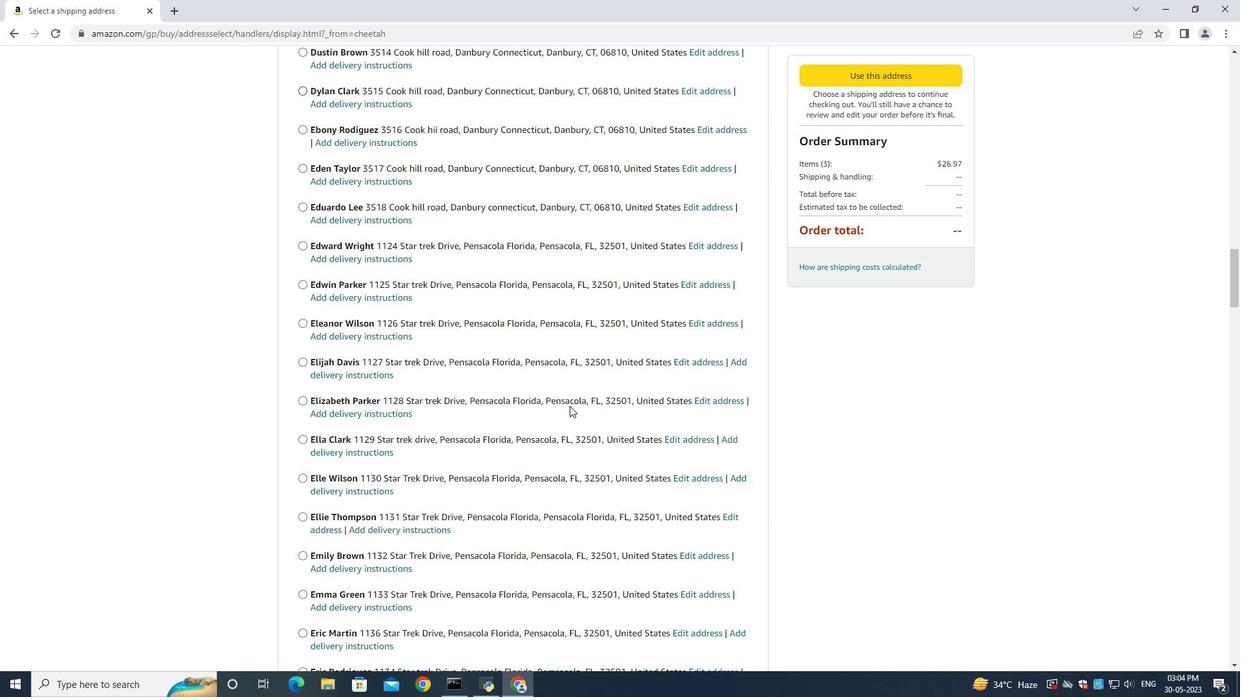 
Action: Mouse scrolled (569, 406) with delta (0, 0)
Screenshot: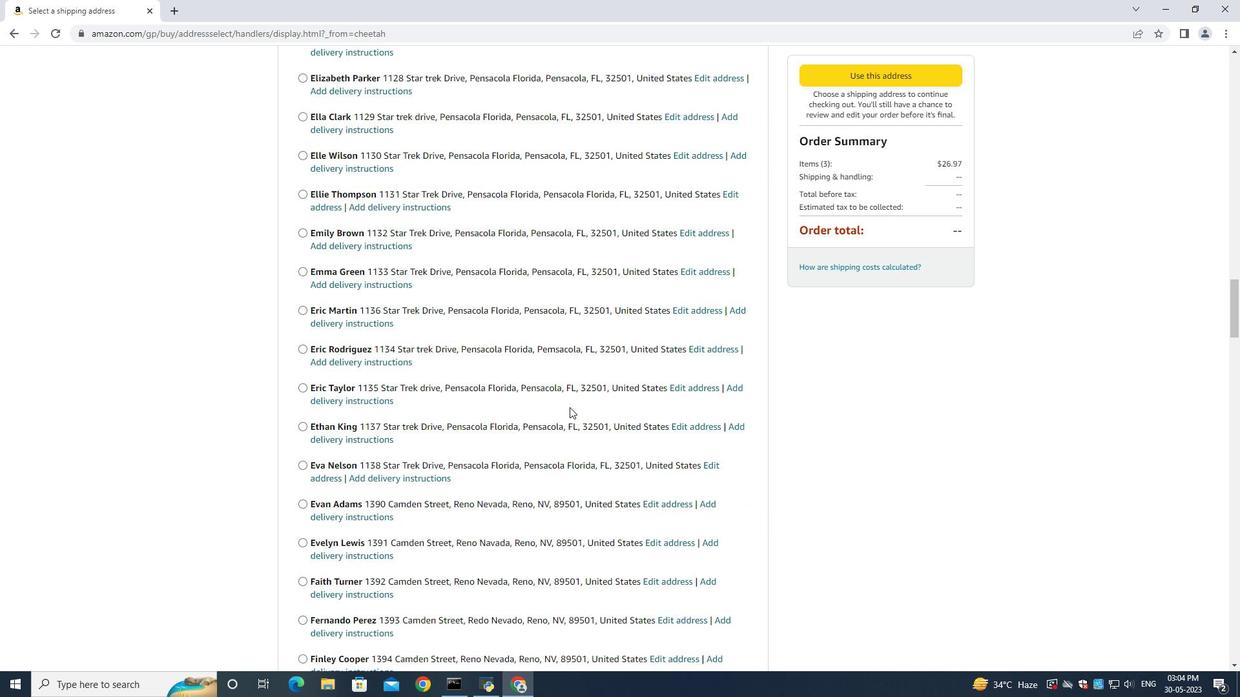 
Action: Mouse scrolled (569, 406) with delta (0, 0)
Screenshot: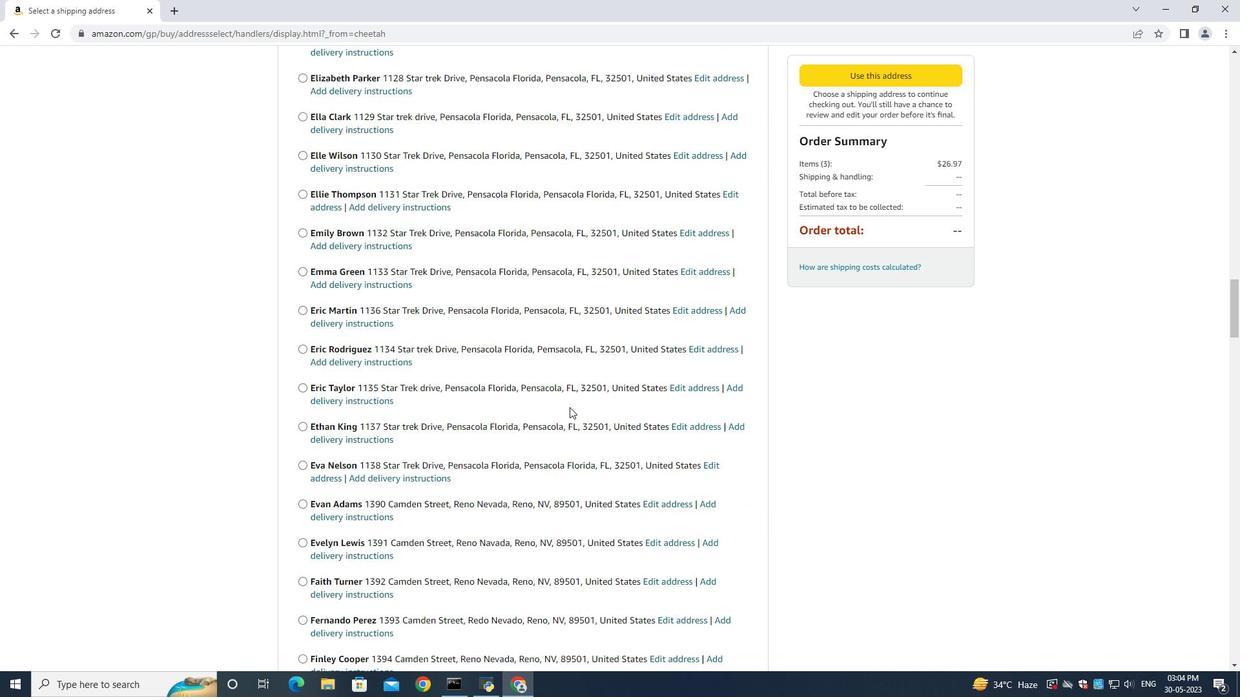 
Action: Mouse scrolled (569, 406) with delta (0, 0)
Screenshot: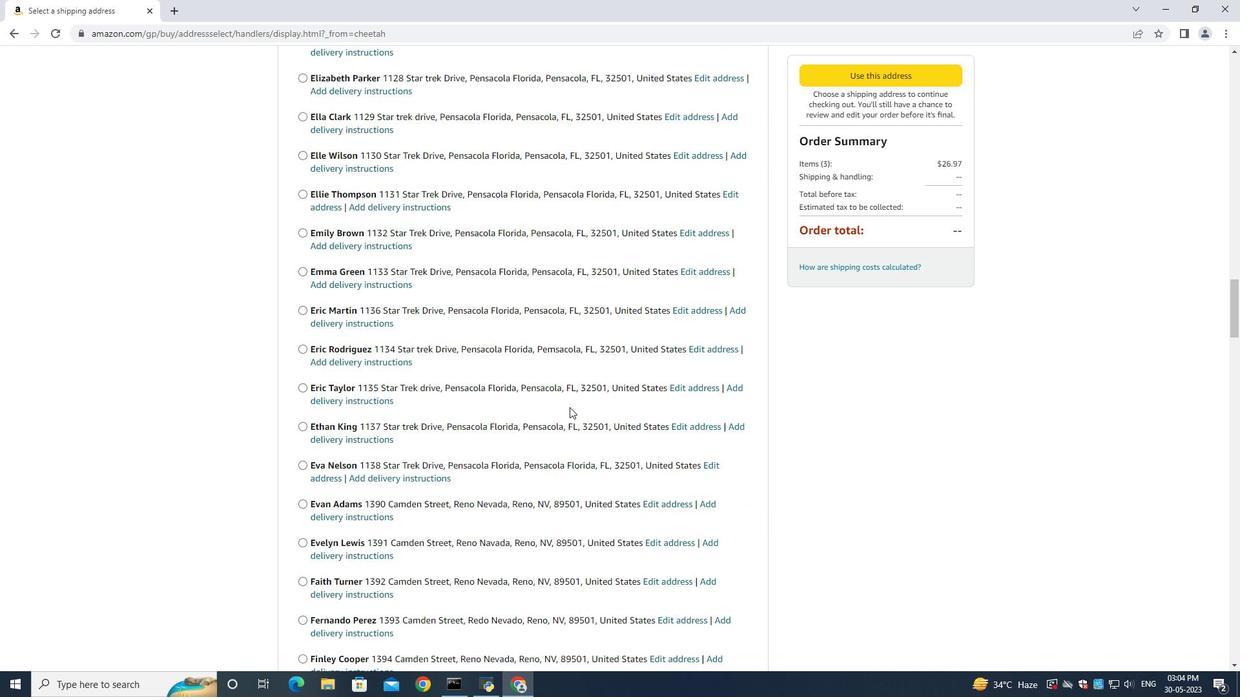 
Action: Mouse scrolled (569, 406) with delta (0, 0)
Screenshot: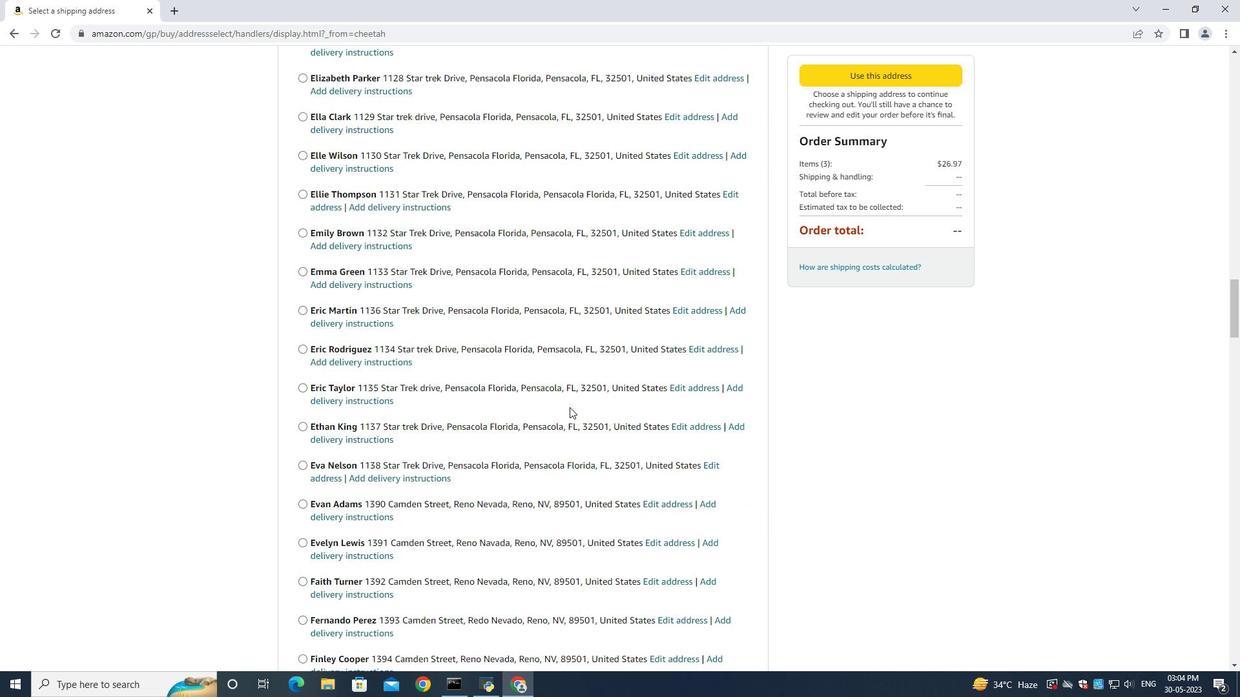 
Action: Mouse scrolled (569, 406) with delta (0, 0)
Screenshot: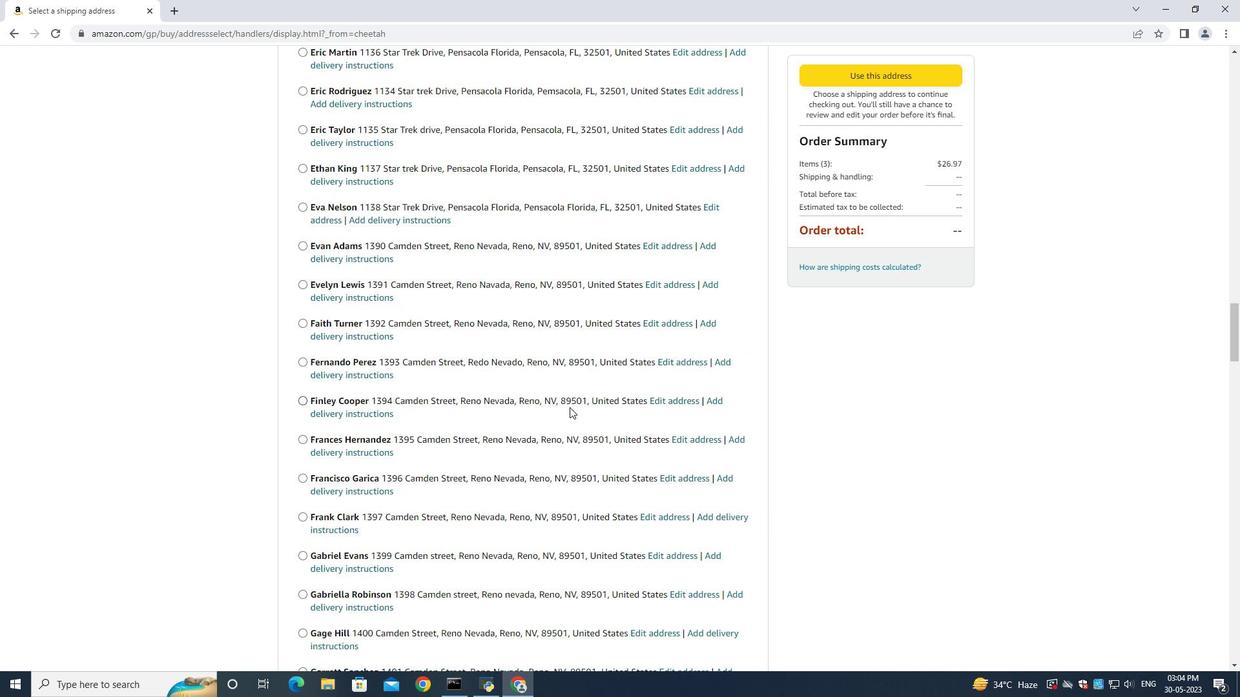 
Action: Mouse scrolled (569, 406) with delta (0, 0)
Screenshot: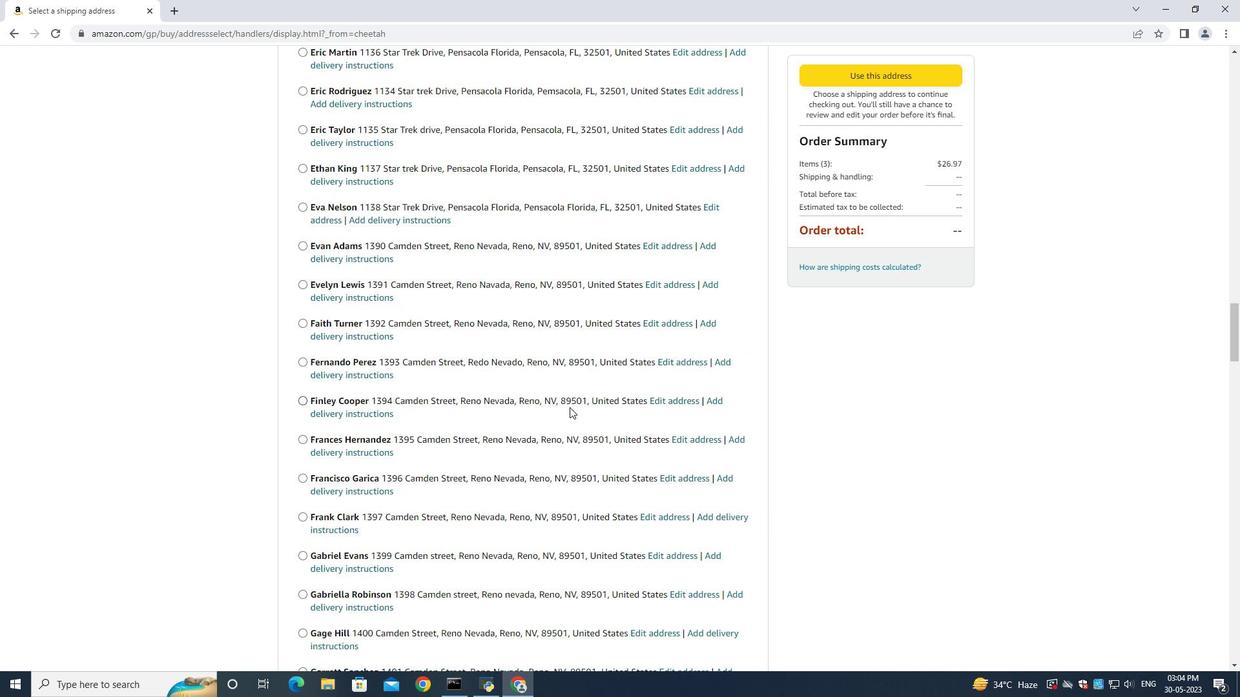 
Action: Mouse scrolled (569, 406) with delta (0, 0)
Screenshot: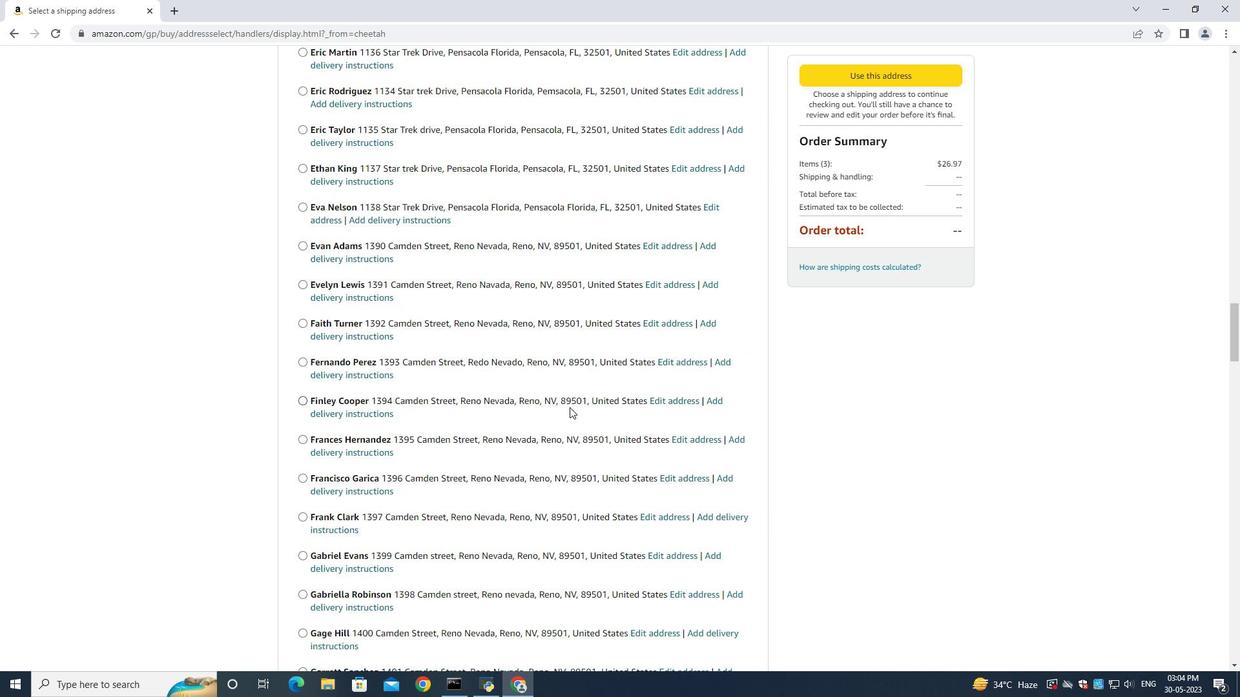 
Action: Mouse moved to (569, 407)
Screenshot: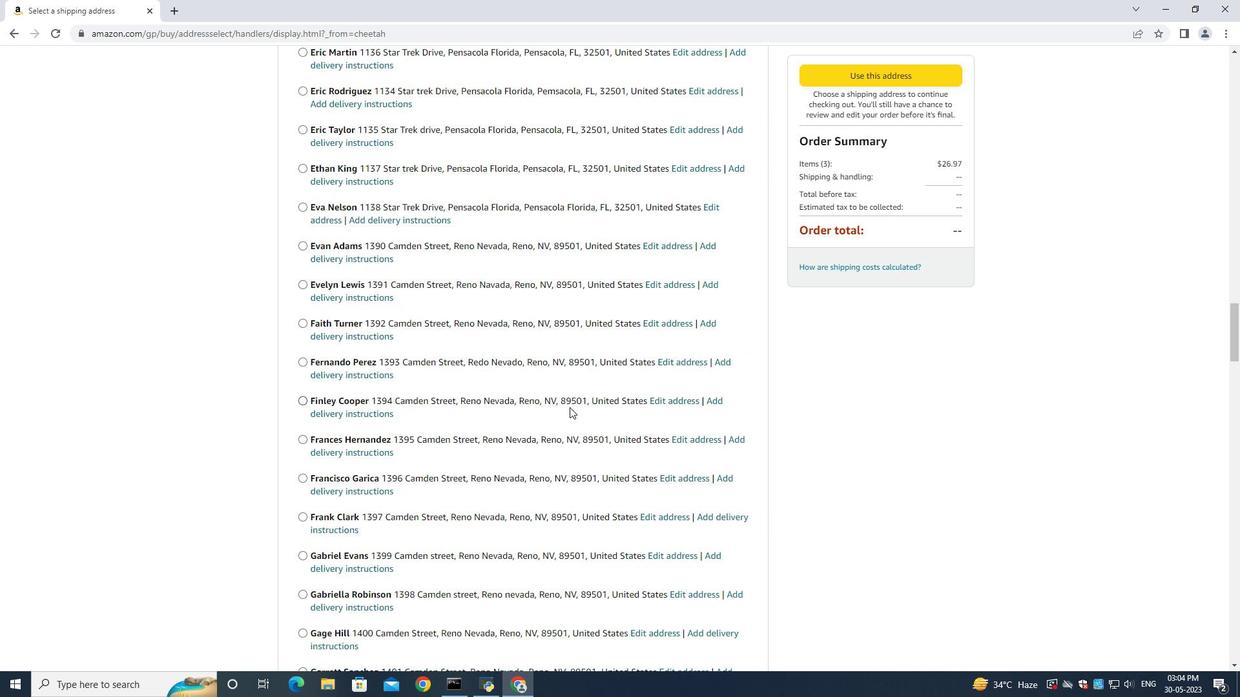 
Action: Mouse scrolled (569, 406) with delta (0, 0)
Screenshot: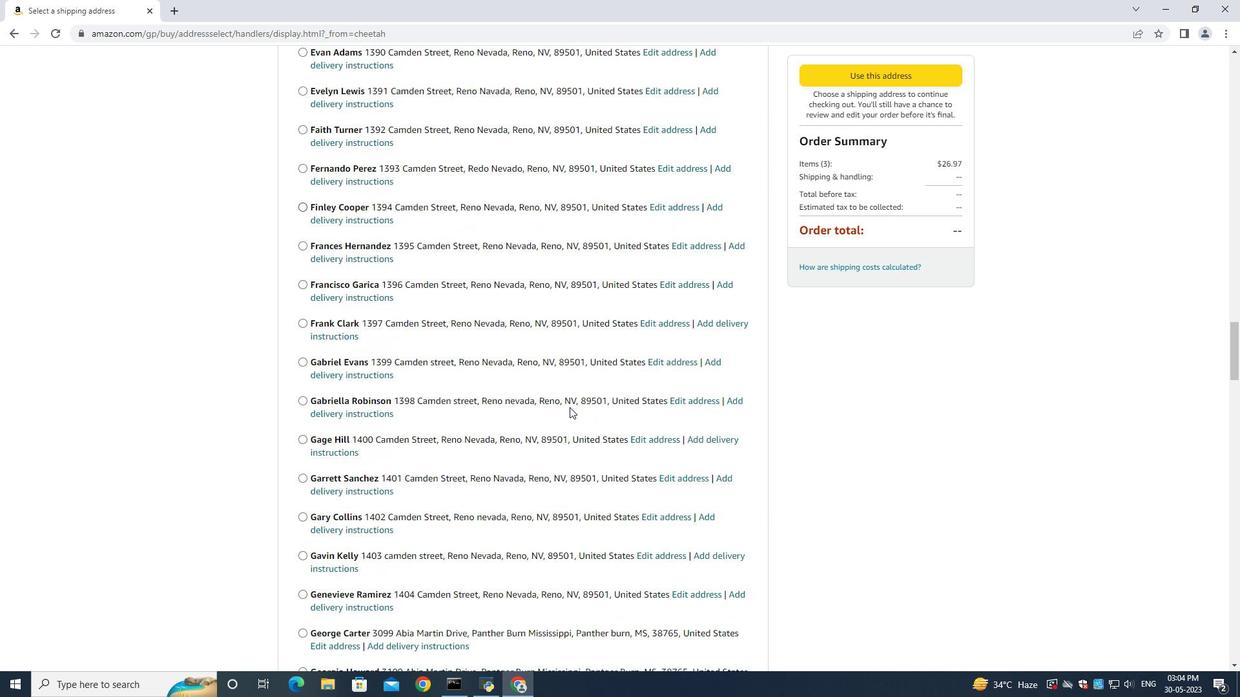 
Action: Mouse scrolled (569, 406) with delta (0, 0)
Screenshot: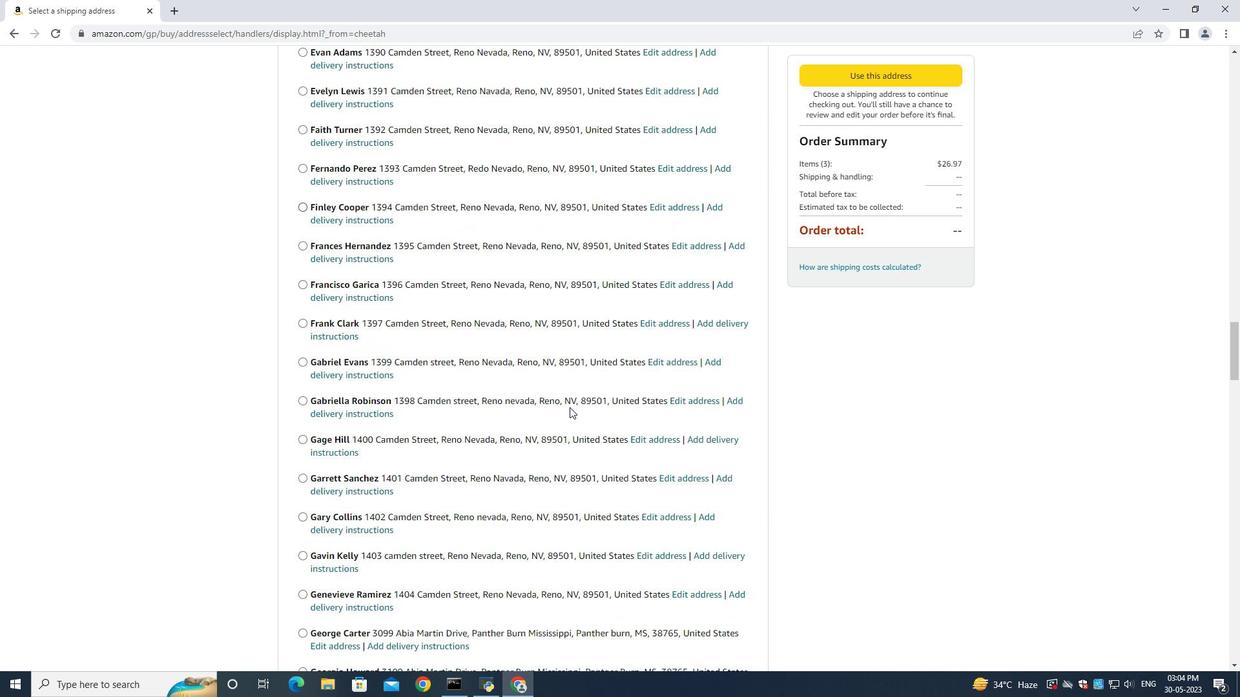 
Action: Mouse scrolled (569, 406) with delta (0, 0)
Screenshot: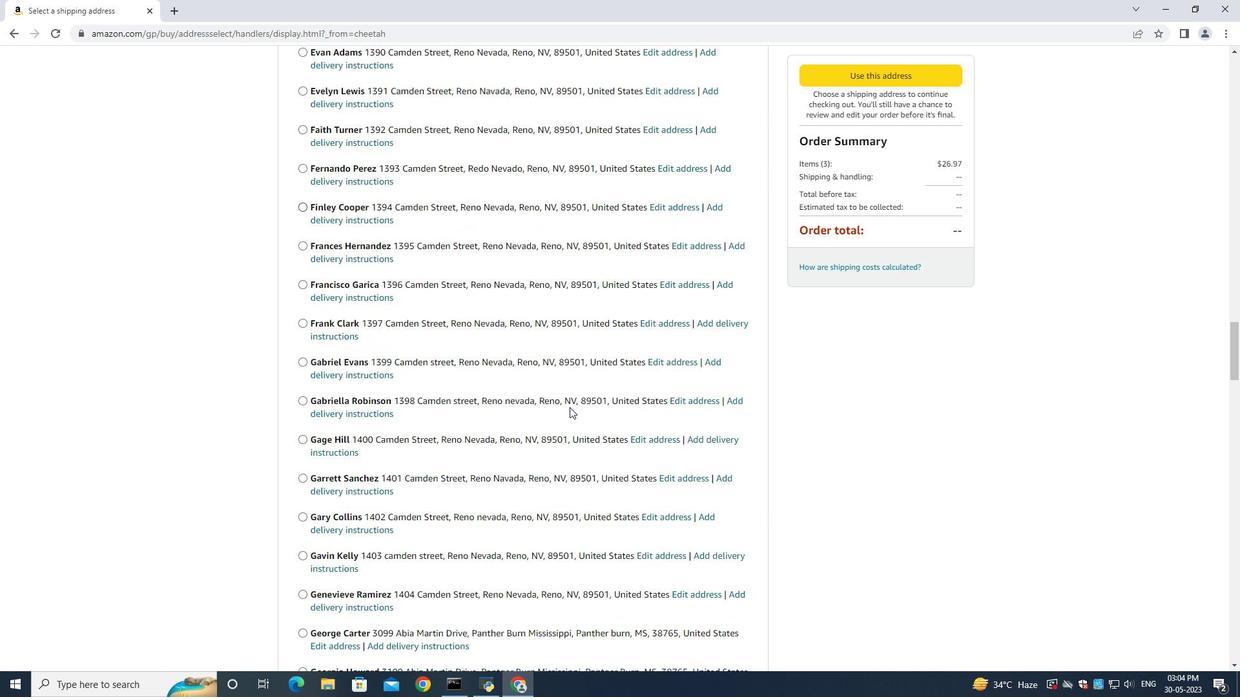 
Action: Mouse scrolled (569, 406) with delta (0, 0)
Screenshot: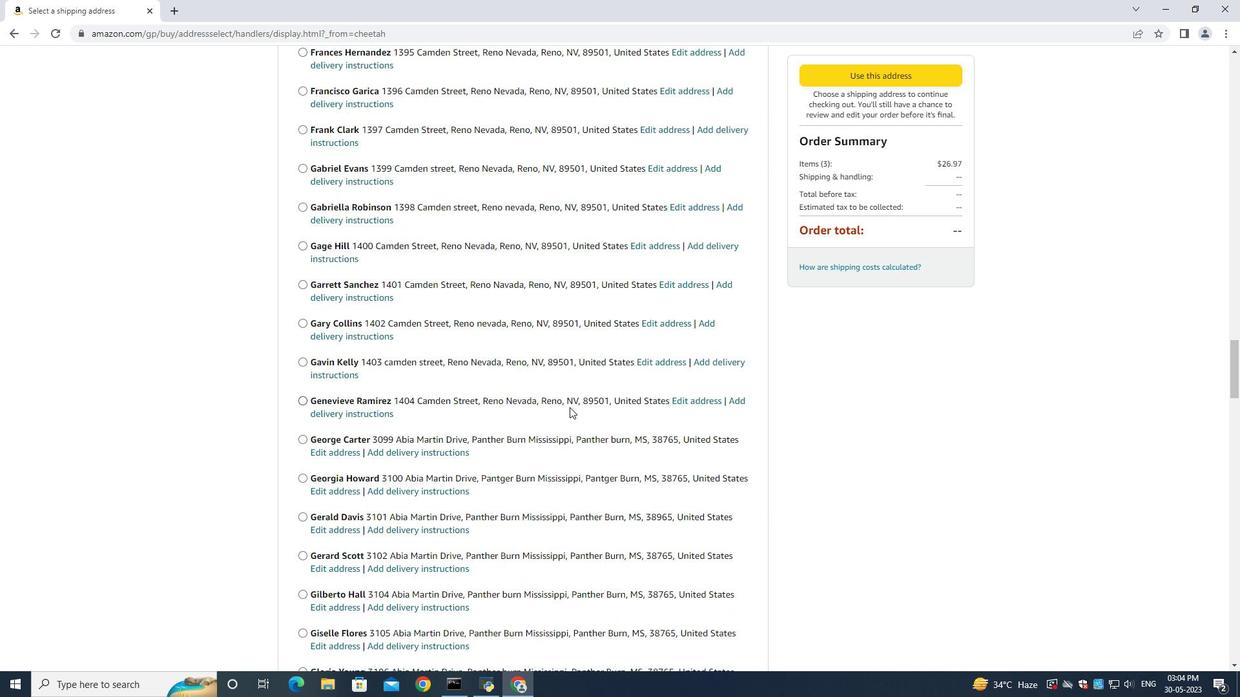 
Action: Mouse scrolled (569, 406) with delta (0, 0)
Screenshot: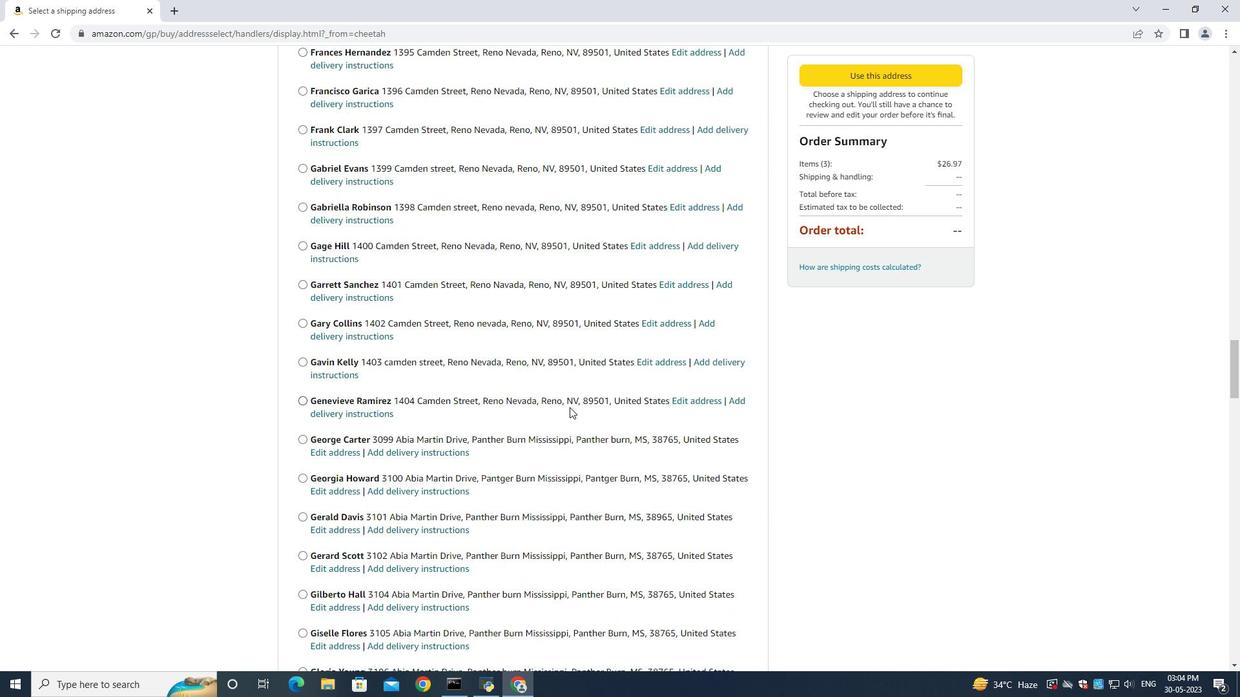 
Action: Mouse scrolled (569, 406) with delta (0, 0)
Screenshot: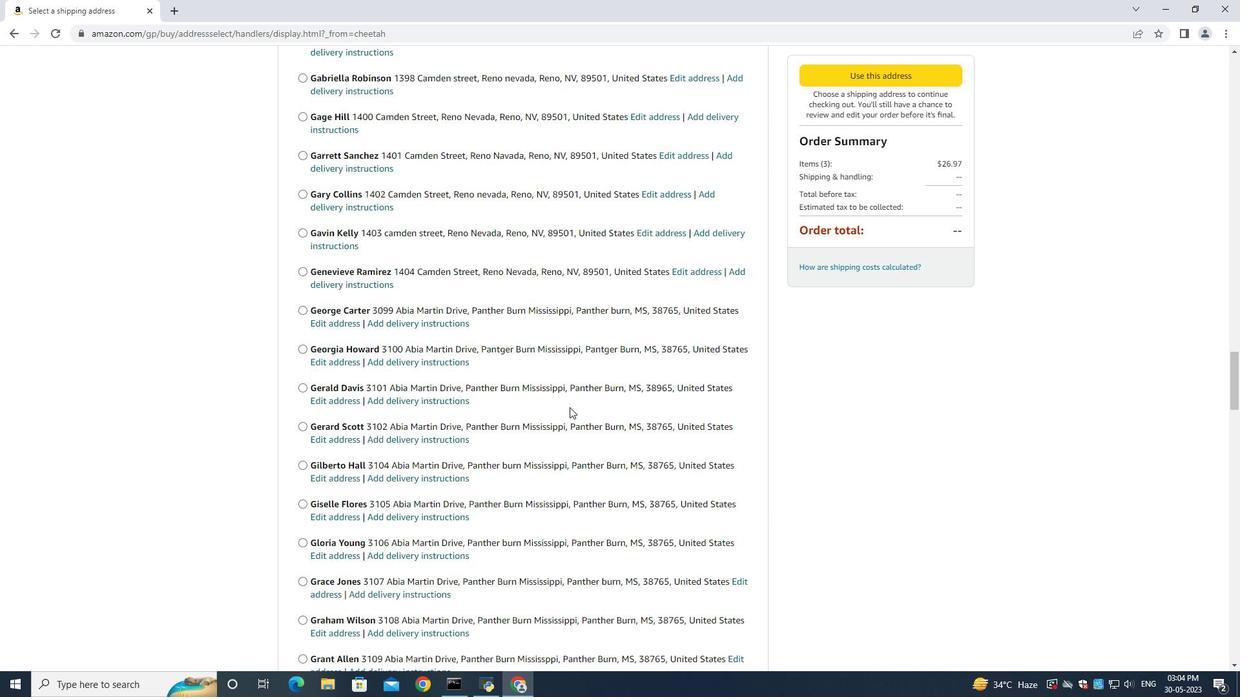 
Action: Mouse scrolled (569, 406) with delta (0, 0)
Screenshot: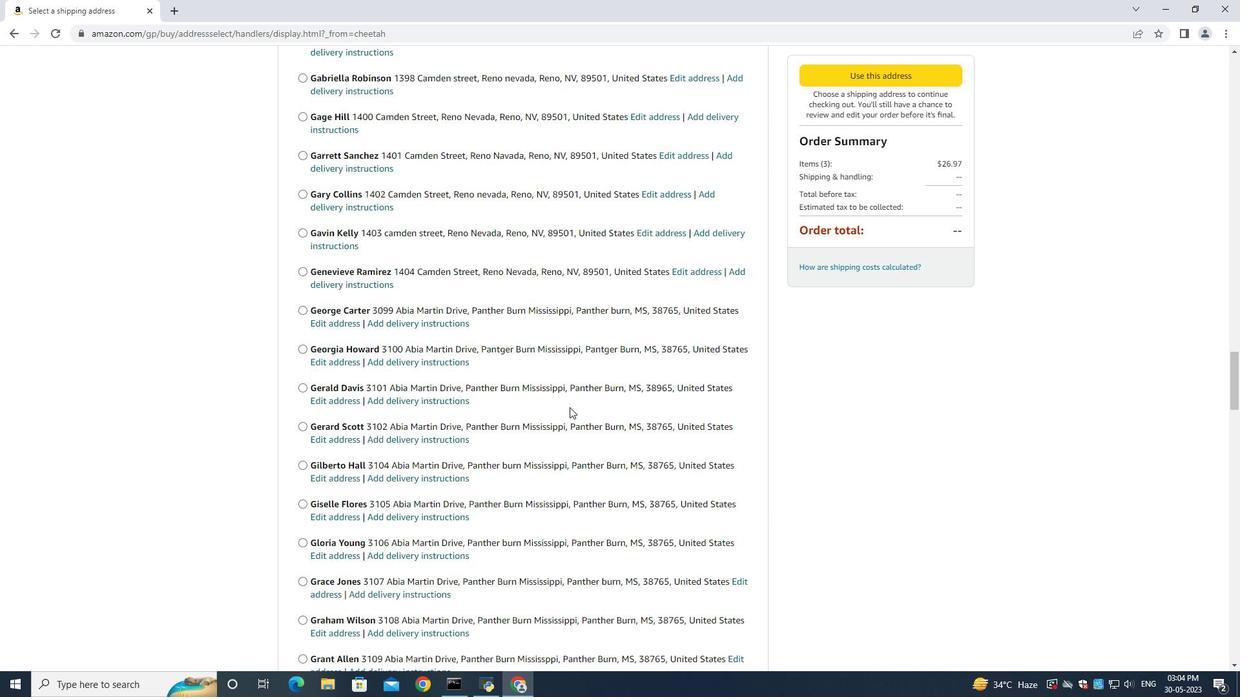 
Action: Mouse scrolled (569, 406) with delta (0, 0)
Screenshot: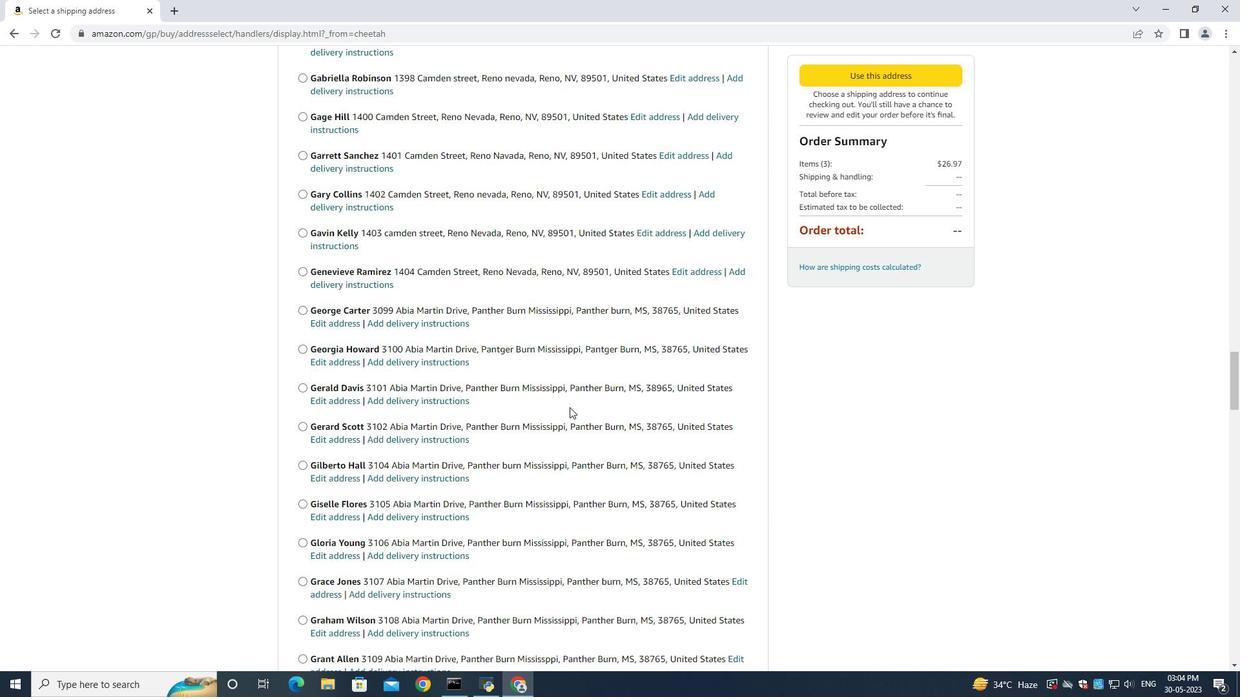 
Action: Mouse scrolled (569, 406) with delta (0, 0)
Screenshot: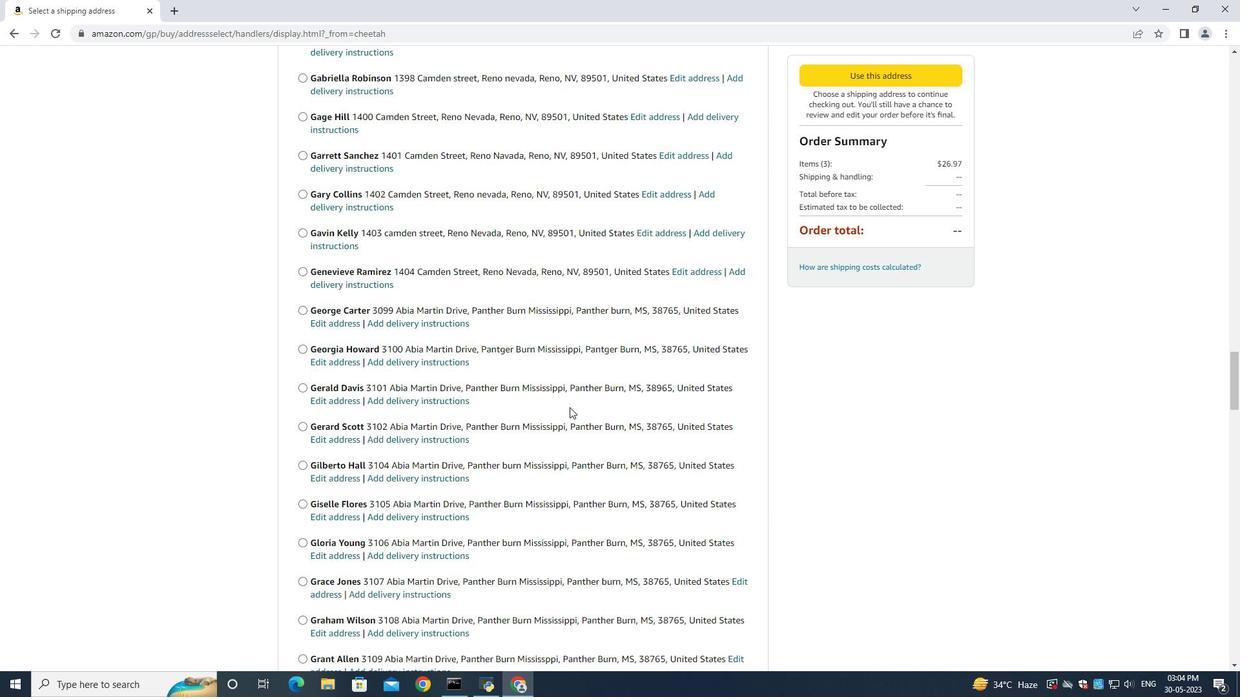 
Action: Mouse scrolled (569, 406) with delta (0, 0)
Screenshot: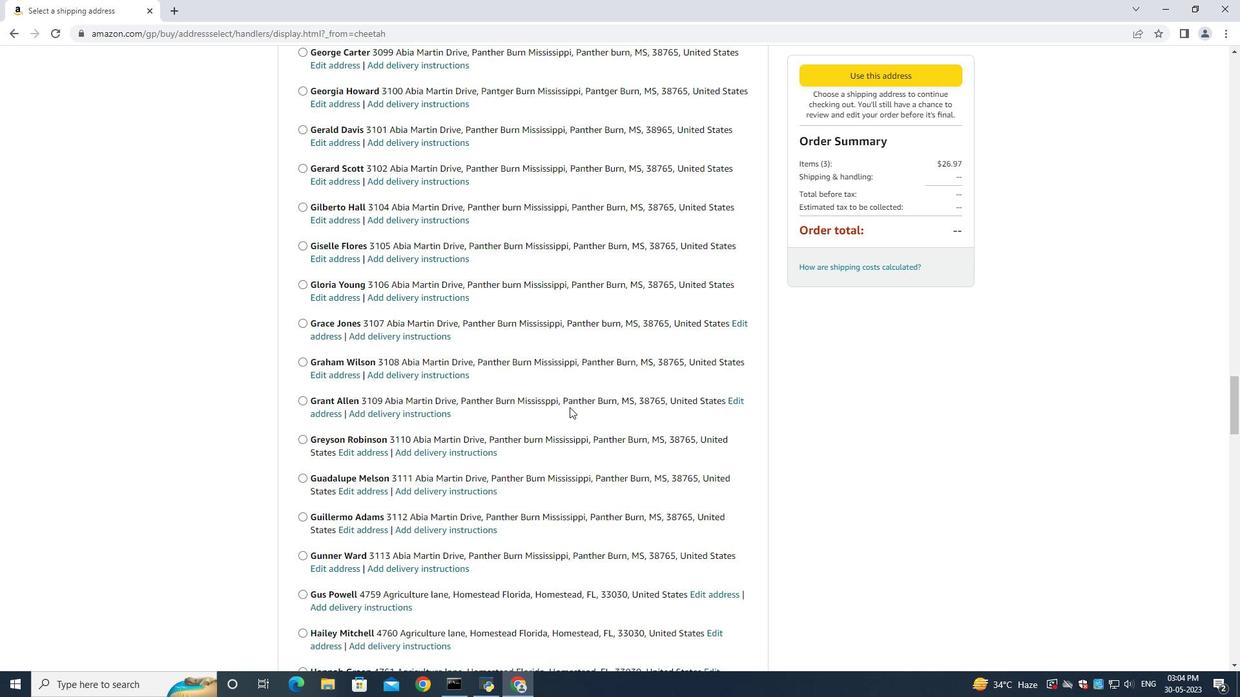 
Action: Mouse scrolled (569, 406) with delta (0, 0)
Screenshot: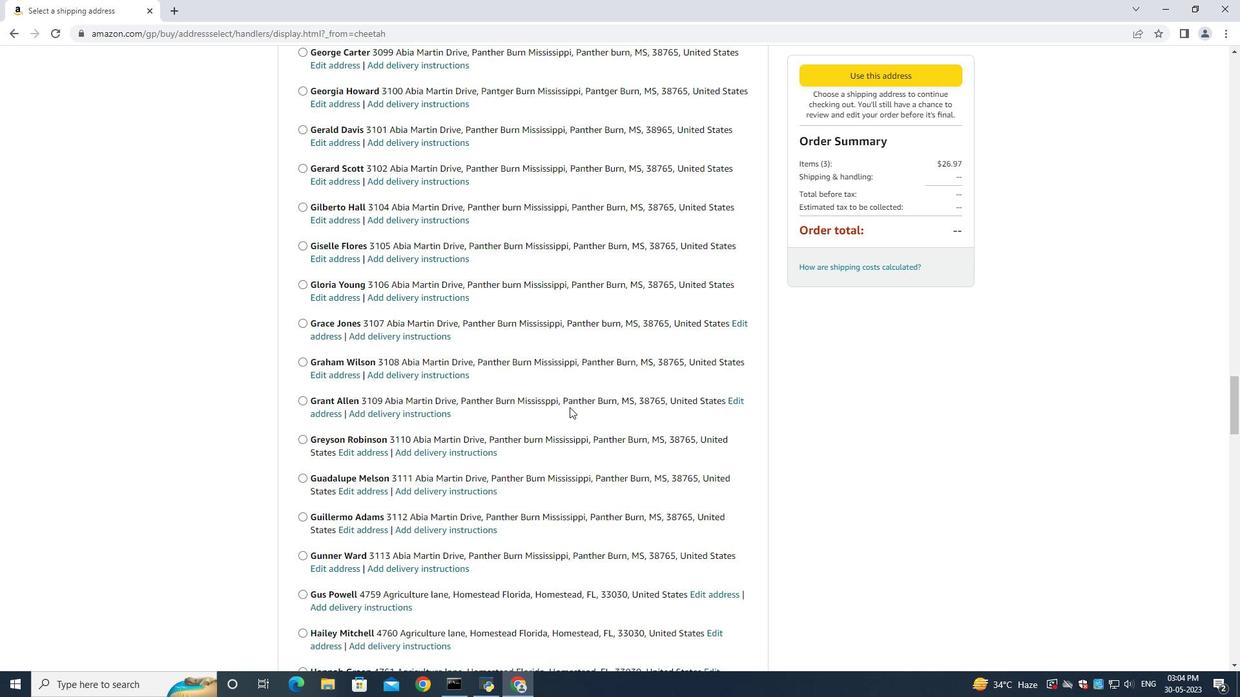
Action: Mouse scrolled (569, 406) with delta (0, 0)
Screenshot: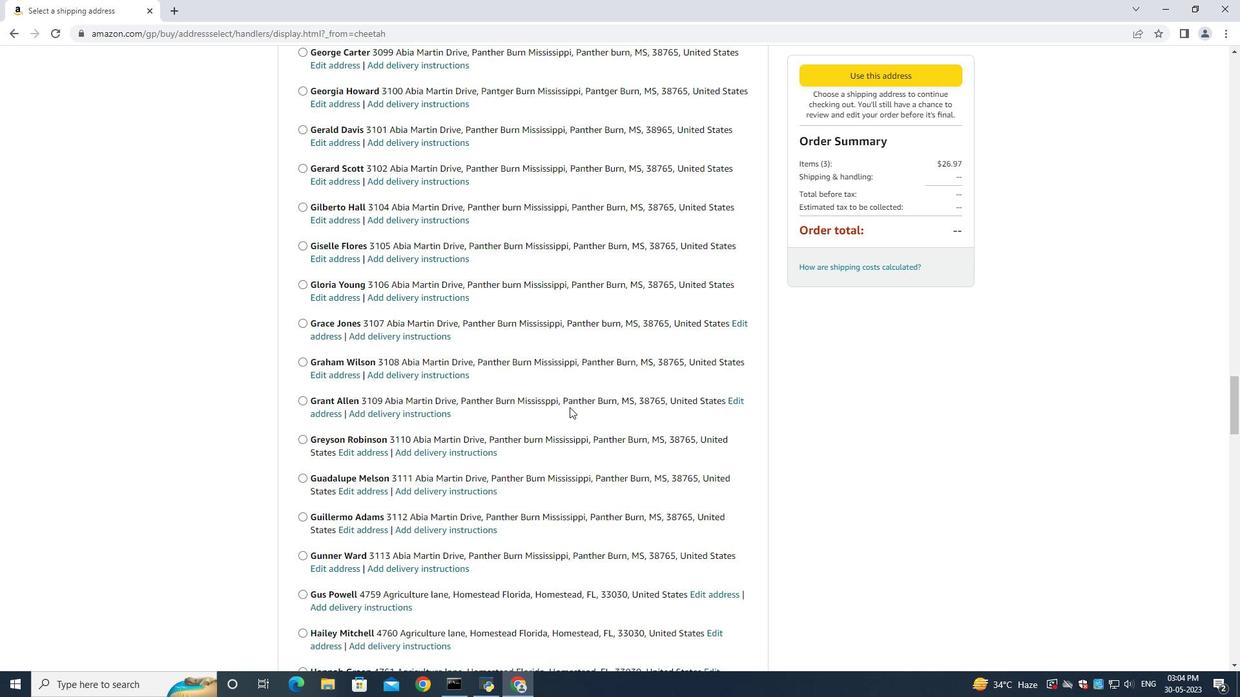 
Action: Mouse scrolled (569, 406) with delta (0, 0)
Screenshot: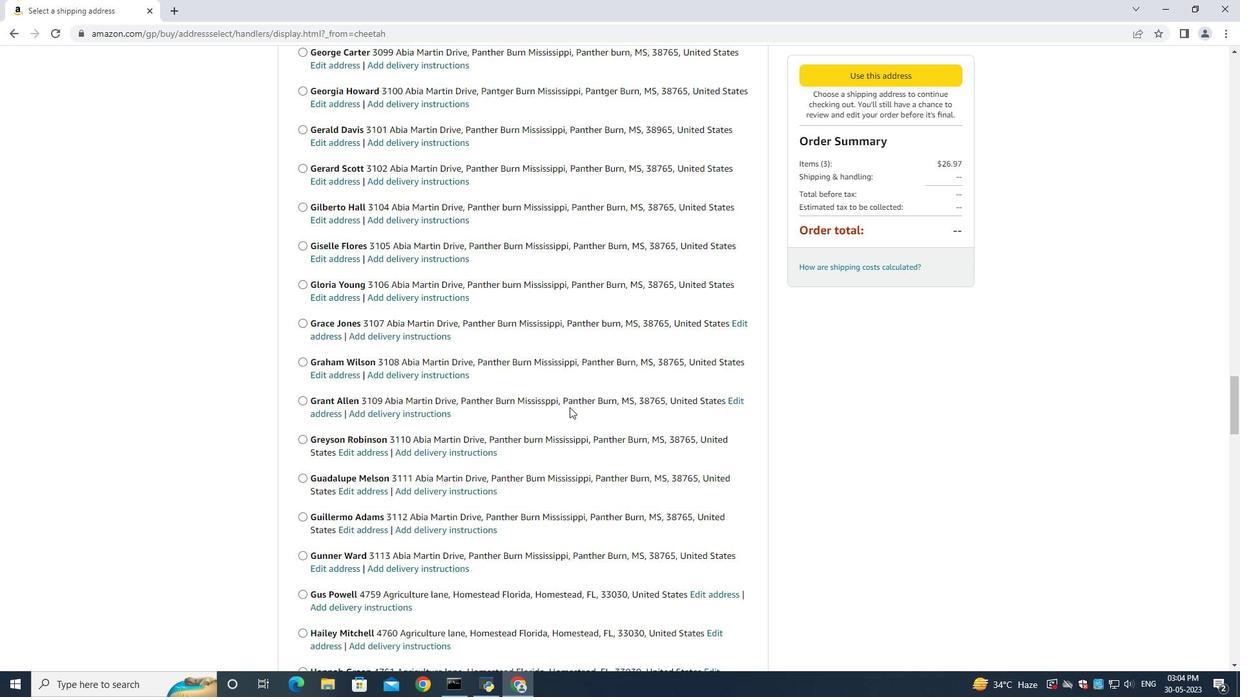 
Action: Mouse scrolled (569, 406) with delta (0, 0)
Screenshot: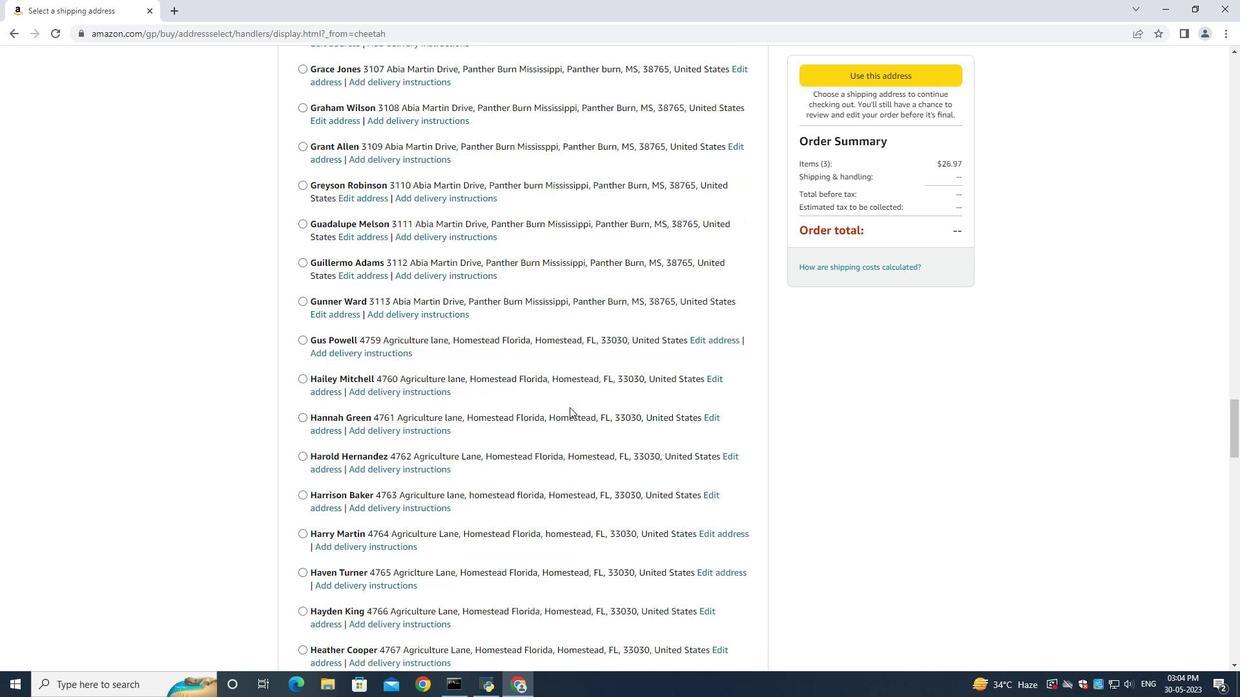 
Action: Mouse scrolled (569, 406) with delta (0, 0)
Screenshot: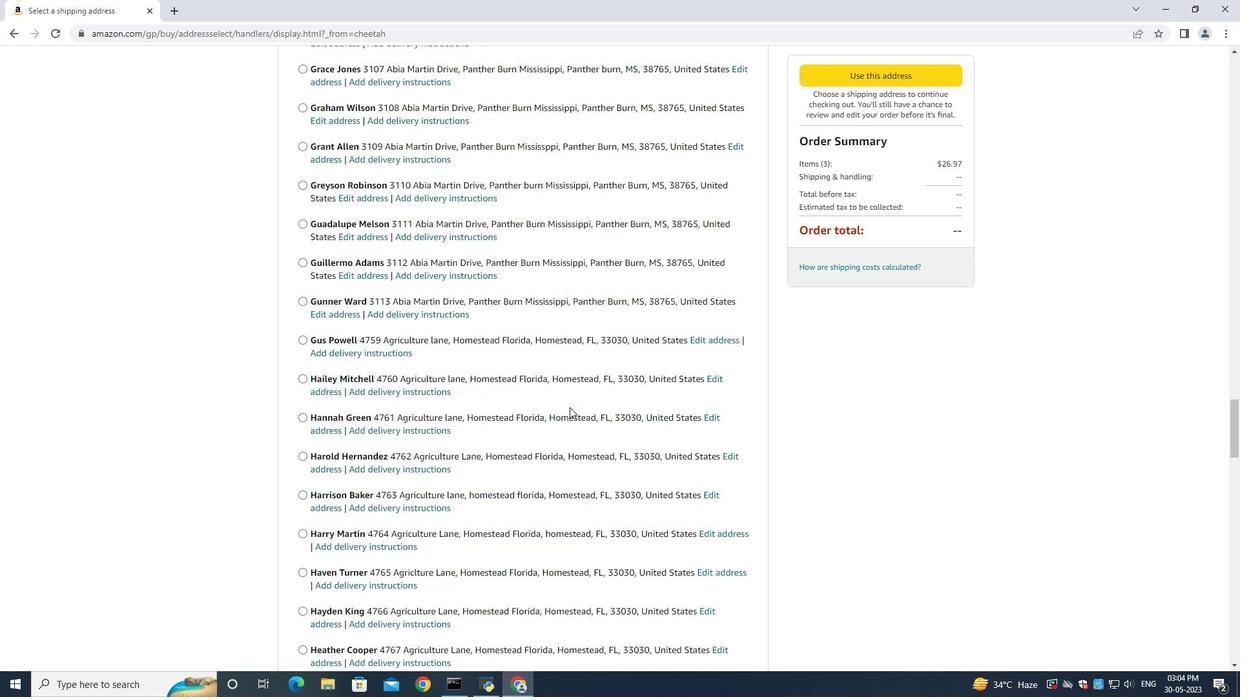 
Action: Mouse scrolled (569, 406) with delta (0, 0)
Screenshot: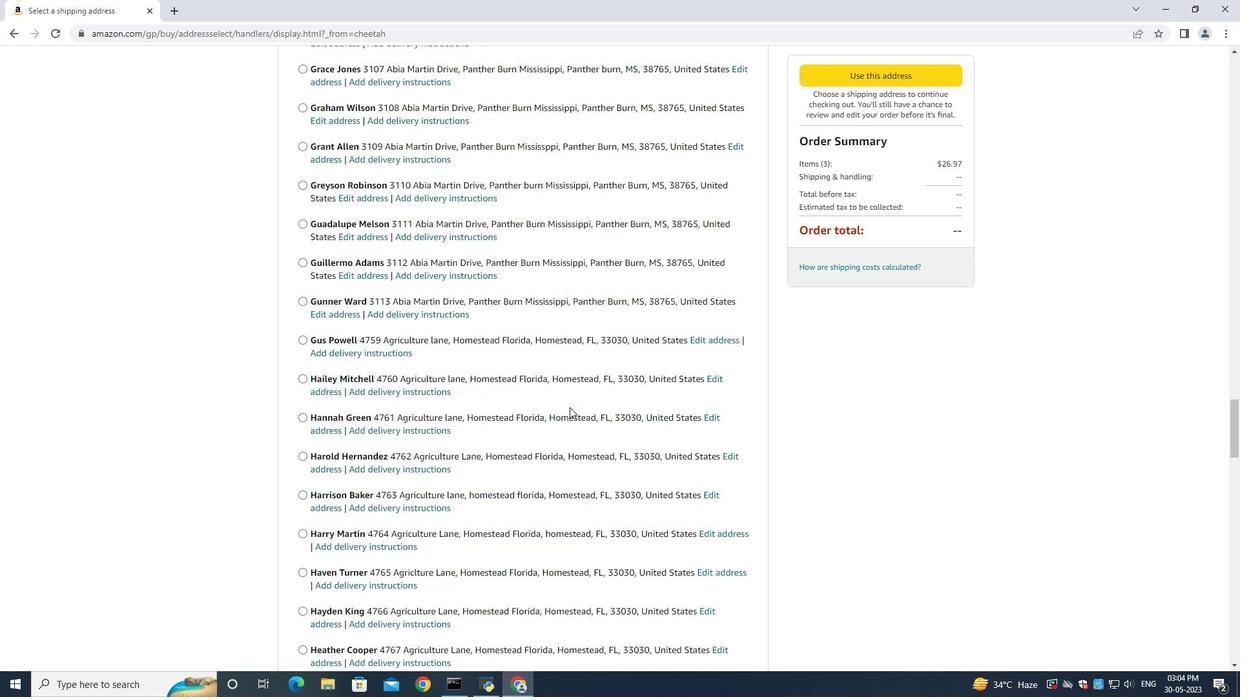 
Action: Mouse scrolled (569, 406) with delta (0, 0)
Screenshot: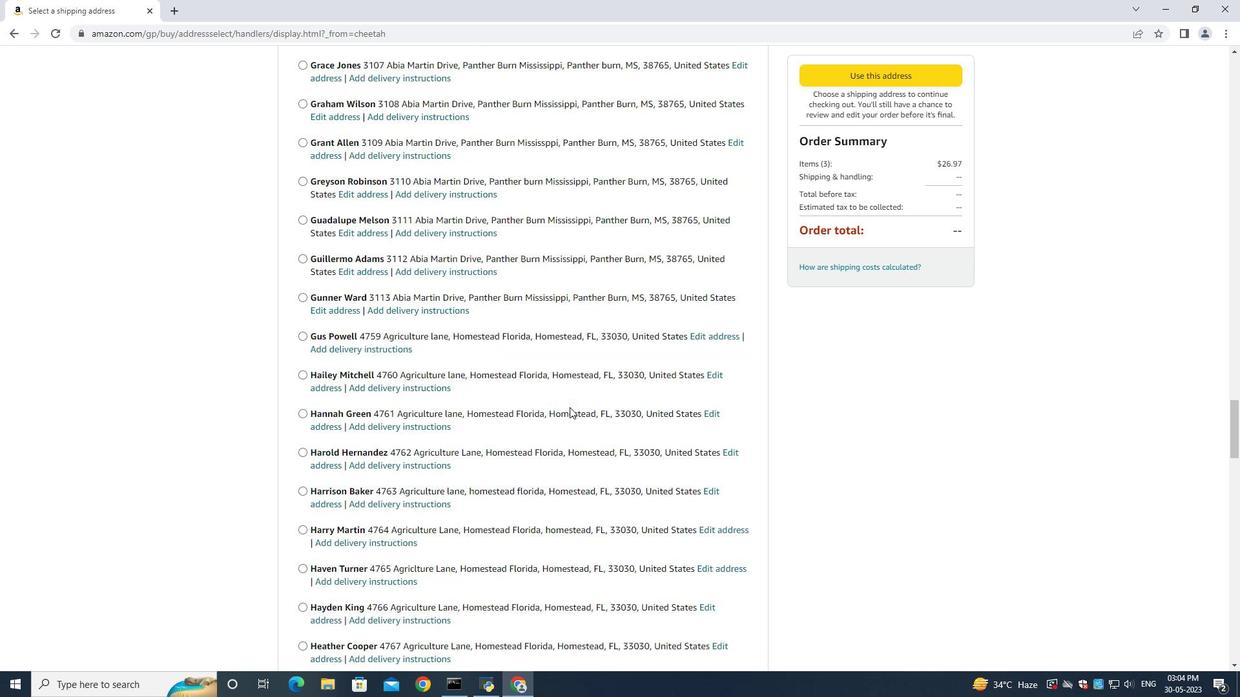 
Action: Mouse scrolled (569, 406) with delta (0, 0)
Screenshot: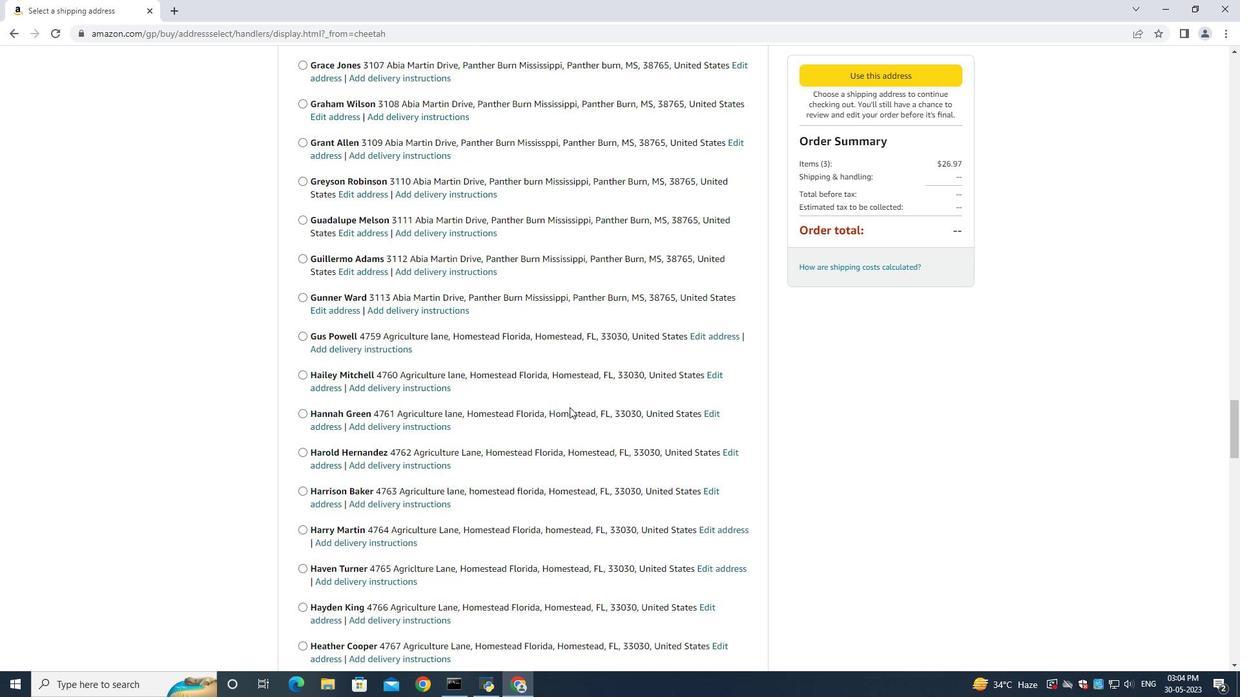 
Action: Mouse scrolled (569, 406) with delta (0, 0)
Screenshot: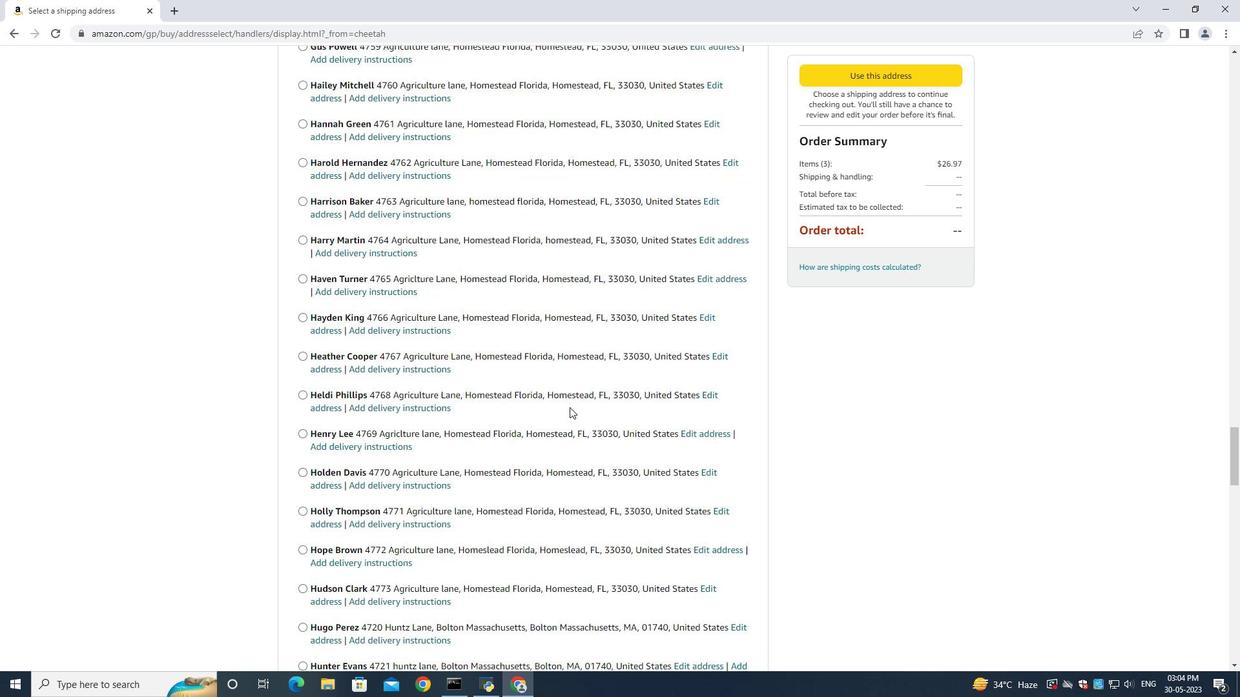 
Action: Mouse scrolled (569, 406) with delta (0, 0)
Screenshot: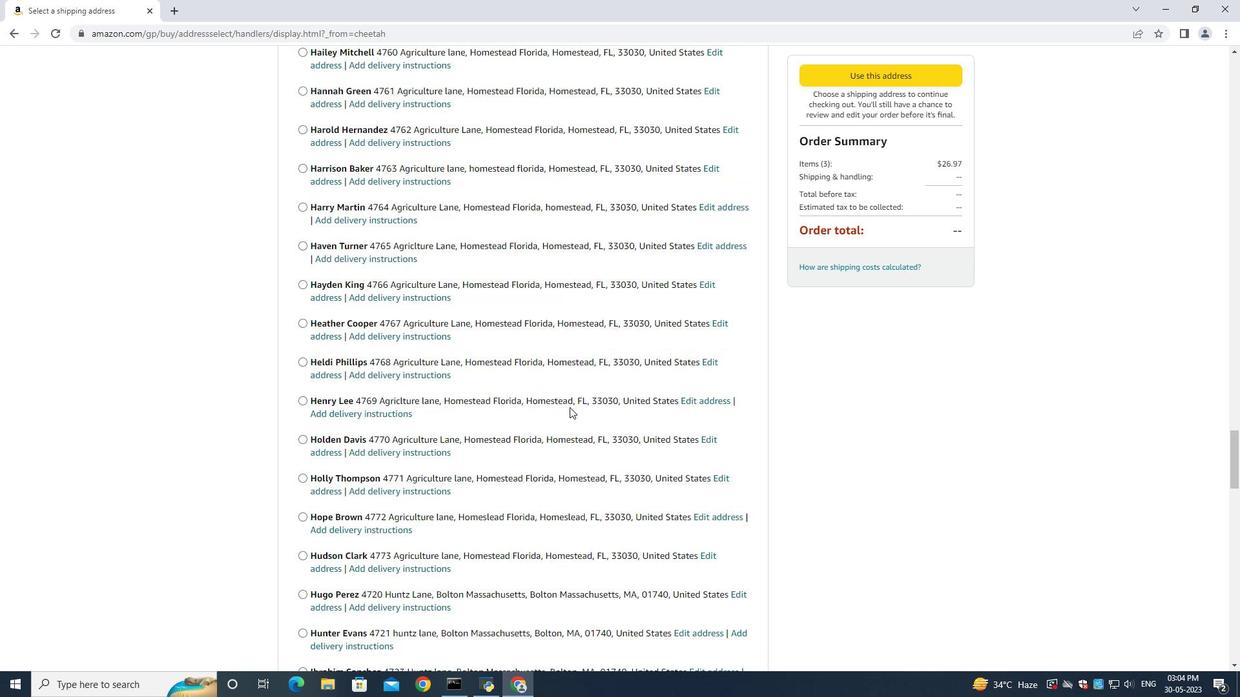 
Action: Mouse scrolled (569, 406) with delta (0, 0)
Screenshot: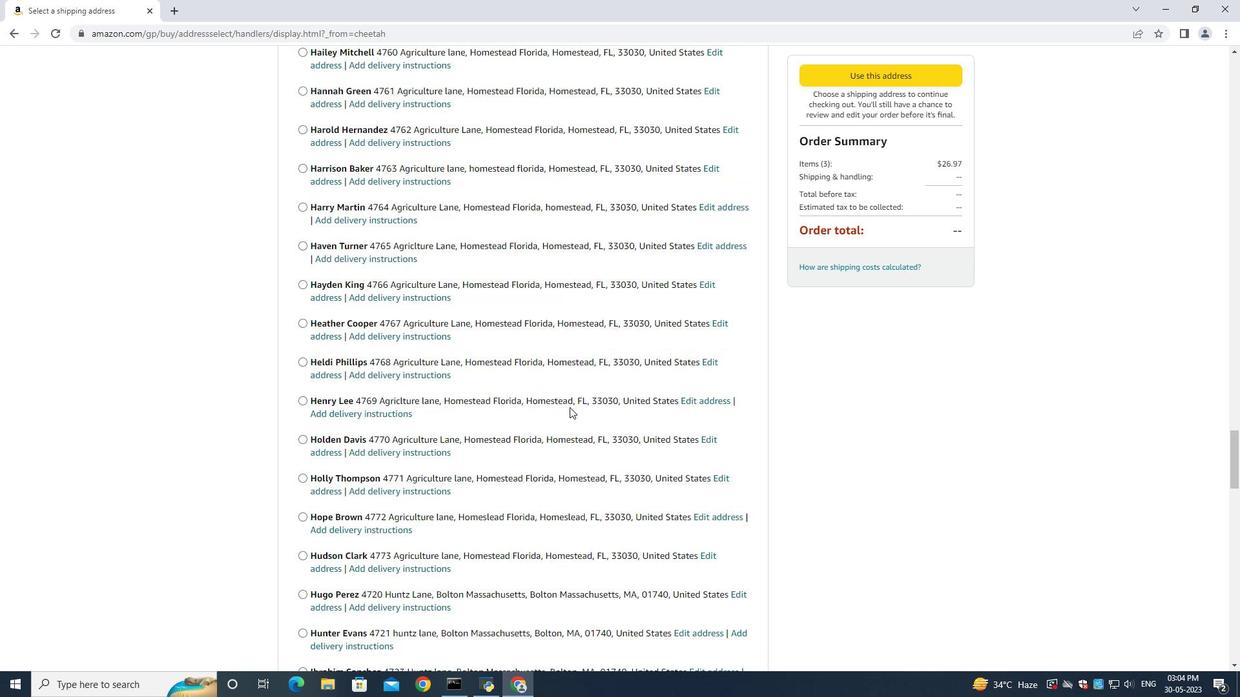 
Action: Mouse scrolled (569, 406) with delta (0, 0)
Screenshot: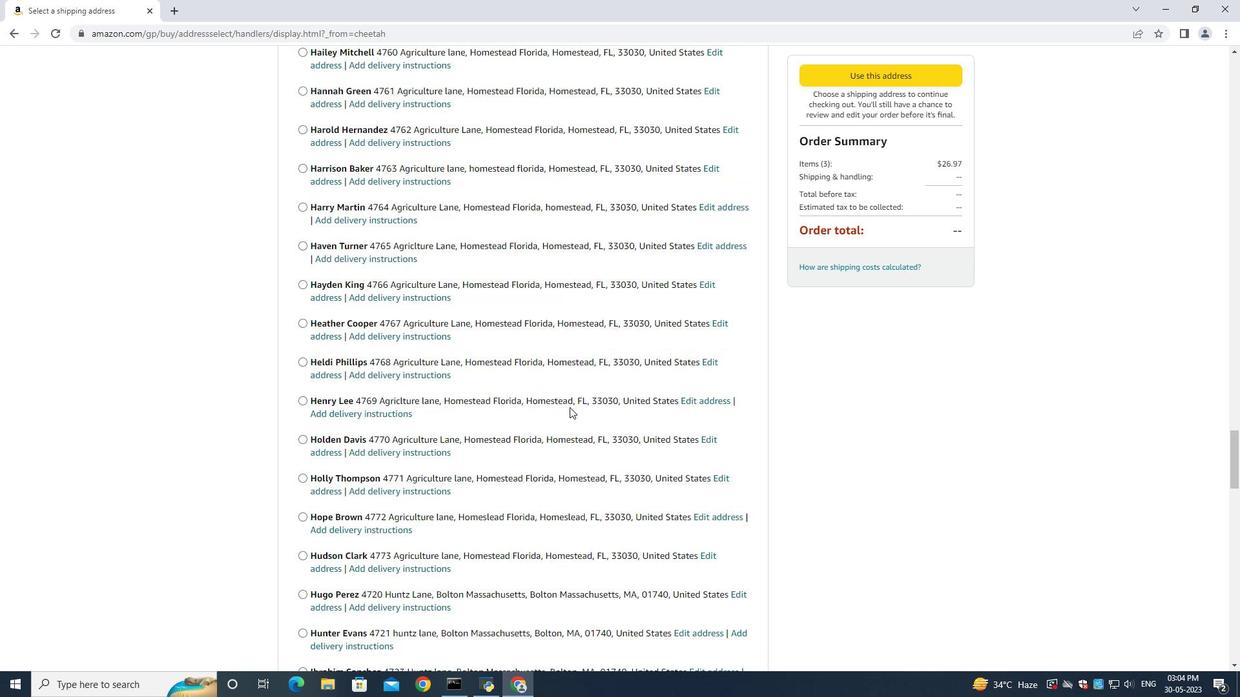 
Action: Mouse scrolled (569, 406) with delta (0, 0)
Screenshot: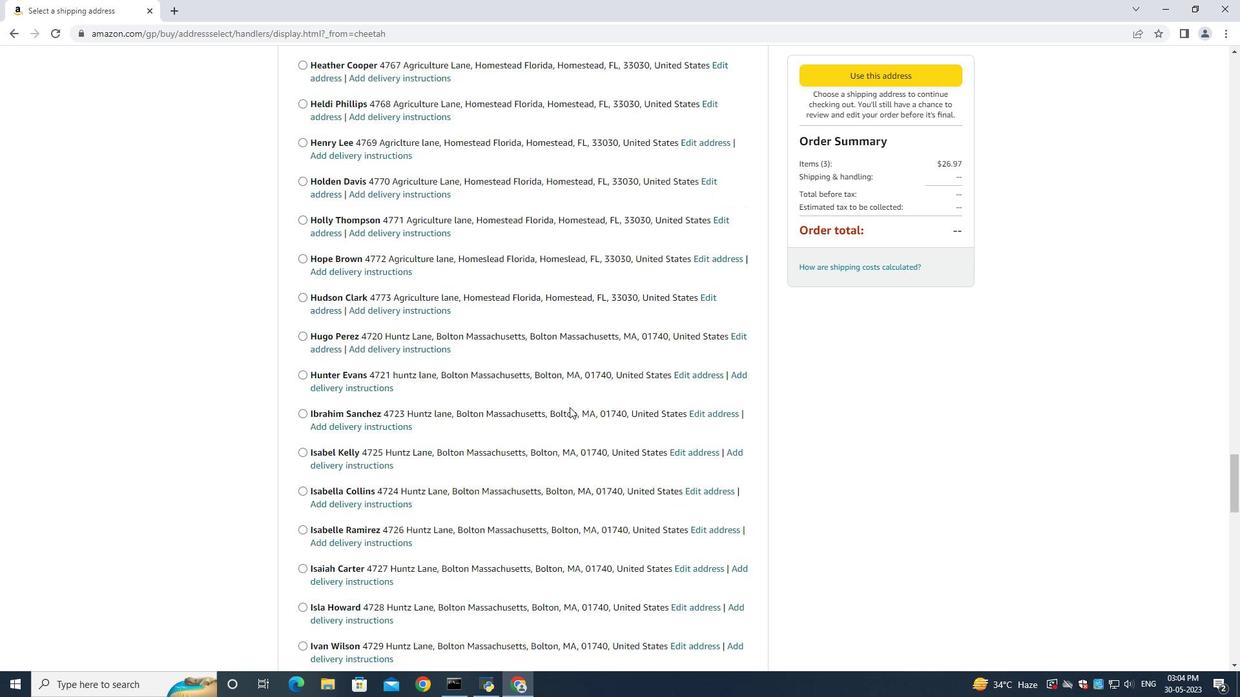 
Action: Mouse scrolled (569, 406) with delta (0, 0)
Screenshot: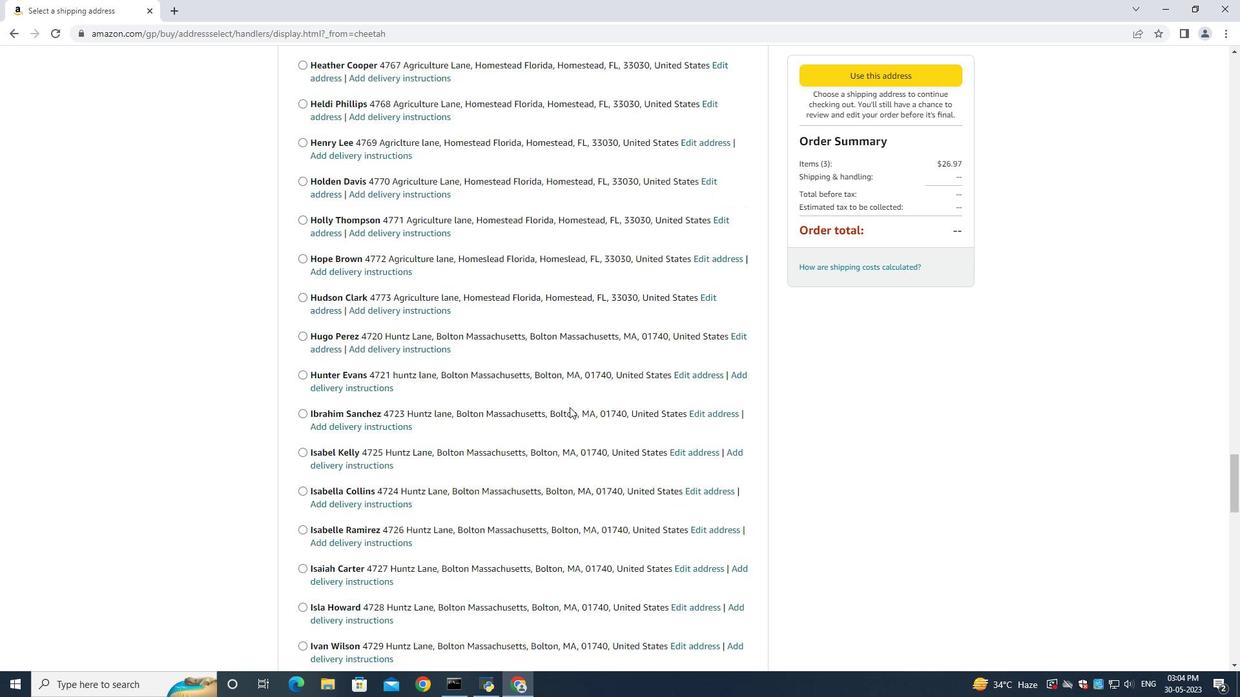 
Action: Mouse scrolled (569, 406) with delta (0, 0)
Screenshot: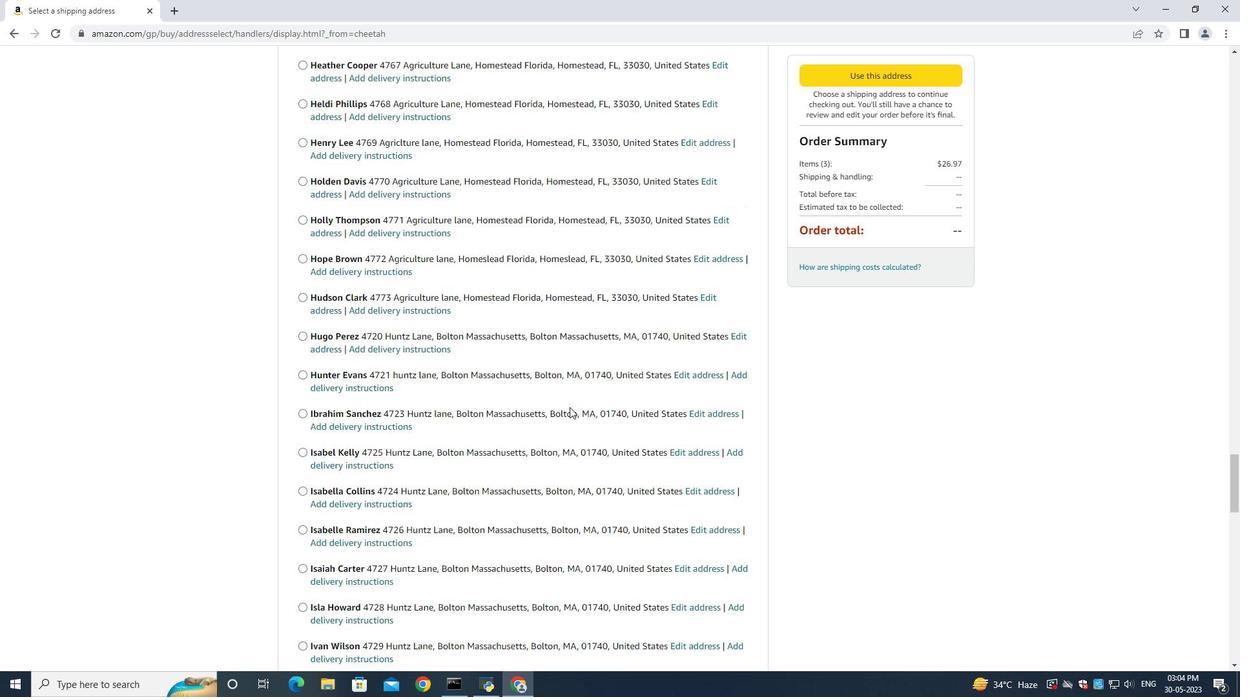 
Action: Mouse scrolled (569, 406) with delta (0, 0)
Screenshot: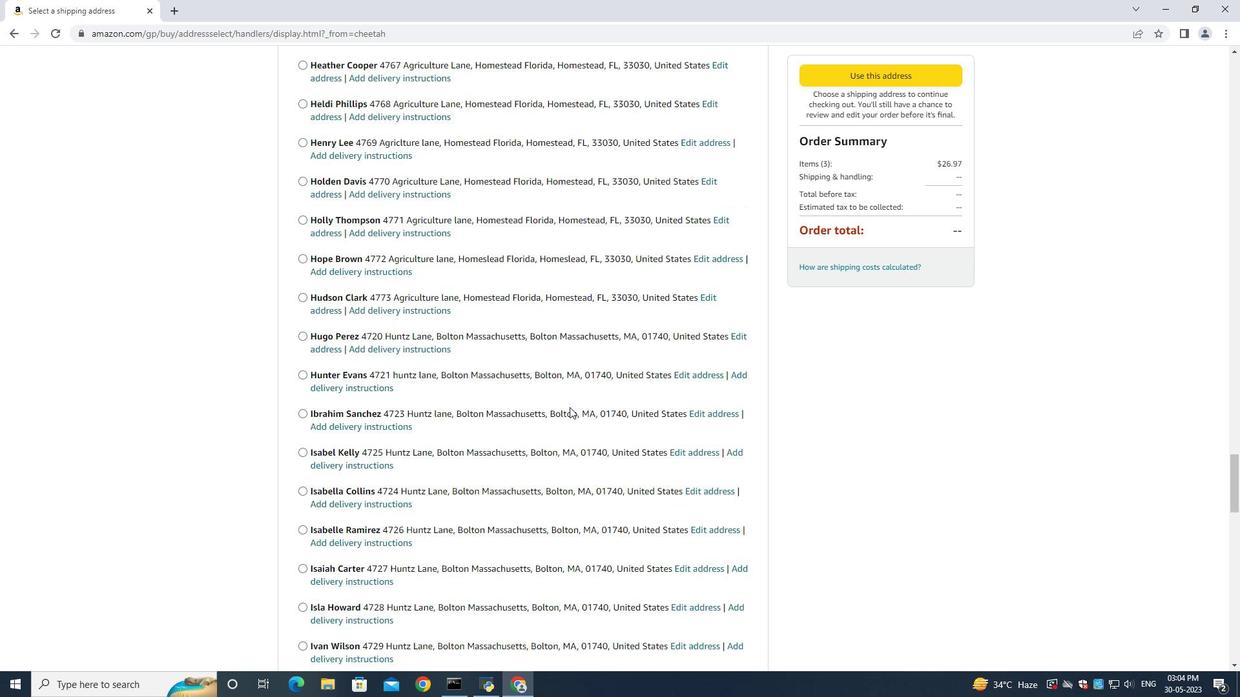 
Action: Mouse scrolled (569, 406) with delta (0, 0)
Screenshot: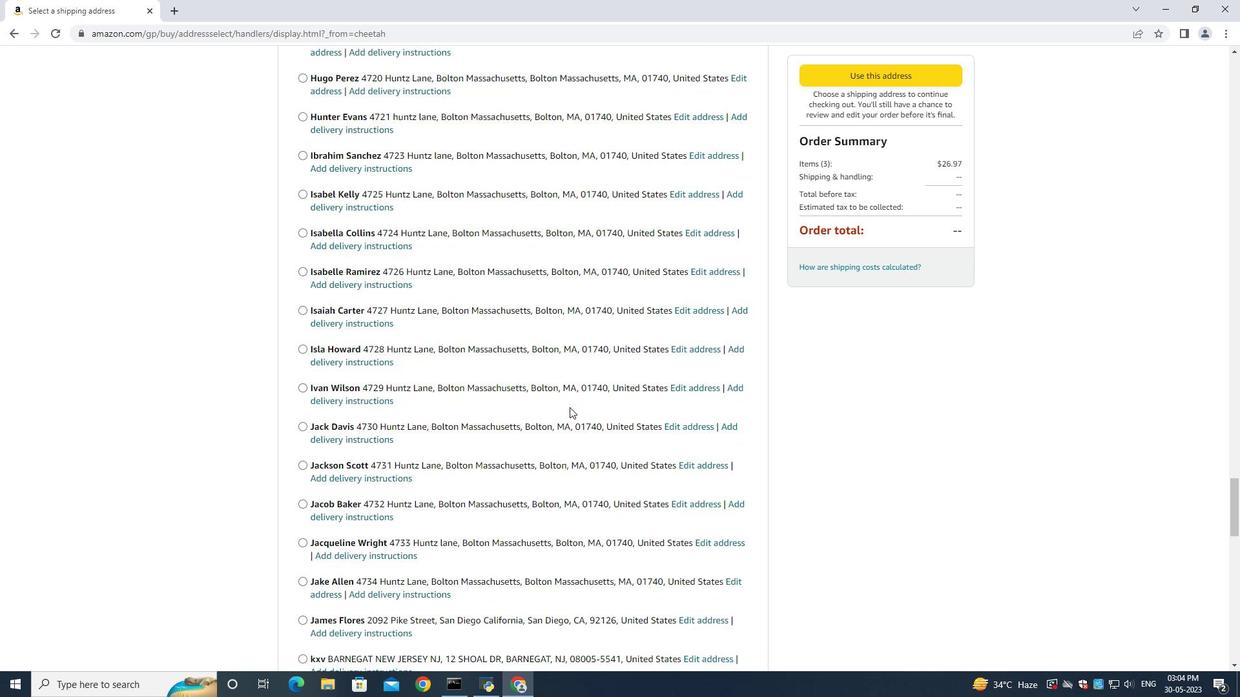 
Action: Mouse scrolled (569, 406) with delta (0, 0)
Screenshot: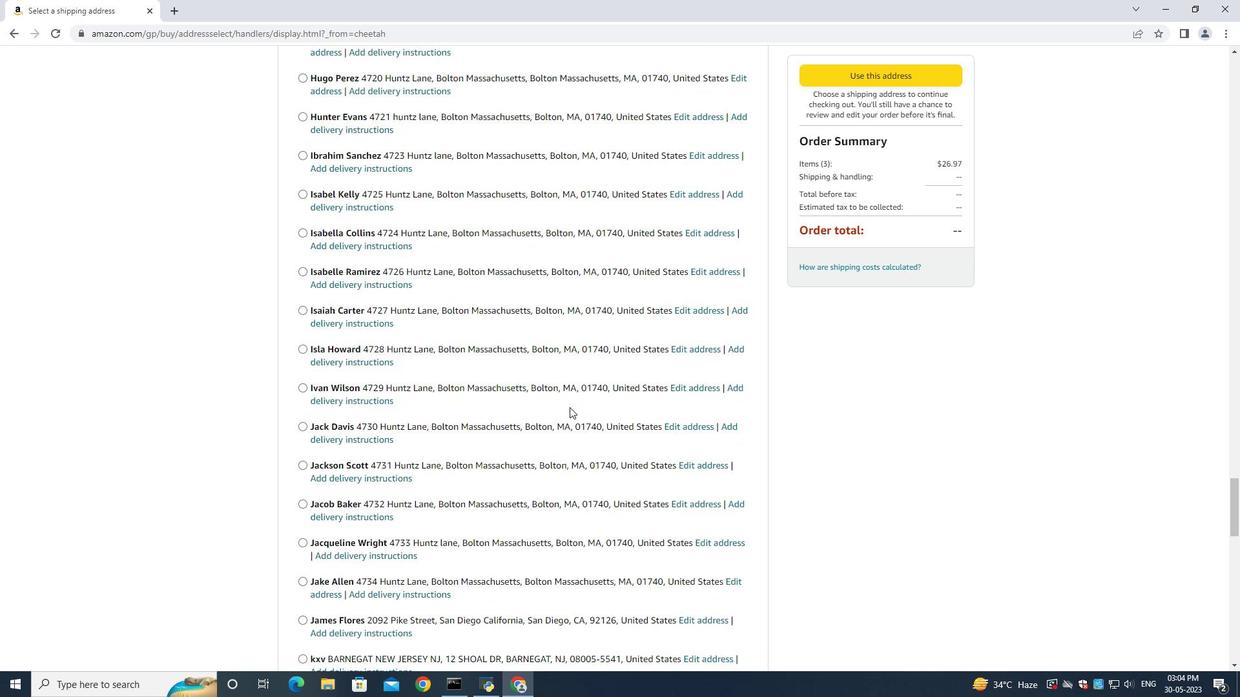 
Action: Mouse scrolled (569, 406) with delta (0, 0)
Screenshot: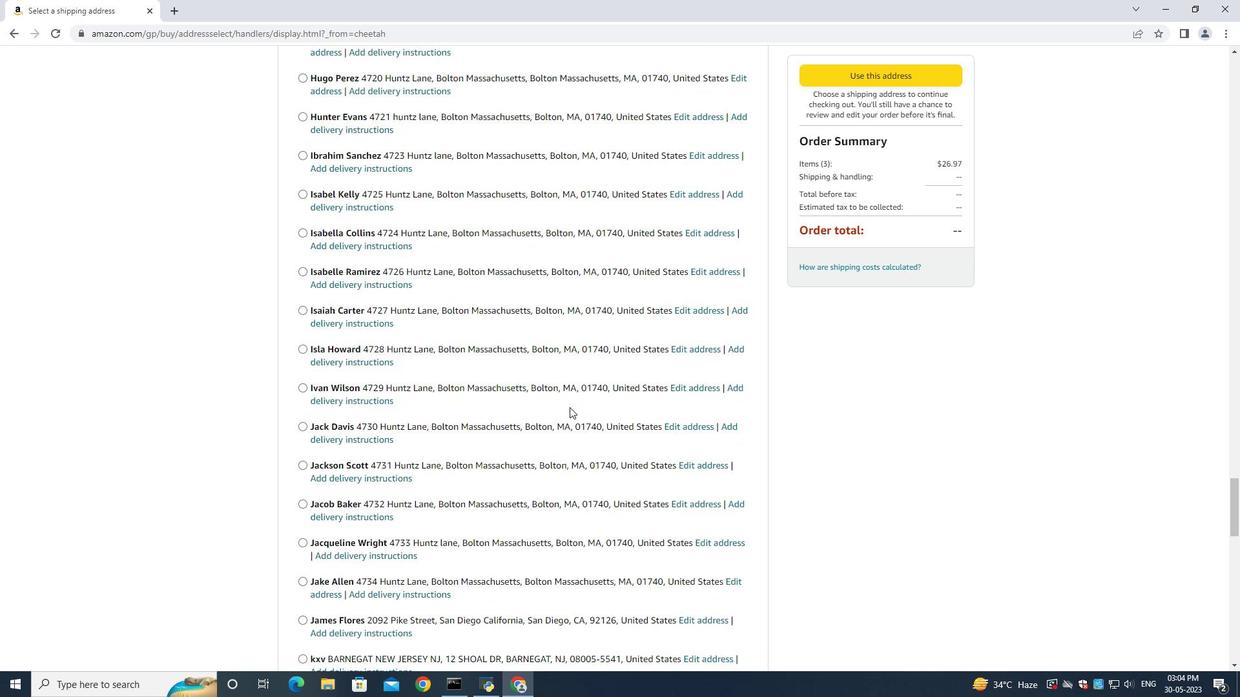 
Action: Mouse scrolled (569, 406) with delta (0, 0)
Screenshot: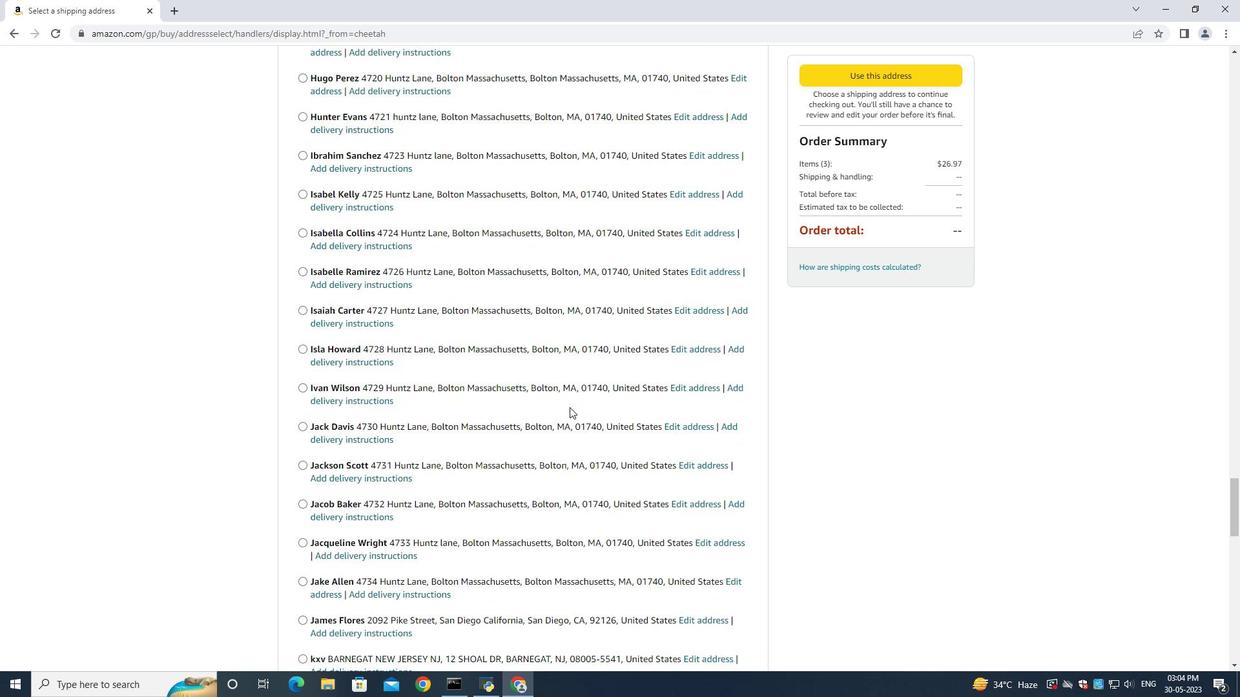 
Action: Mouse scrolled (569, 406) with delta (0, 0)
Screenshot: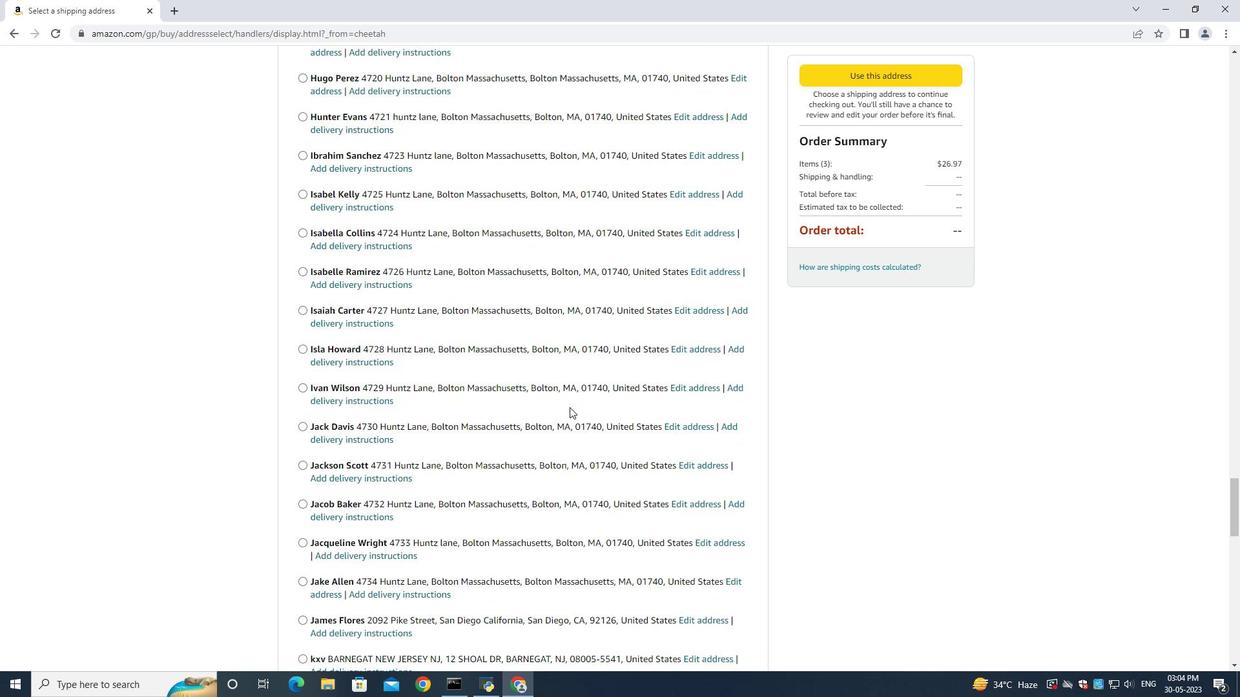 
Action: Mouse scrolled (569, 406) with delta (0, 0)
Screenshot: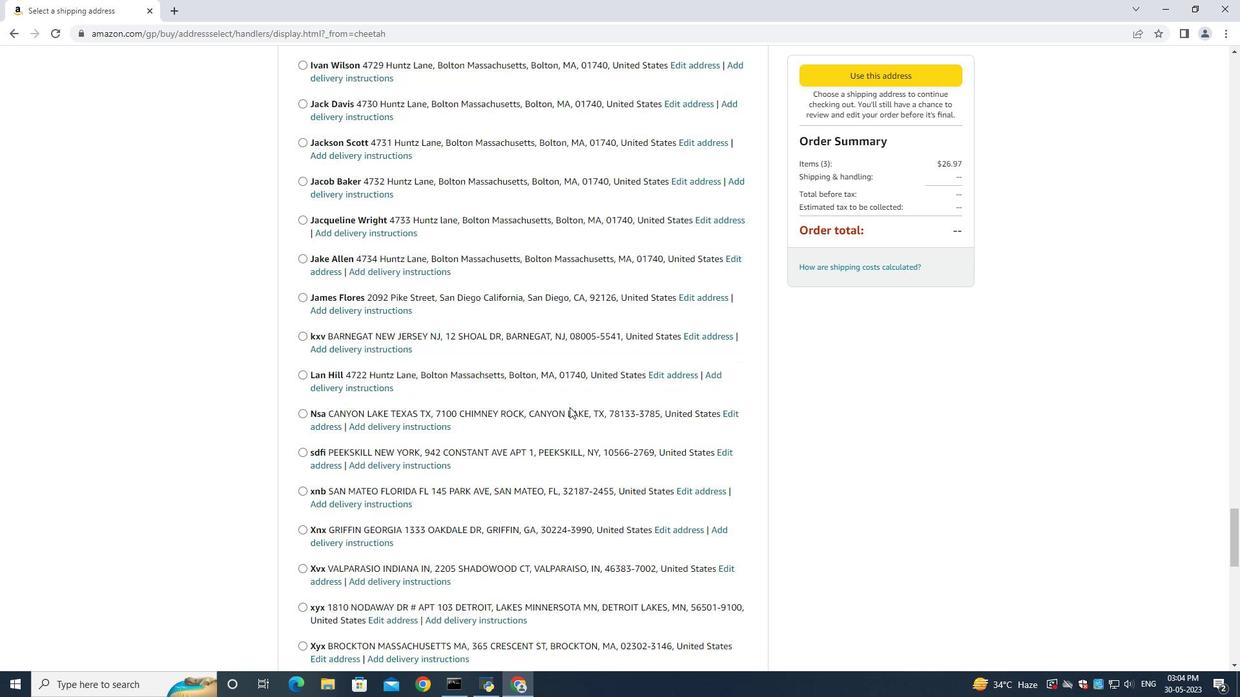 
Action: Mouse scrolled (569, 406) with delta (0, 0)
Screenshot: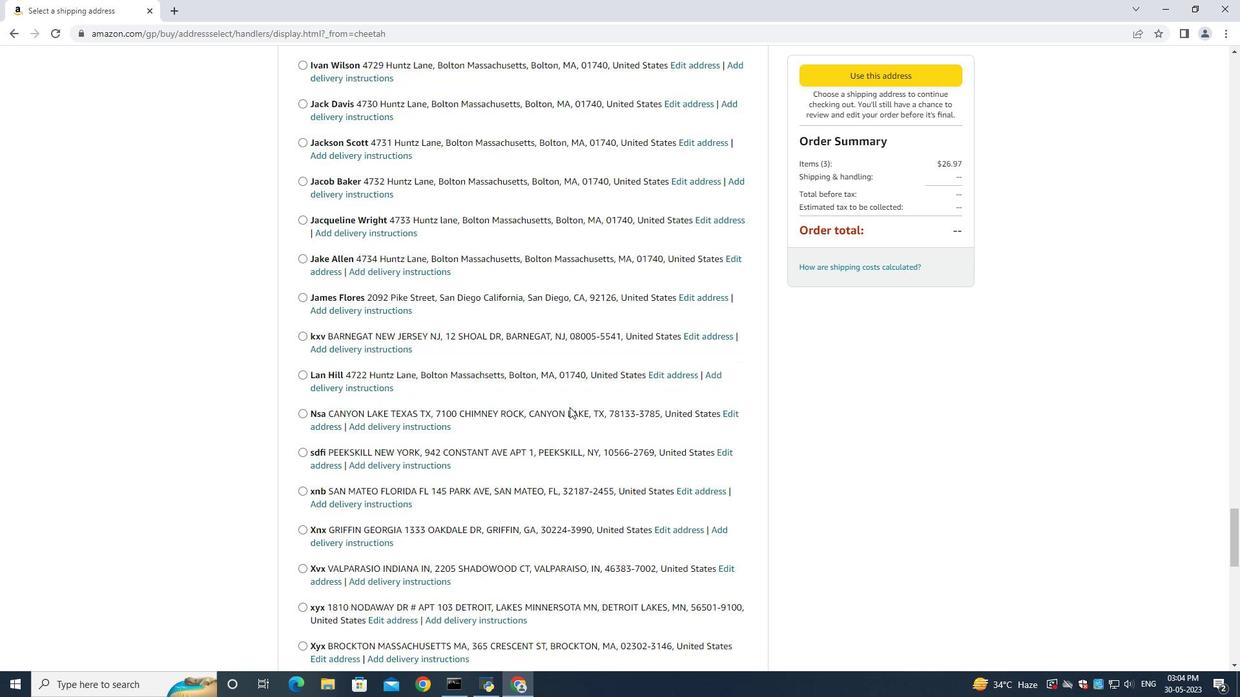 
Action: Mouse scrolled (569, 406) with delta (0, 0)
Screenshot: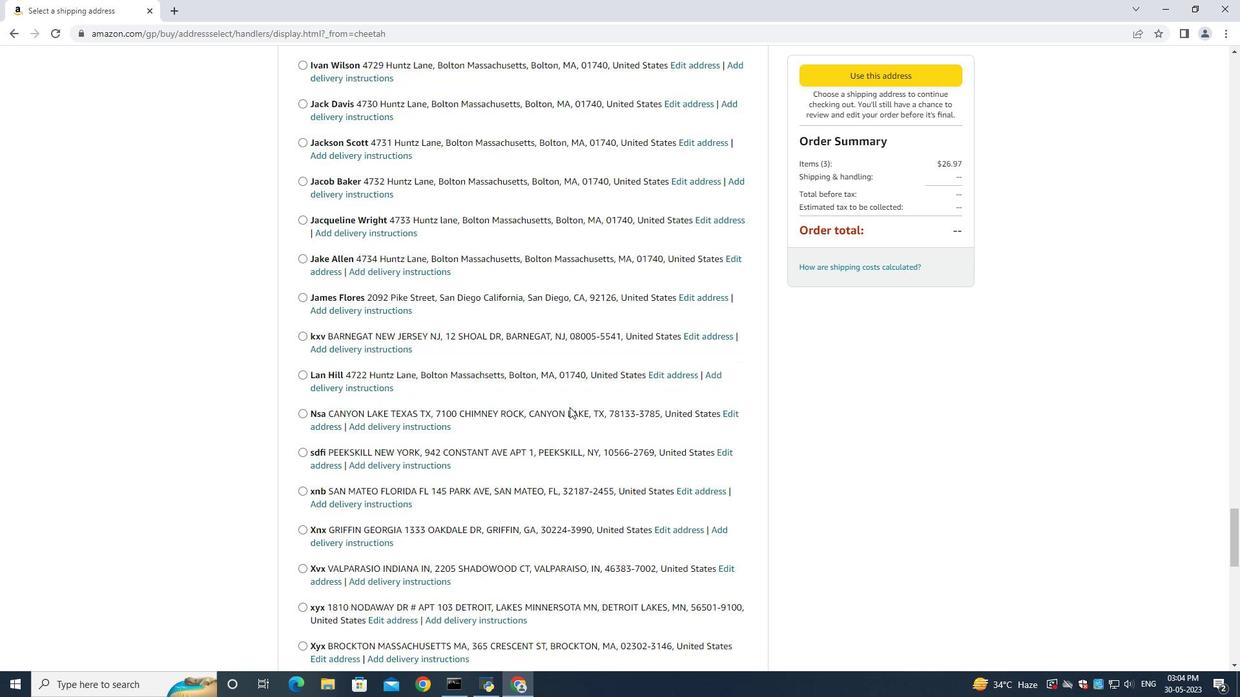 
Action: Mouse scrolled (569, 406) with delta (0, 0)
Screenshot: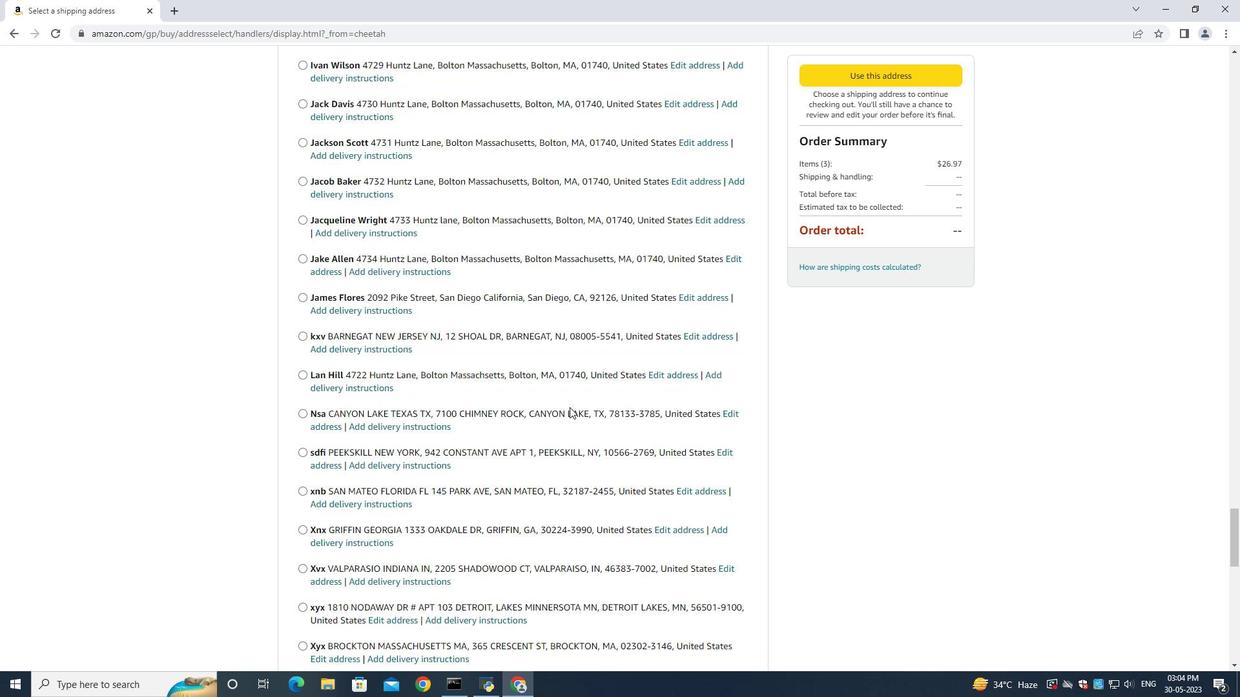 
Action: Mouse scrolled (569, 406) with delta (0, 0)
Screenshot: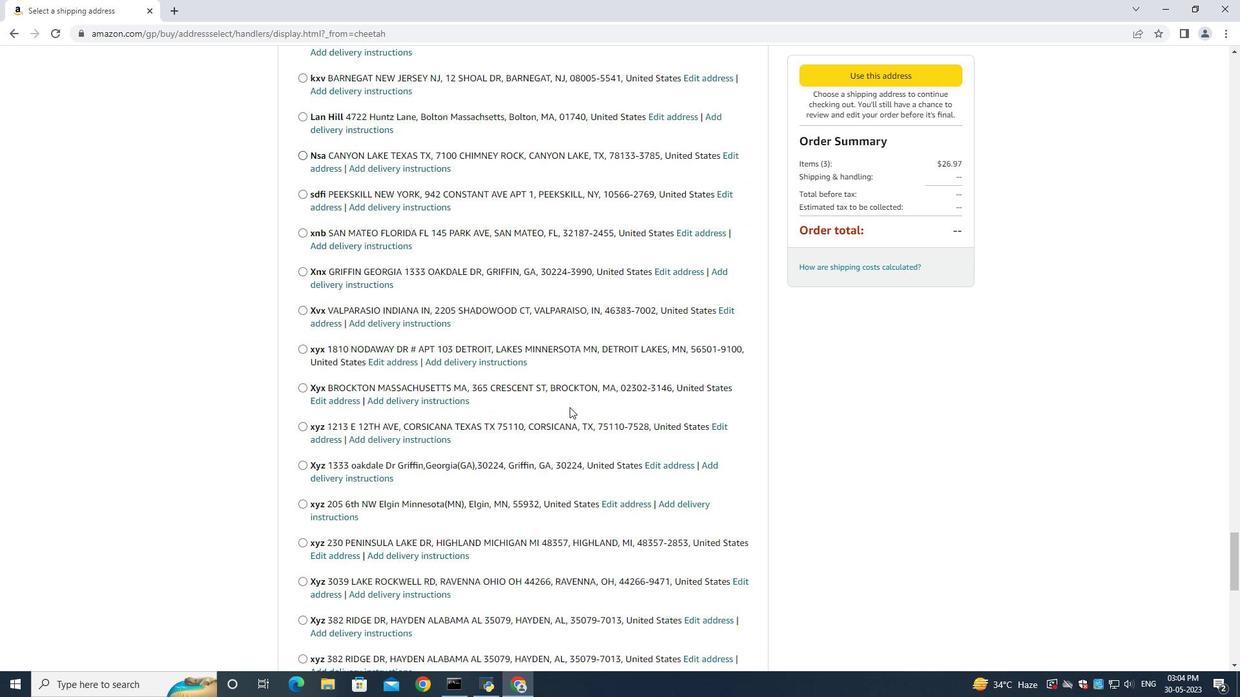 
Action: Mouse scrolled (569, 406) with delta (0, 0)
Screenshot: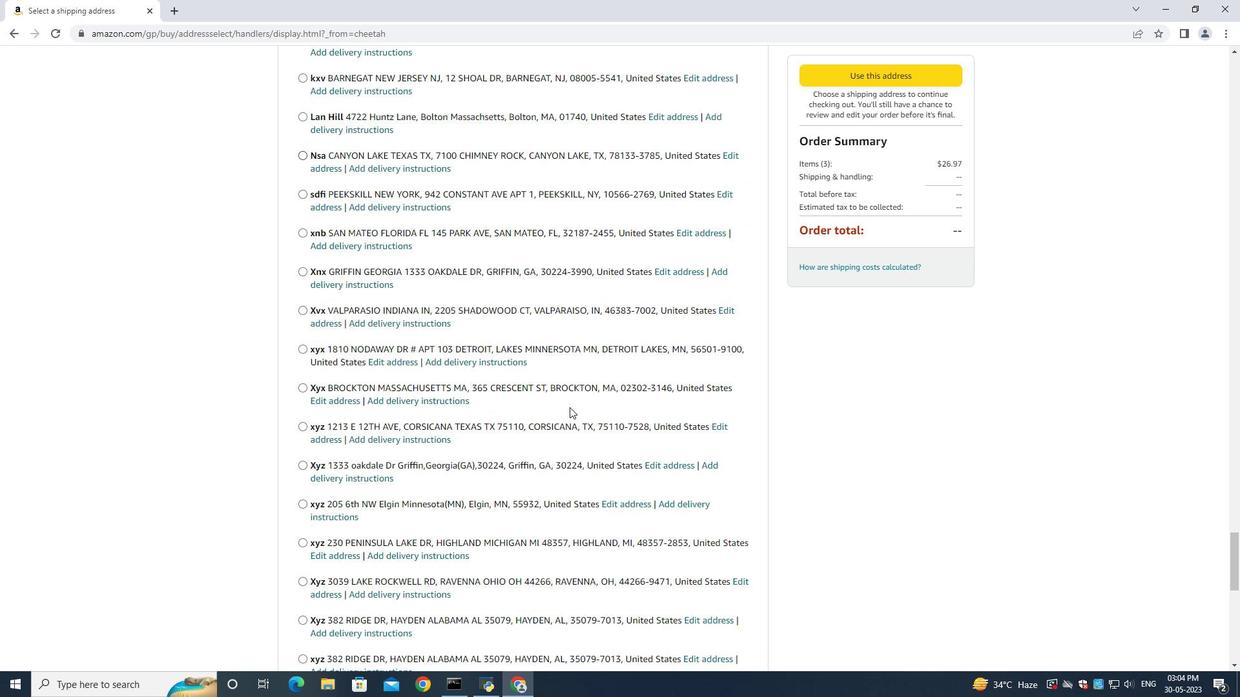 
Action: Mouse scrolled (569, 406) with delta (0, 0)
Screenshot: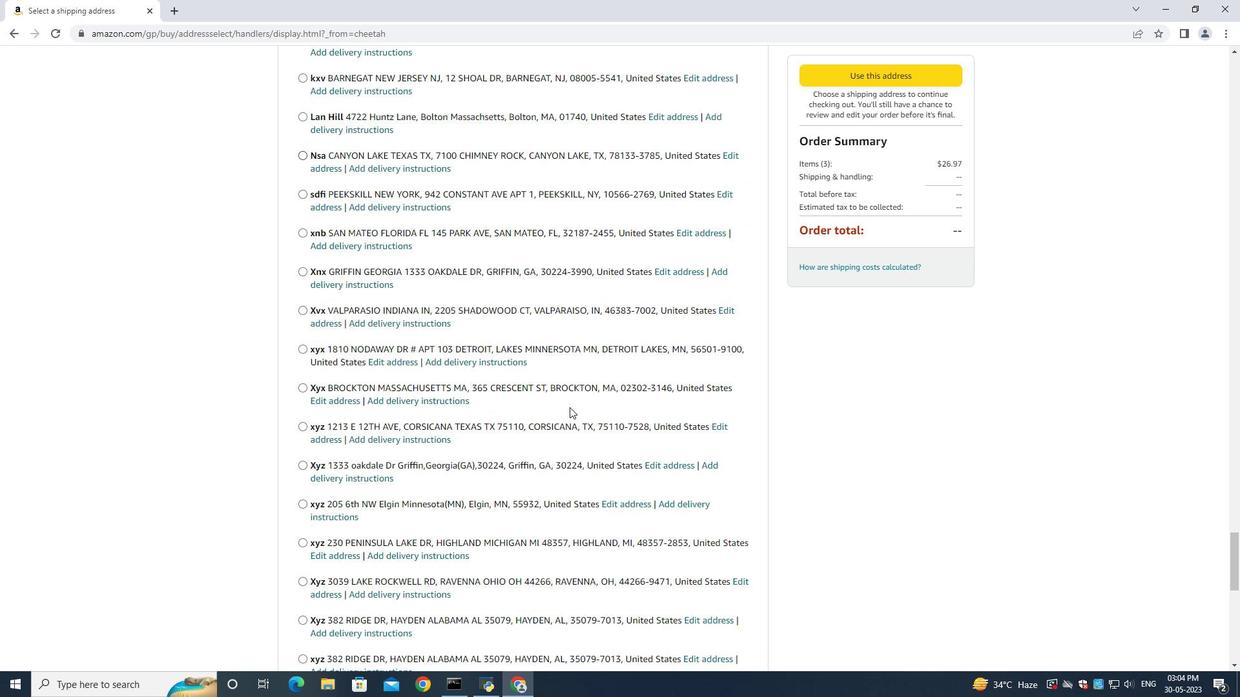 
Action: Mouse scrolled (569, 406) with delta (0, 0)
Screenshot: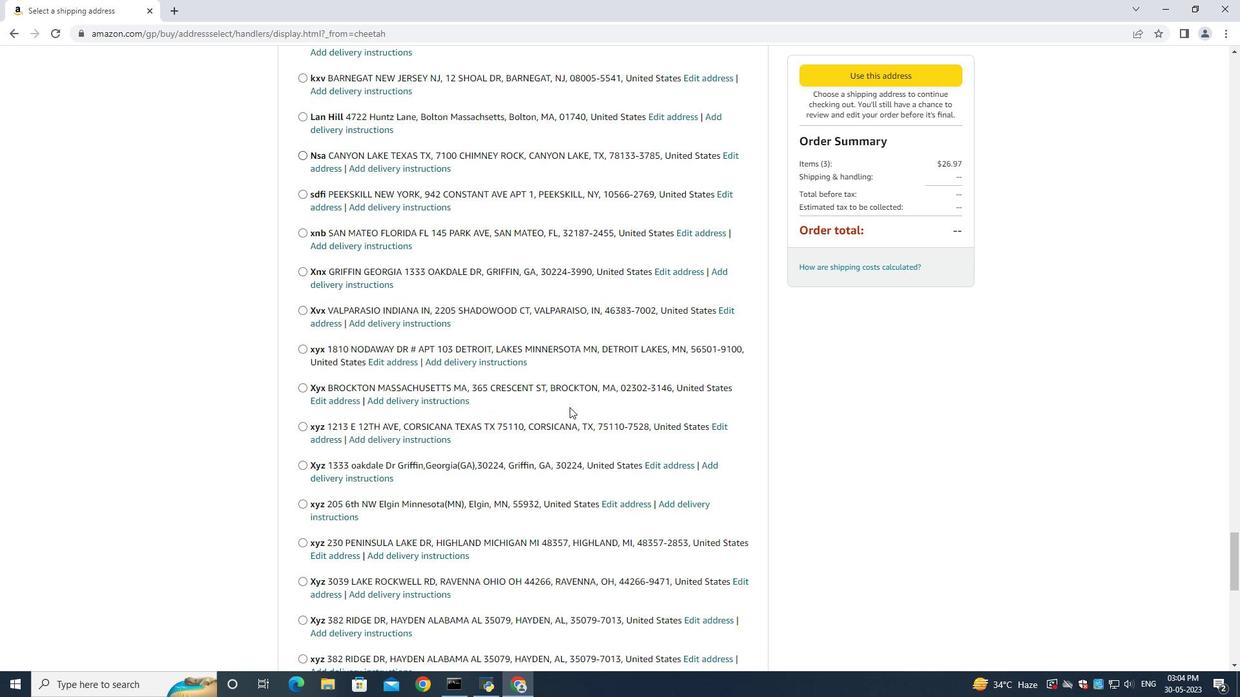 
Action: Mouse scrolled (569, 406) with delta (0, 0)
Screenshot: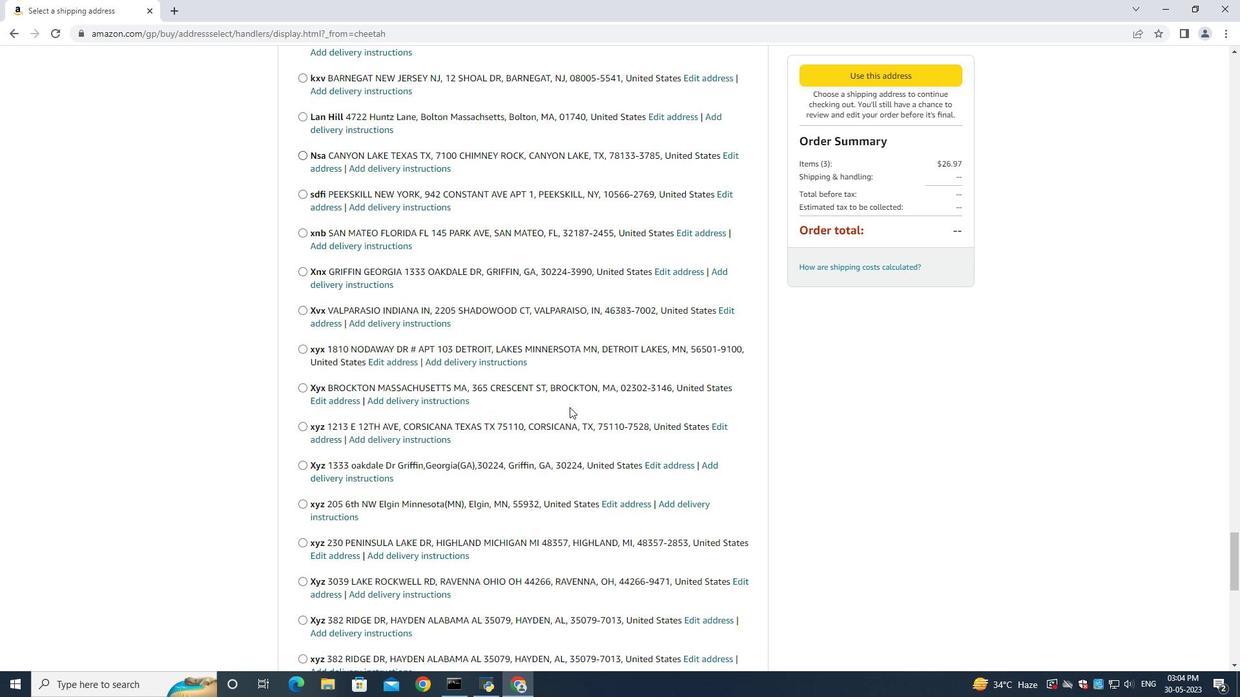 
Action: Mouse scrolled (569, 406) with delta (0, 0)
Screenshot: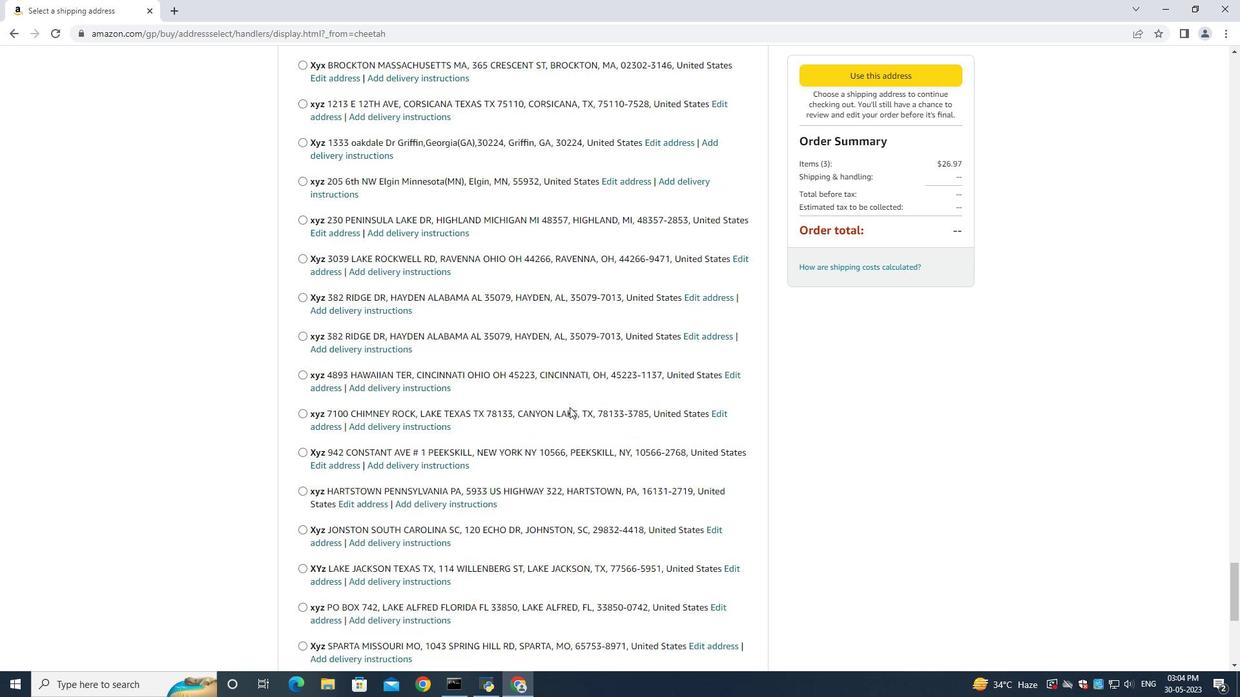 
Action: Mouse scrolled (569, 406) with delta (0, 0)
Screenshot: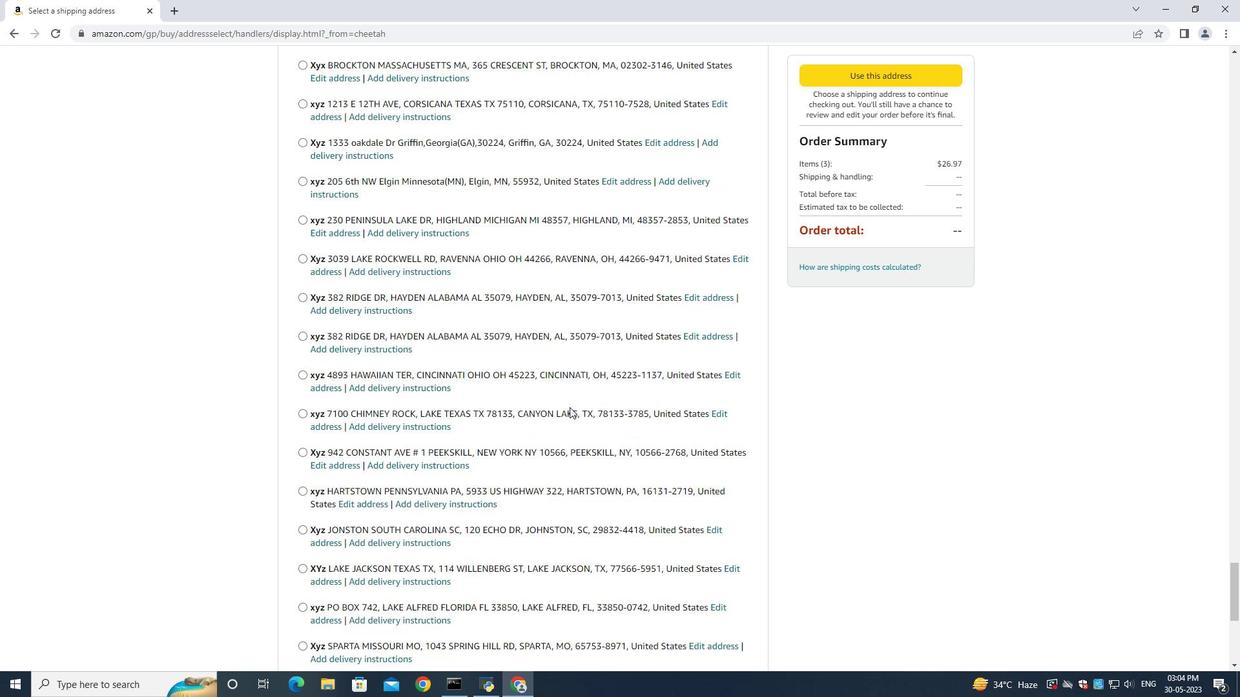 
Action: Mouse scrolled (569, 406) with delta (0, 0)
Screenshot: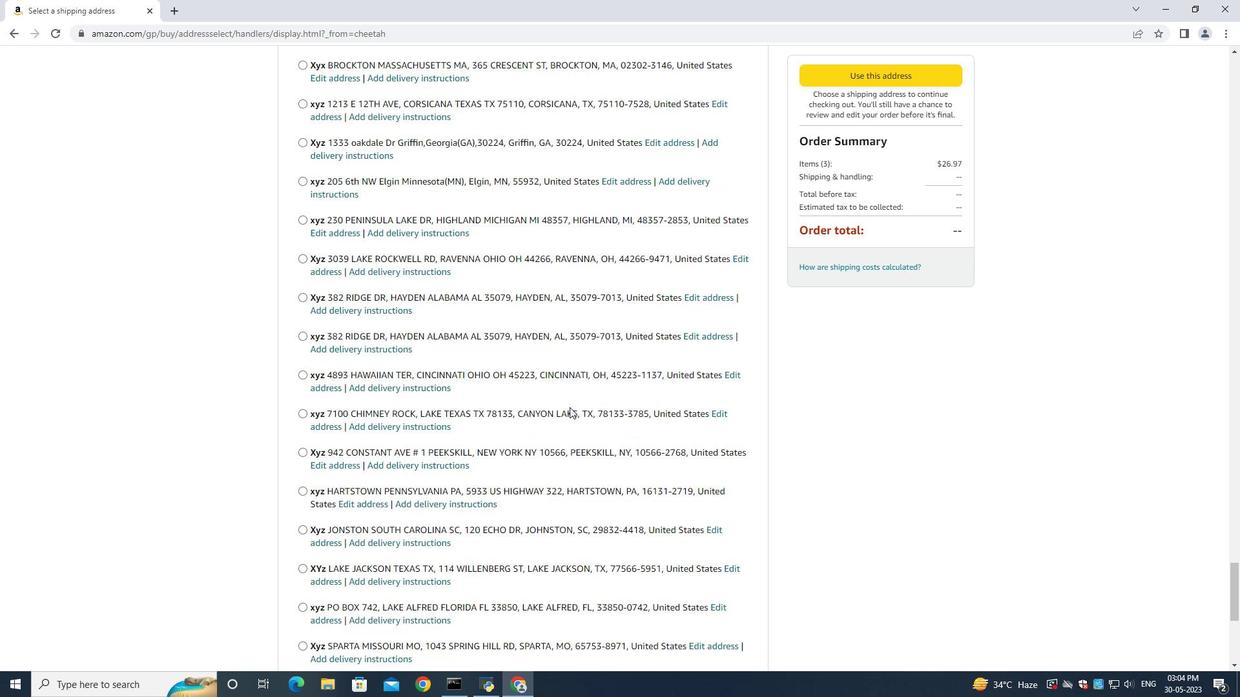 
Action: Mouse scrolled (569, 406) with delta (0, 0)
Screenshot: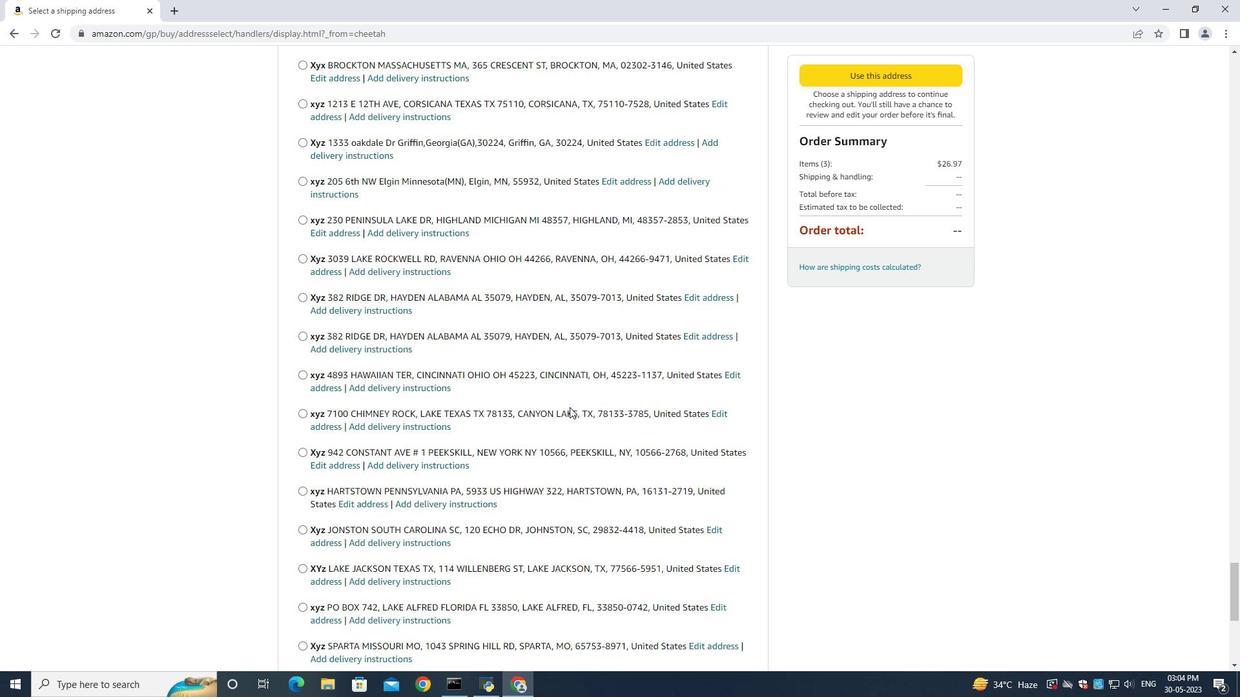 
Action: Mouse scrolled (569, 406) with delta (0, 0)
Screenshot: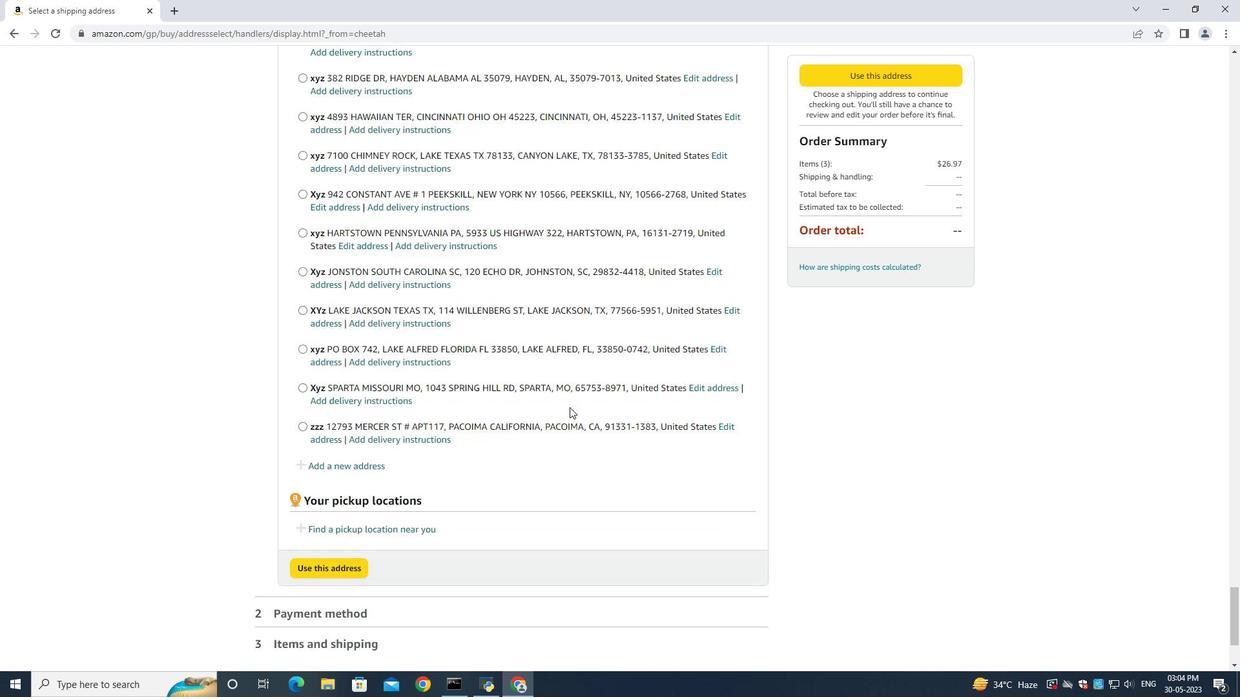 
Action: Mouse scrolled (569, 406) with delta (0, 0)
Screenshot: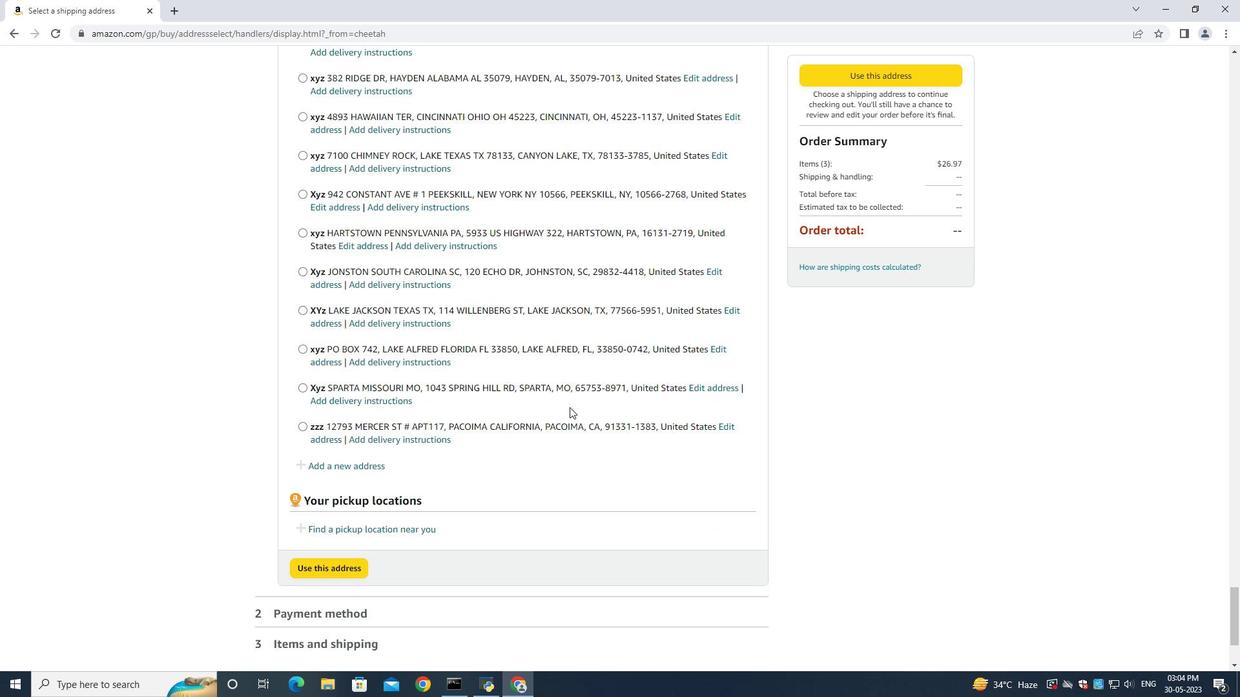 
Action: Mouse scrolled (569, 406) with delta (0, 0)
Screenshot: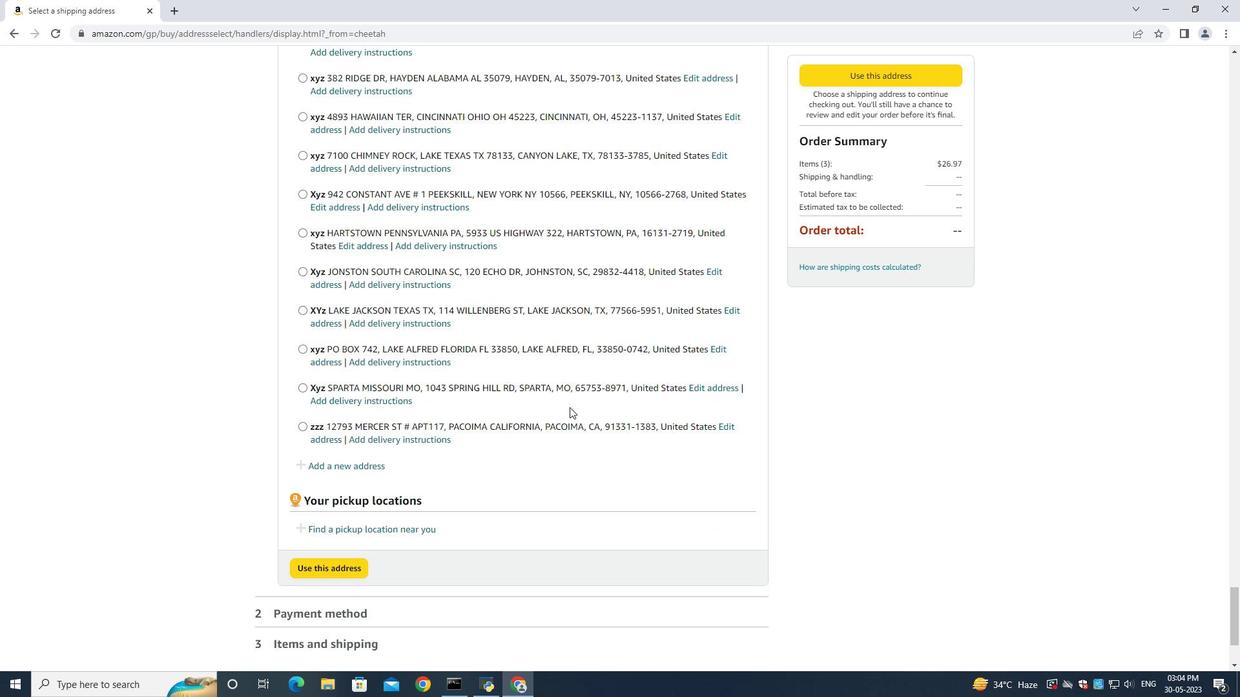 
Action: Mouse scrolled (569, 406) with delta (0, 0)
Screenshot: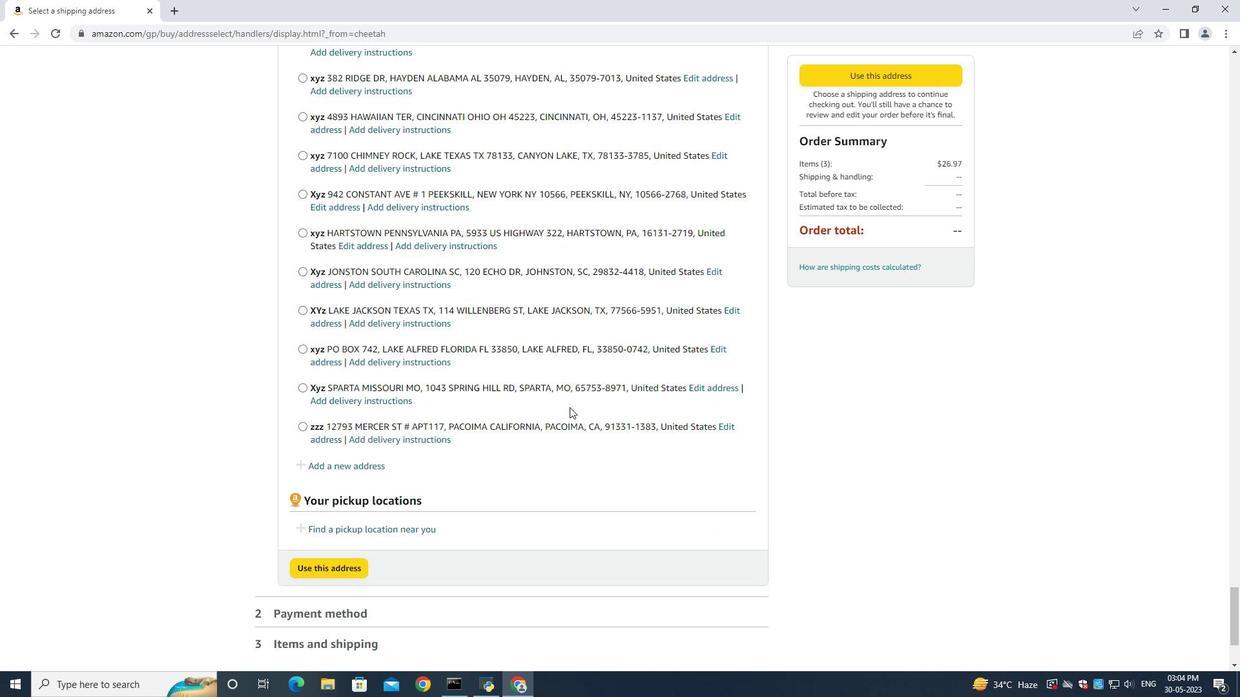 
Action: Mouse scrolled (569, 406) with delta (0, 0)
Screenshot: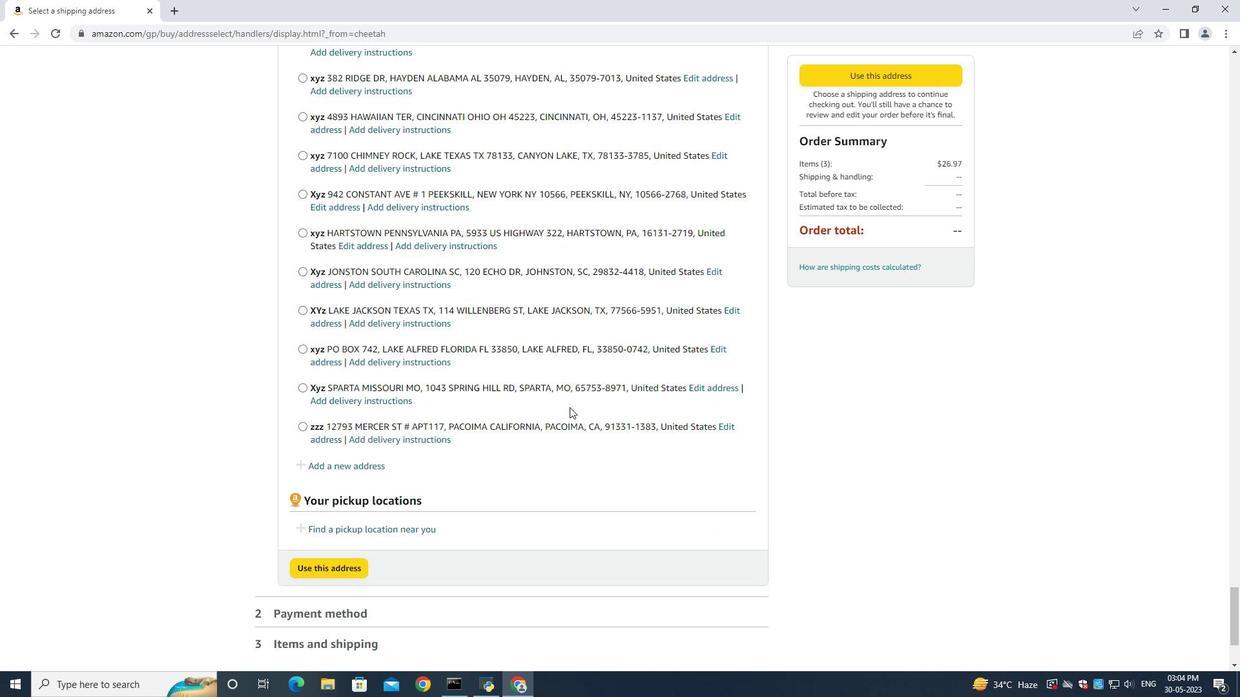 
Action: Mouse moved to (353, 308)
Screenshot: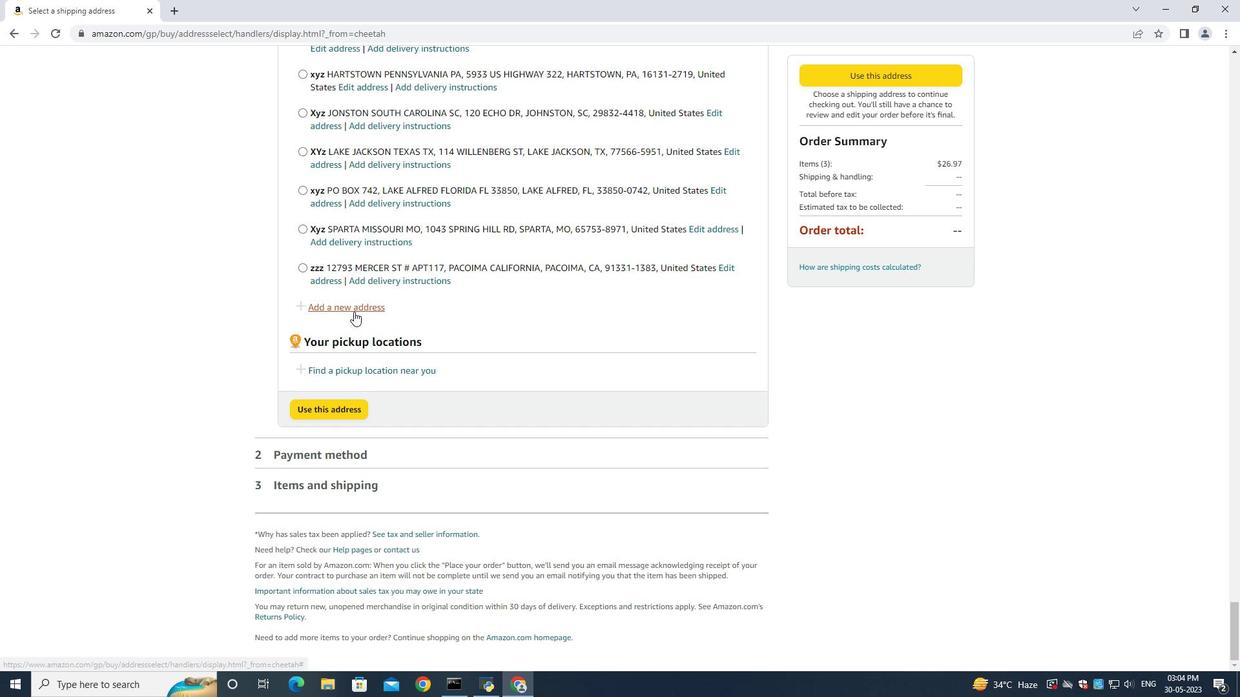 
Action: Mouse pressed left at (353, 308)
Screenshot: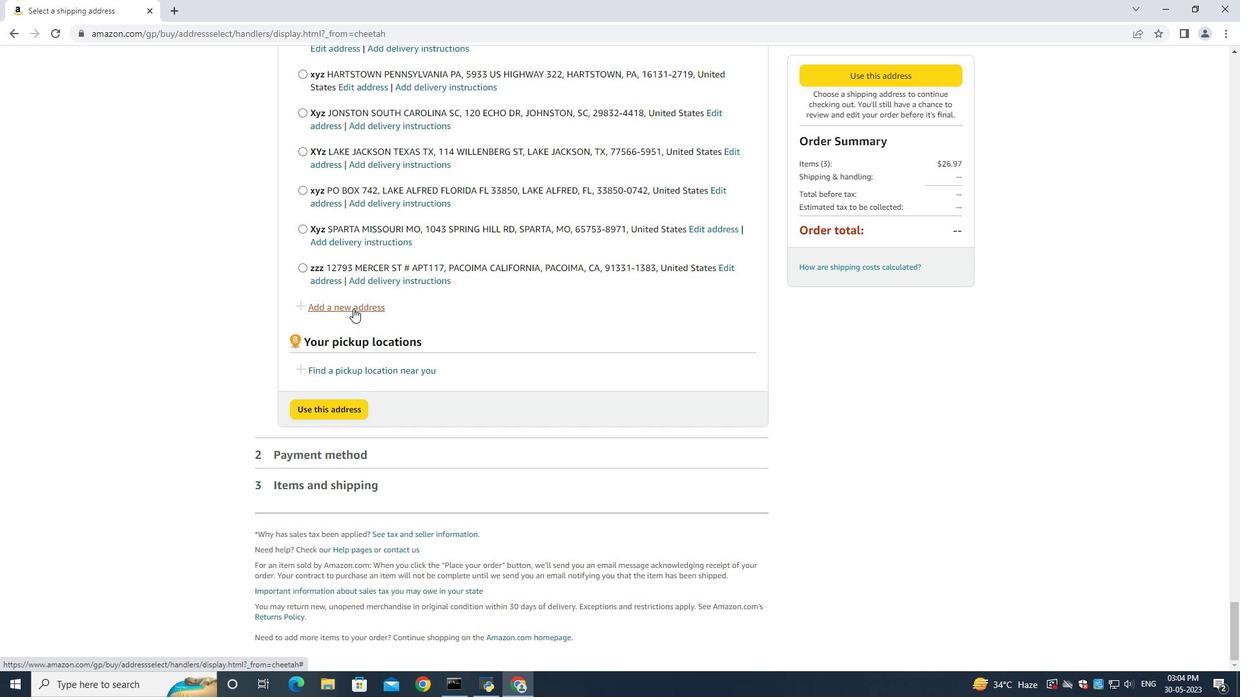 
Action: Mouse moved to (434, 315)
Screenshot: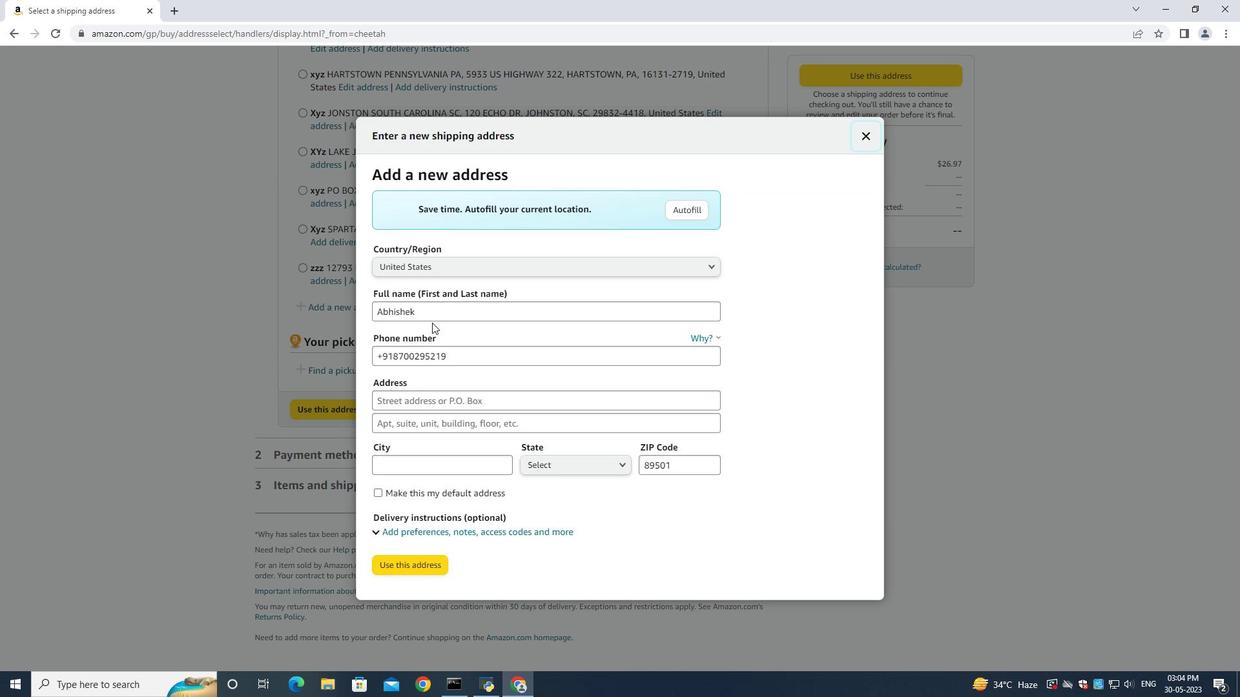 
Action: Mouse pressed left at (434, 315)
Screenshot: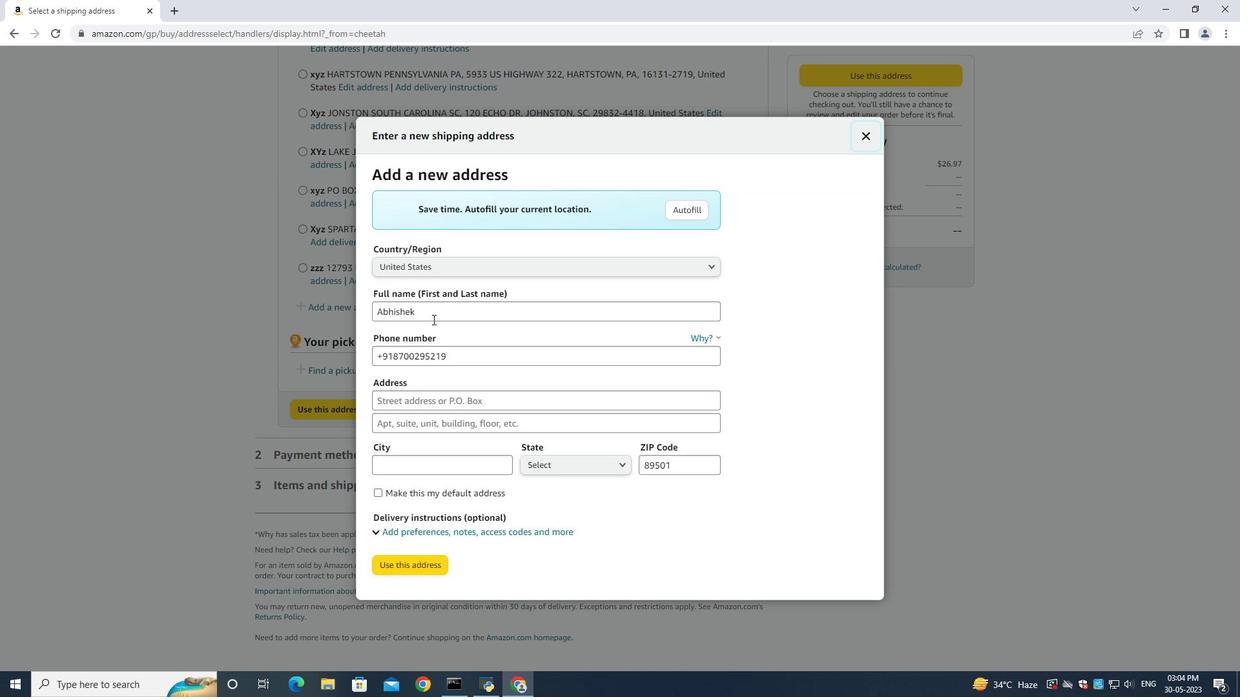 
Action: Key pressed ctrl+A<Key.backspace><Key.shift><Key.shift><Key.shift><Key.shift><Key.shift><Key.shift><Key.shift><Key.shift><Key.shift><Key.shift><Key.shift><Key.shift><Key.shift><Key.shift><Key.shift><Key.shift><Key.shift><Key.shift><Key.shift>Jamie<Key.space><Key.shift><Key.shift><Key.shift><Key.shift><Key.shift><Key.shift><Key.shift><Key.shift><Key.shift><Key.shift><Key.shift><Key.shift><Key.shift><Key.shift><Key.shift><Key.shift><Key.shift><Key.shift><Key.shift><Key.shift><Key.shift><Key.shift><Key.shift><Key.shift><Key.shift><Key.shift><Key.shift><Key.shift><Key.shift>Cooper<Key.space><Key.tab><Key.tab><Key.backspace>8585770212<Key.tab>20933<Key.backspace><Key.space><Key.shift><Key.shift><Key.shift><Key.shift><Key.shift><Key.shift><Key.shift><Key.shift><Key.shift><Key.shift><Key.shift><Key.shift><Key.shift><Key.shift><Key.shift><Key.shift><Key.shift><Key.shift><Key.shift><Key.shift><Key.shift><Key.shift><Key.shift><Key.shift><Key.shift><Key.shift><Key.shift><Key.shift><Key.shift><Key.shift><Key.shift><Key.shift><Key.shift><Key.shift><Key.shift><Key.shift>Pike<Key.space><Key.shift>Street<Key.space><Key.tab><Key.shift>San<Key.space><Key.shift><Key.shift><Key.shift><Key.shift><Key.shift><Key.shift><Key.shift><Key.shift><Key.shift><Key.shift><Key.shift><Key.shift><Key.shift><Key.shift><Key.shift><Key.shift><Key.shift>Diego<Key.space><Key.shift><Key.shift><Key.shift><Key.shift><Key.shift><Key.shift><Key.shift><Key.shift><Key.shift><Key.shift><Key.shift><Key.shift><Key.shift><Key.shift><Key.shift><Key.shift><Key.shift><Key.shift><Key.shift><Key.shift><Key.shift><Key.shift><Key.shift><Key.shift><Key.shift><Key.shift><Key.shift><Key.shift><Key.shift><Key.shift><Key.shift><Key.shift><Key.shift>California<Key.space><Key.tab><Key.shift><Key.shift><Key.shift>San<Key.space><Key.shift>Diego<Key.tab><Key.up><Key.shift>Califcali
Screenshot: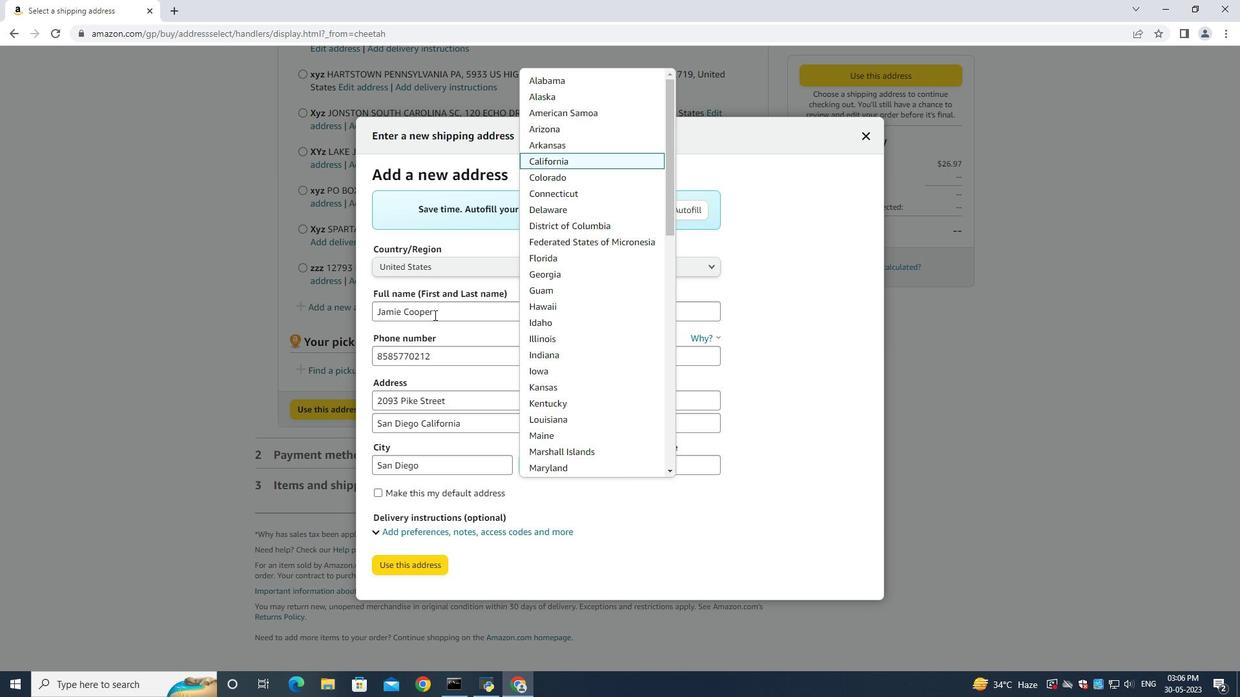 
Action: Mouse moved to (581, 155)
Screenshot: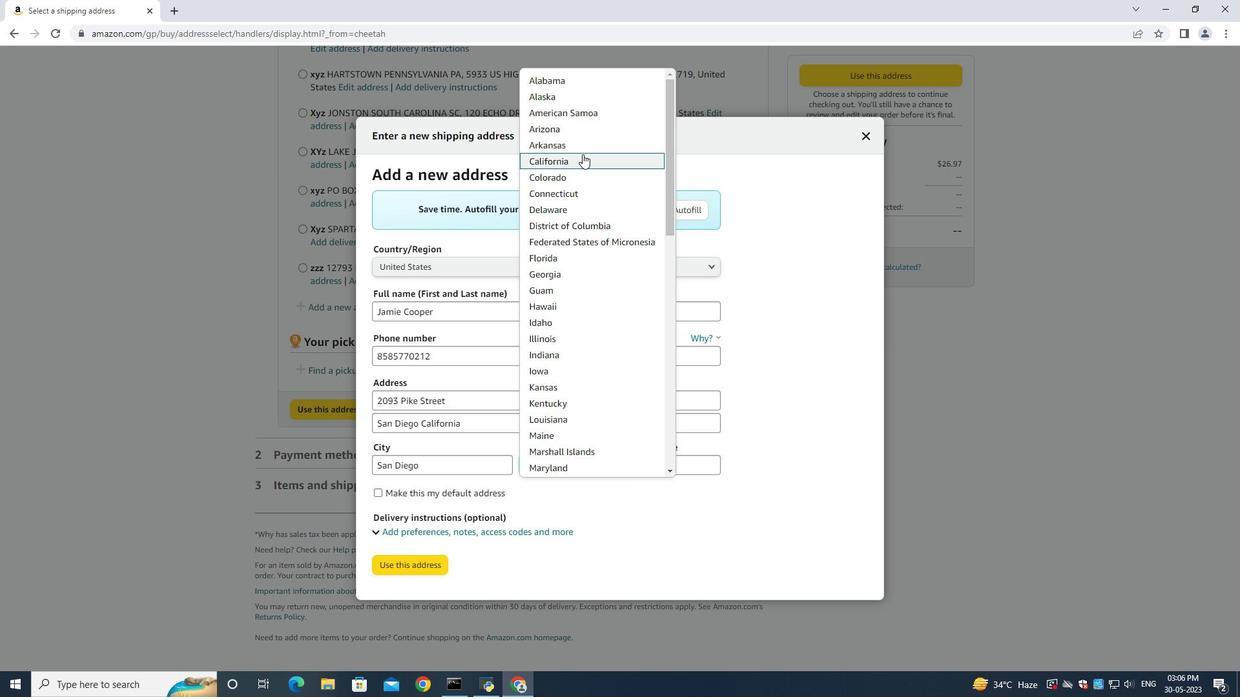 
Action: Mouse pressed left at (581, 155)
Screenshot: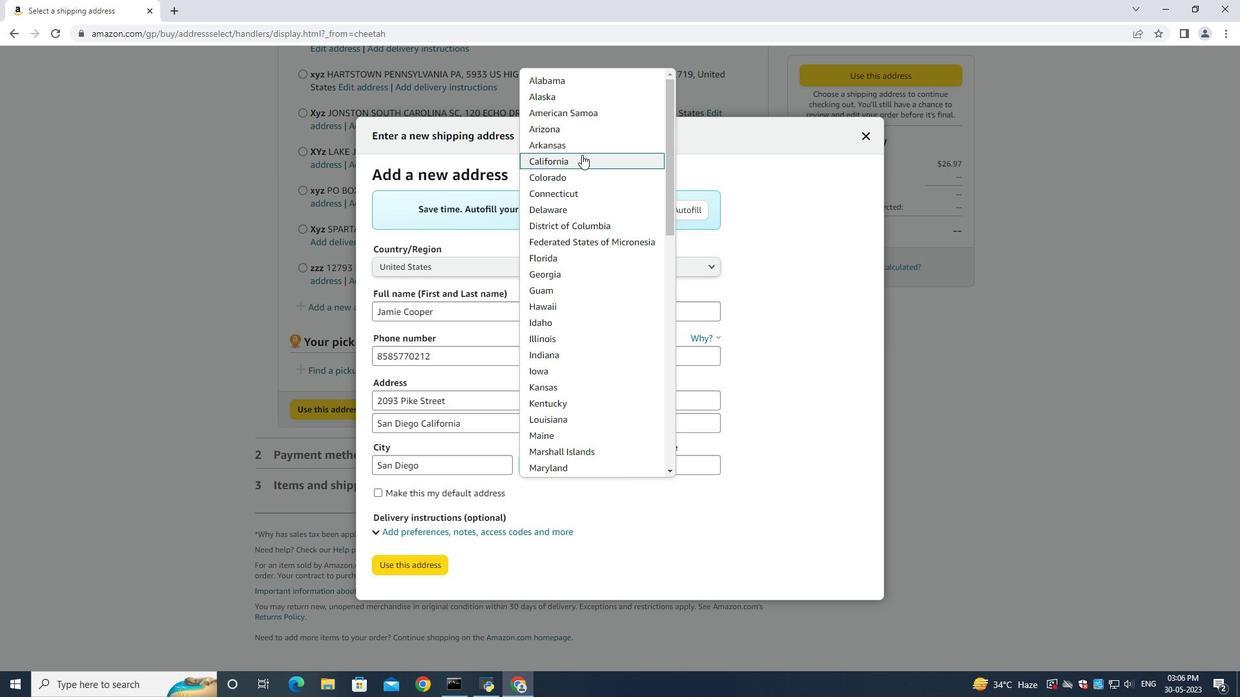 
Action: Mouse moved to (678, 462)
Screenshot: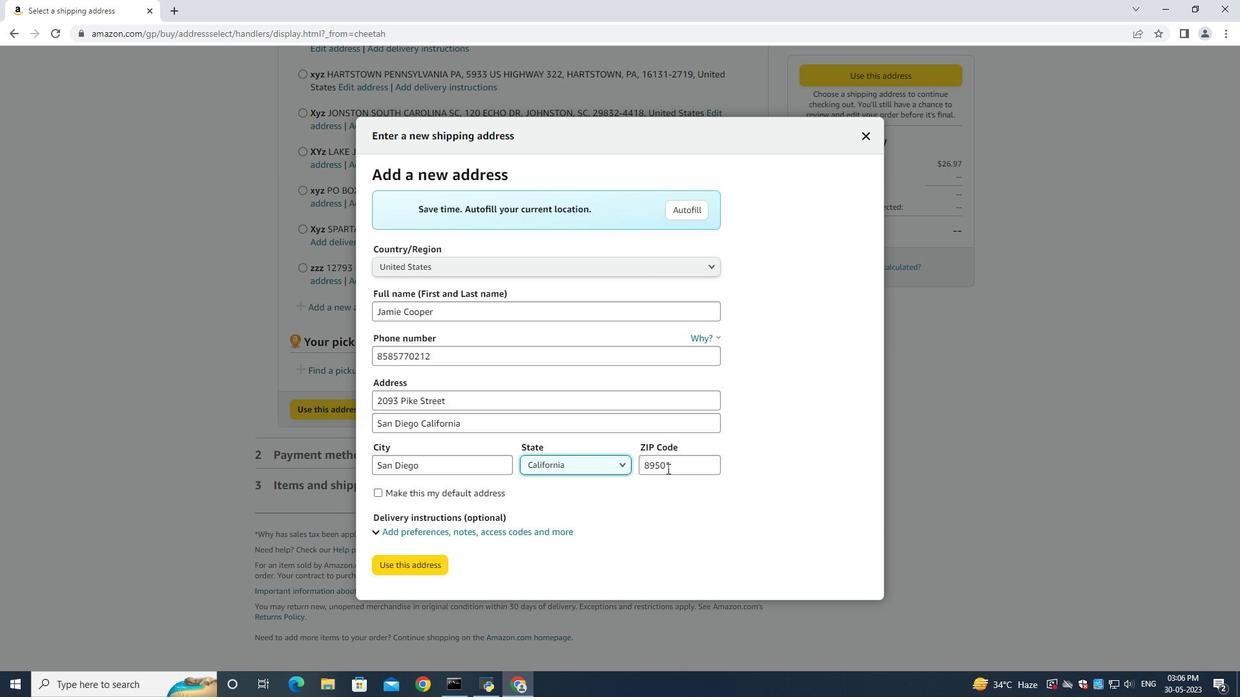 
Action: Mouse pressed left at (678, 462)
Screenshot: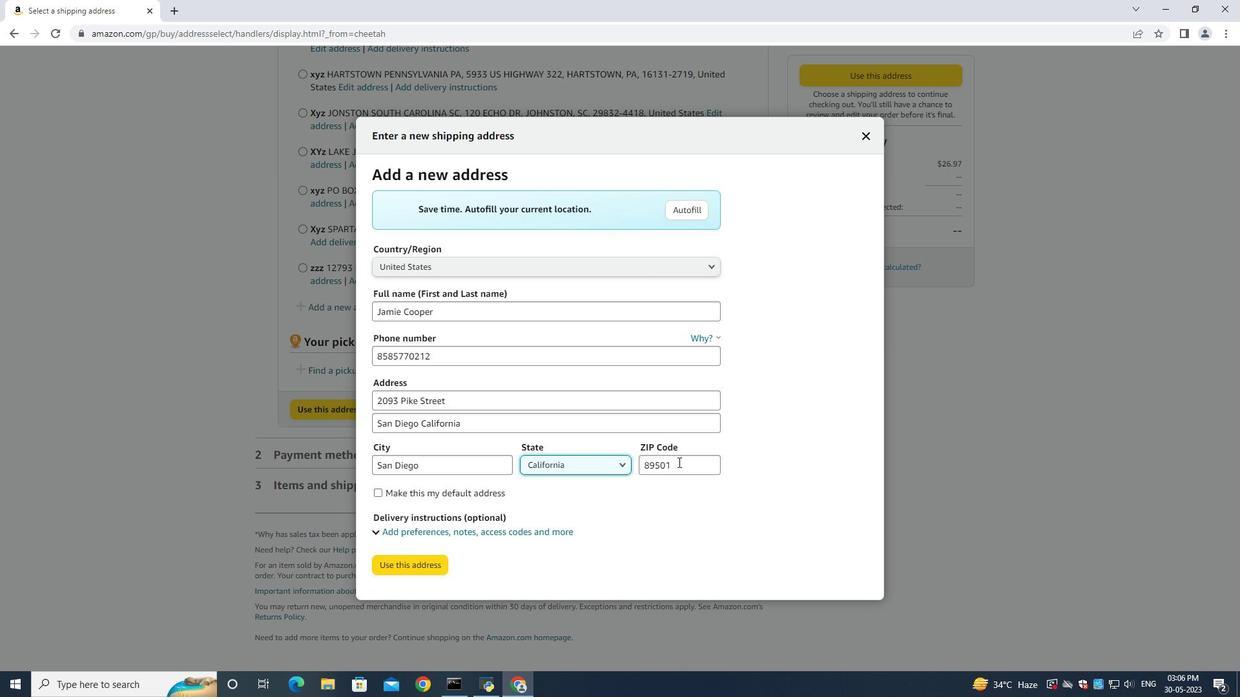 
Action: Mouse moved to (677, 461)
Screenshot: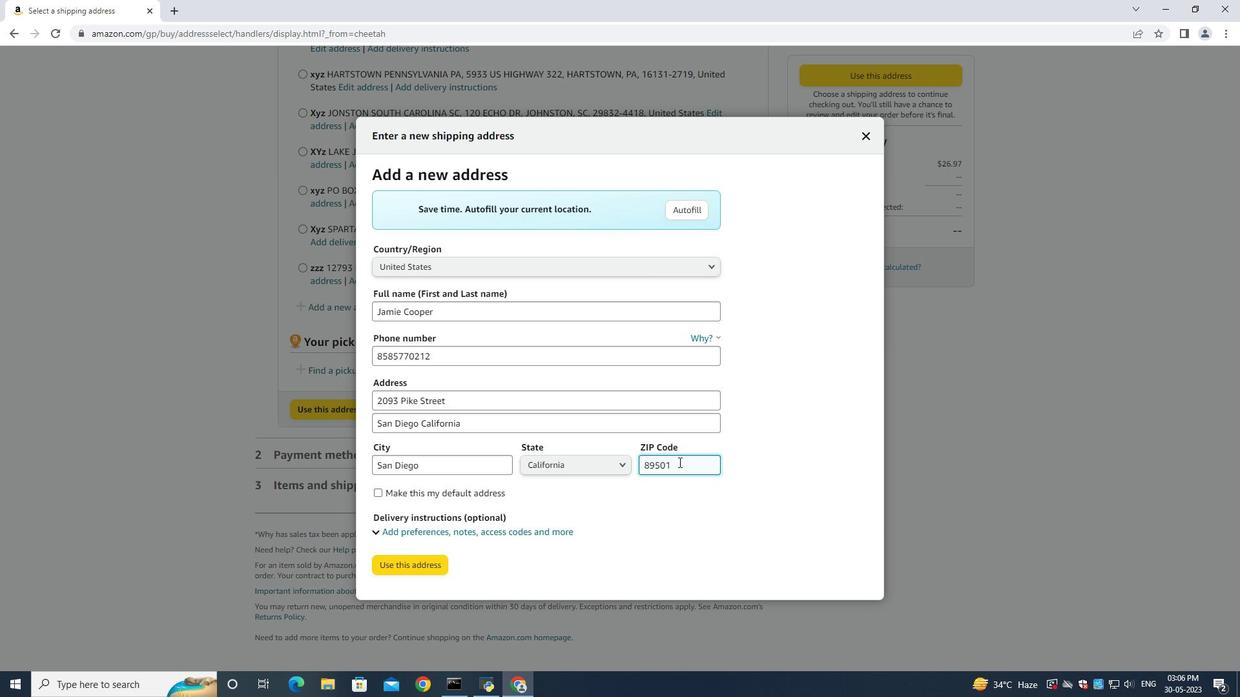 
Action: Key pressed ctrl+A<Key.backspace>92126
Screenshot: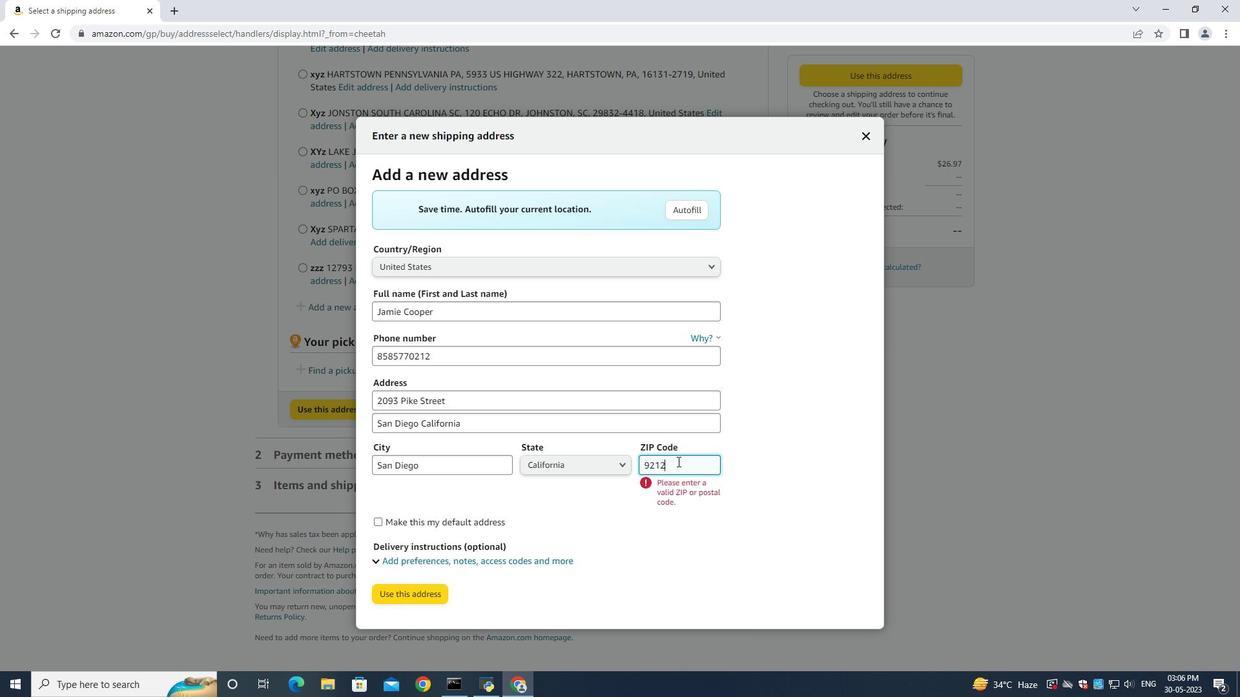 
Action: Mouse moved to (415, 563)
Screenshot: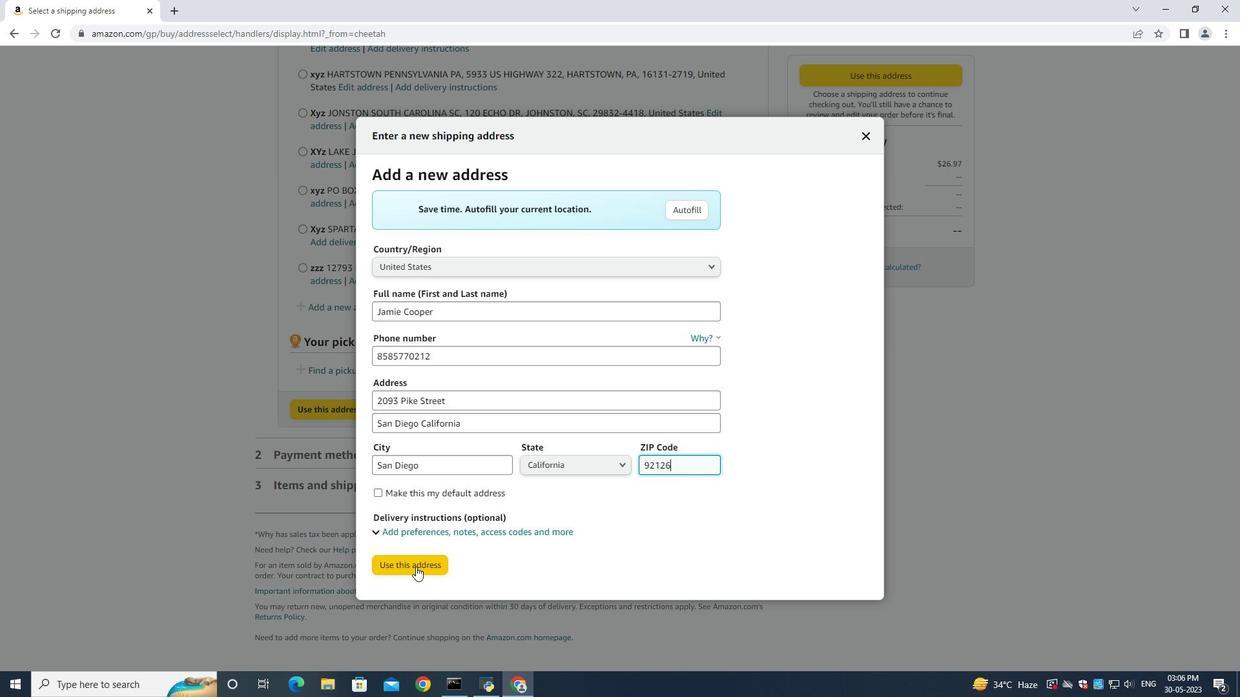 
Action: Mouse pressed left at (415, 563)
Screenshot: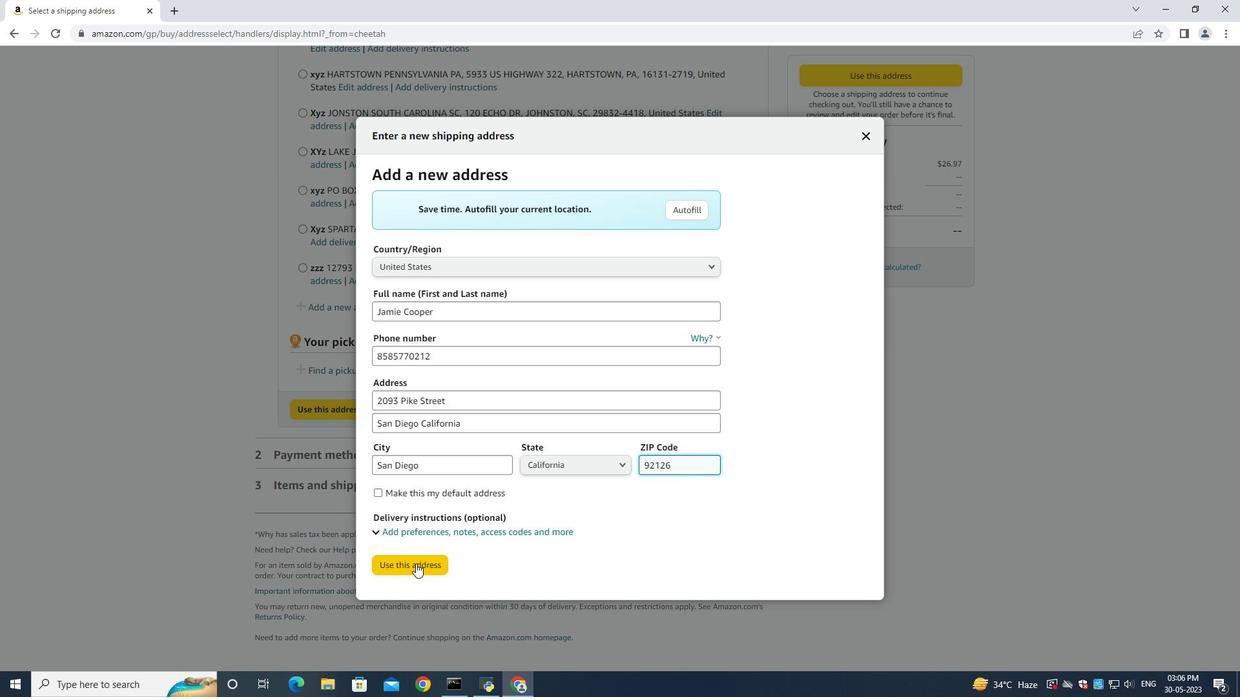 
Action: Mouse moved to (403, 652)
Screenshot: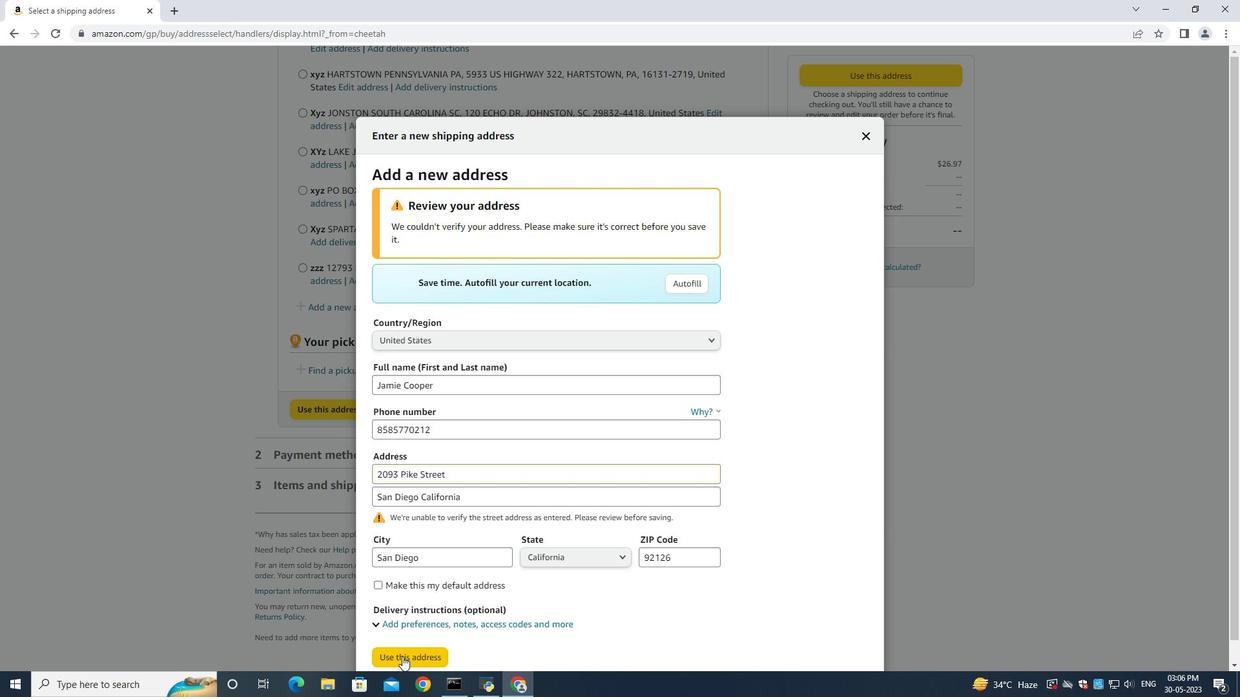 
Action: Mouse pressed left at (403, 652)
Screenshot: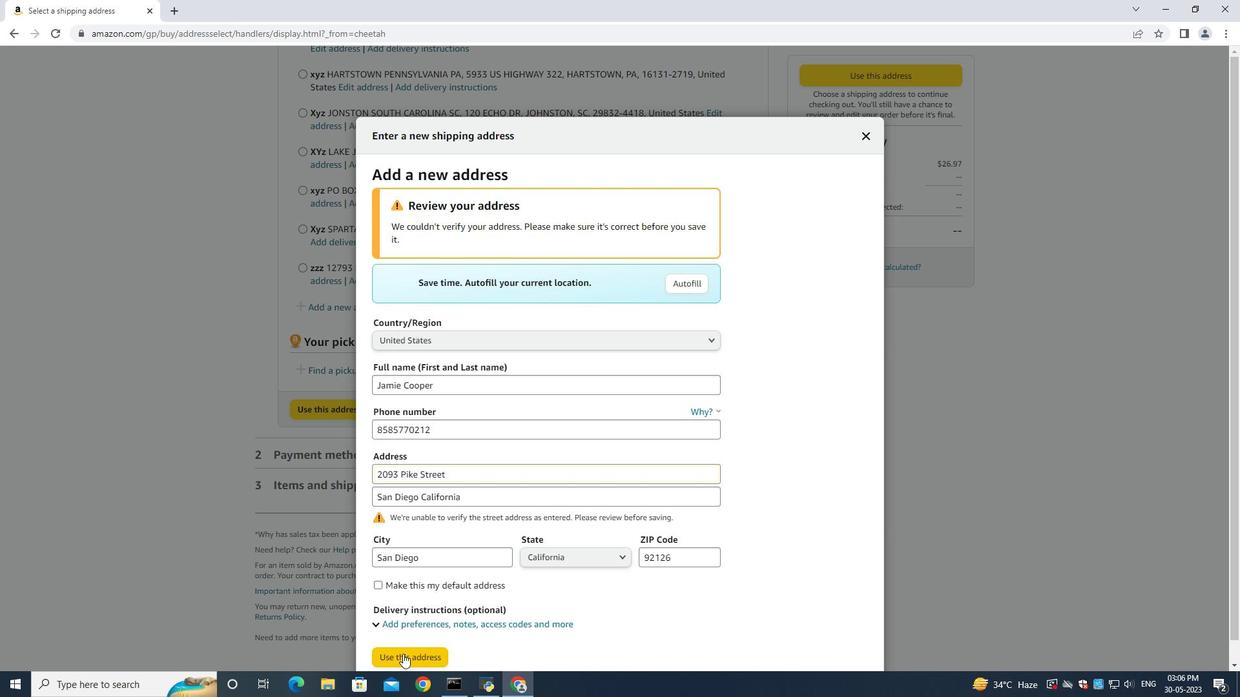 
Action: Mouse moved to (583, 324)
Screenshot: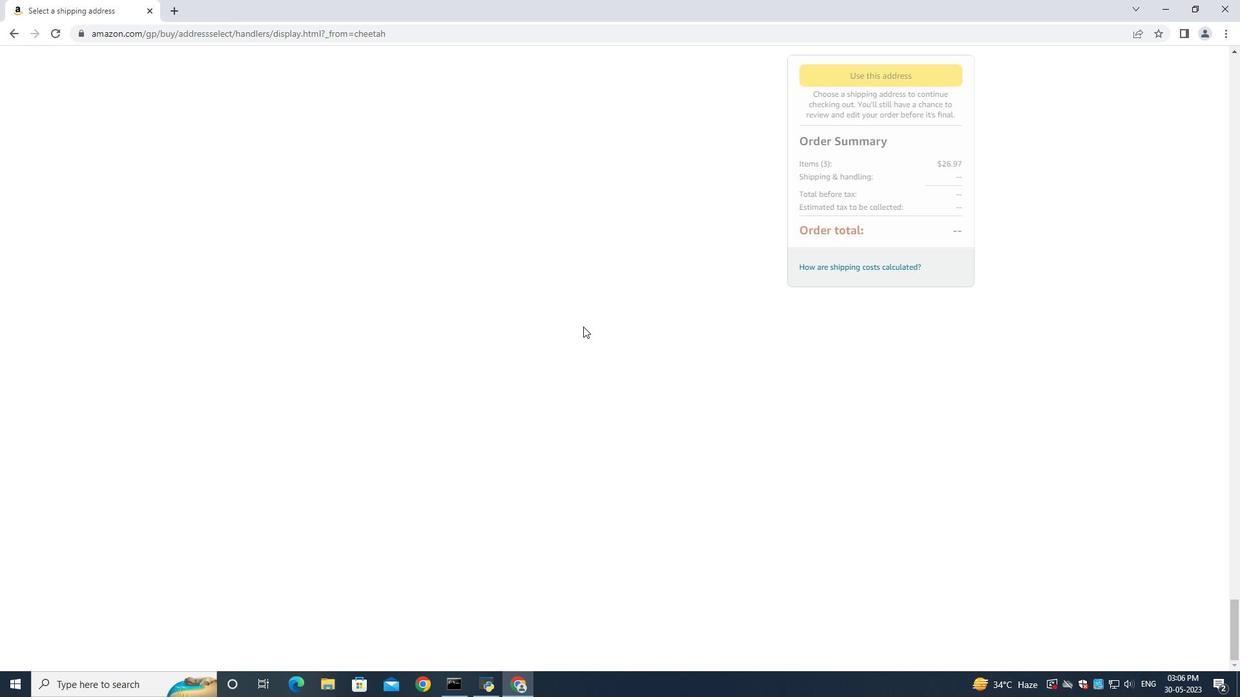 
